 Task: Look for space in Santa Maria da Vitória, Brazil from 9th June, 2023 to 17th June, 2023 for 2 adults in price range Rs.7000 to Rs.12000. Place can be private room with 1  bedroom having 2 beds and 1 bathroom. Property type can be flat. Booking option can be shelf check-in. Required host language is Spanish.
Action: Mouse moved to (485, 211)
Screenshot: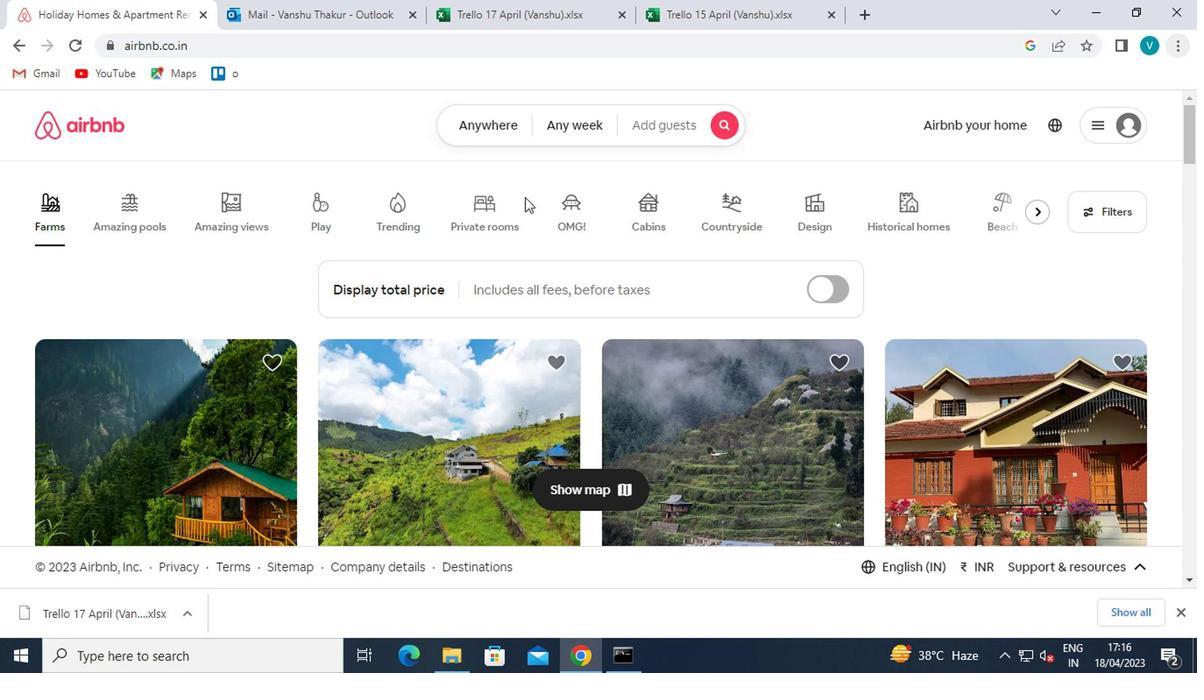 
Action: Mouse pressed left at (485, 211)
Screenshot: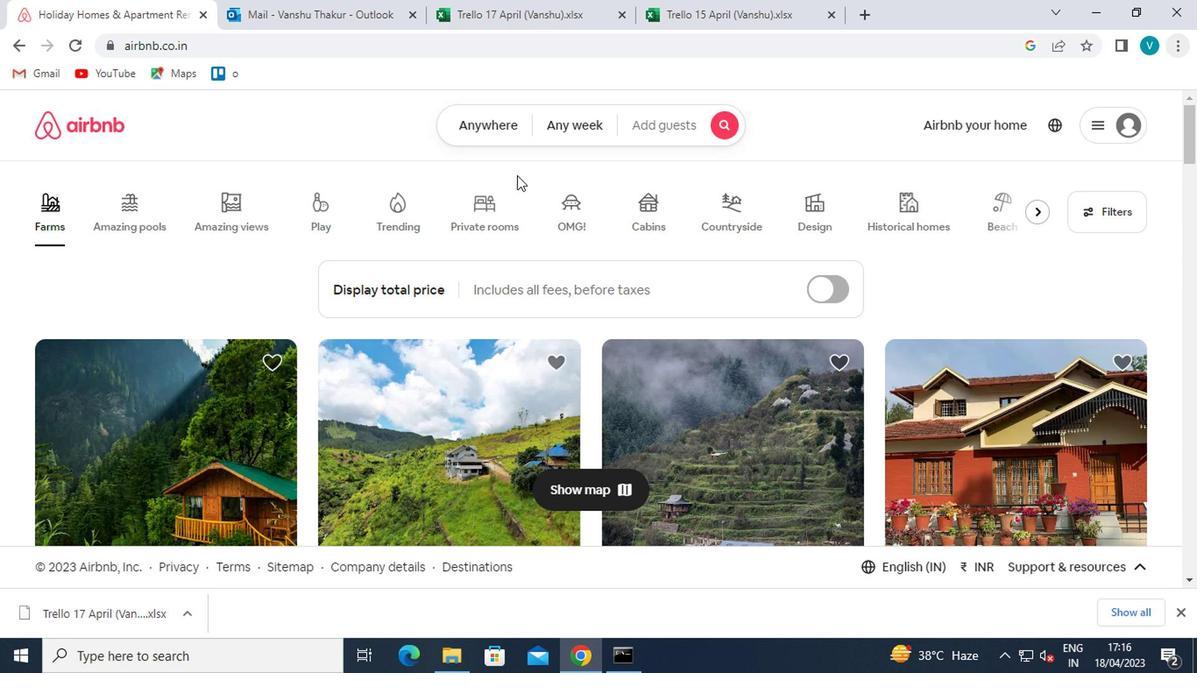 
Action: Mouse moved to (455, 267)
Screenshot: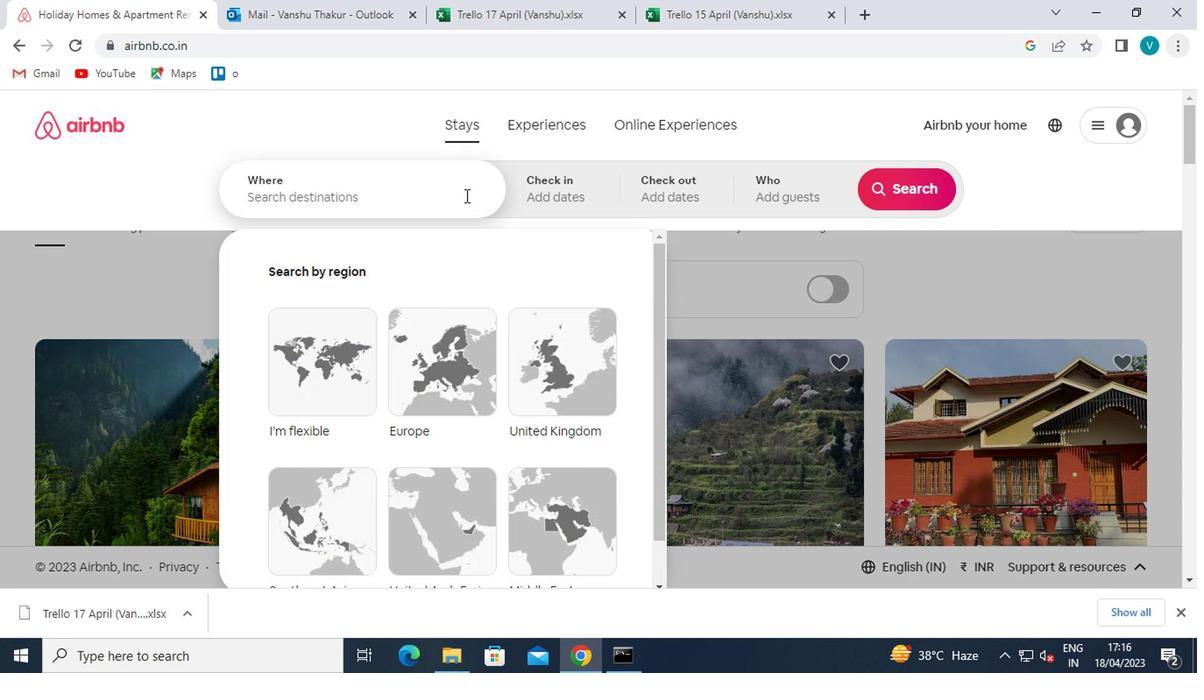
Action: Mouse pressed left at (455, 267)
Screenshot: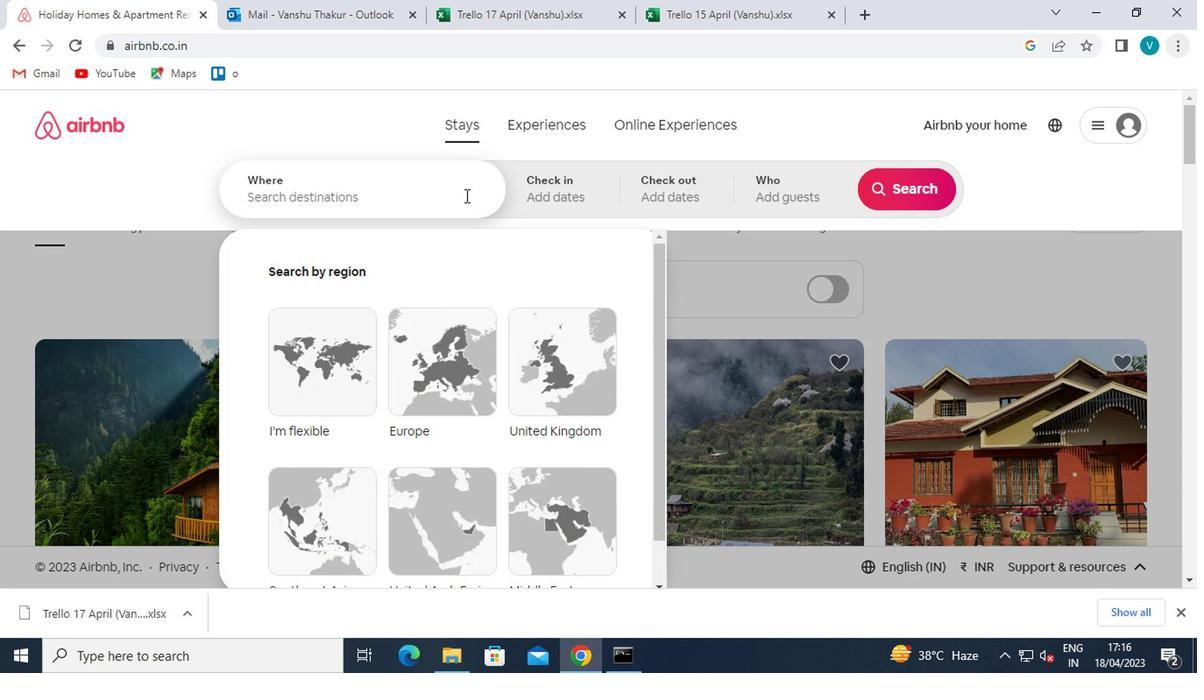 
Action: Mouse moved to (455, 267)
Screenshot: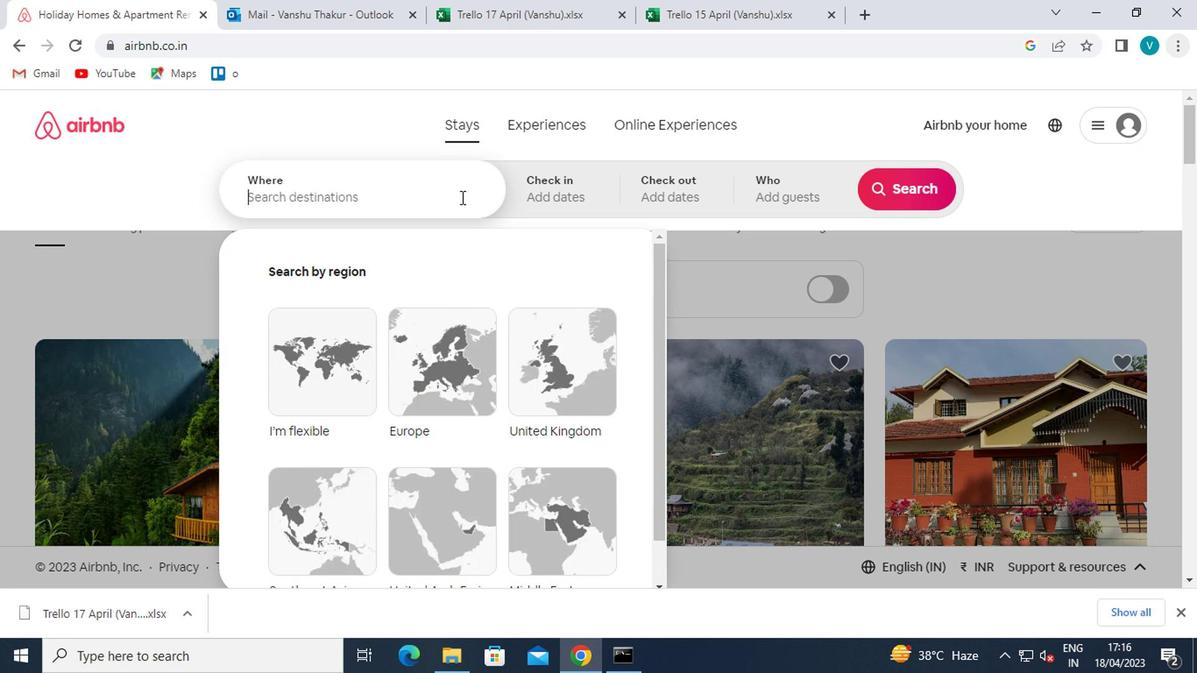 
Action: Key pressed <Key.shift>SA
Screenshot: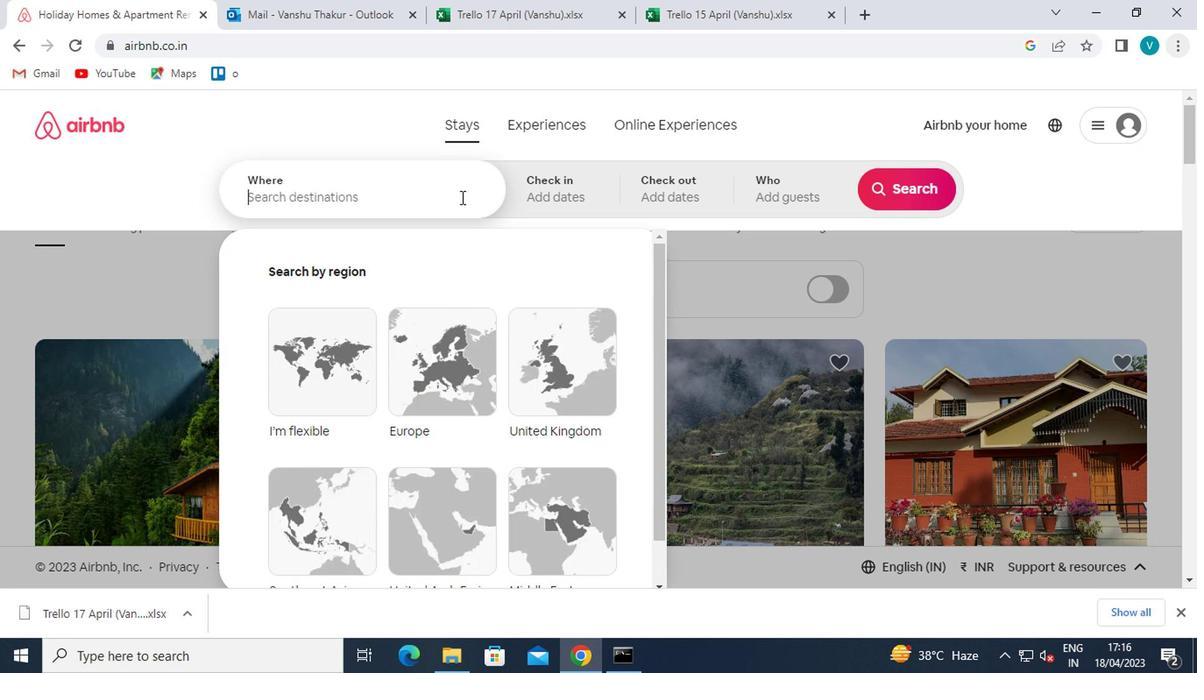 
Action: Mouse moved to (455, 267)
Screenshot: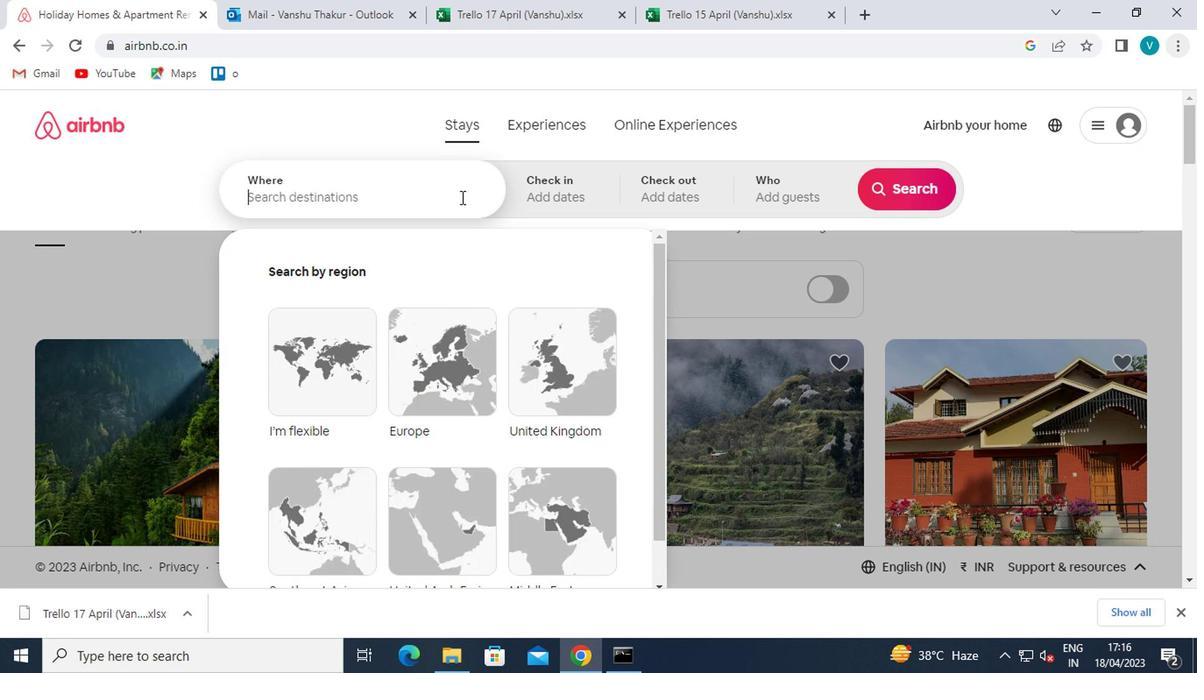 
Action: Key pressed NT
Screenshot: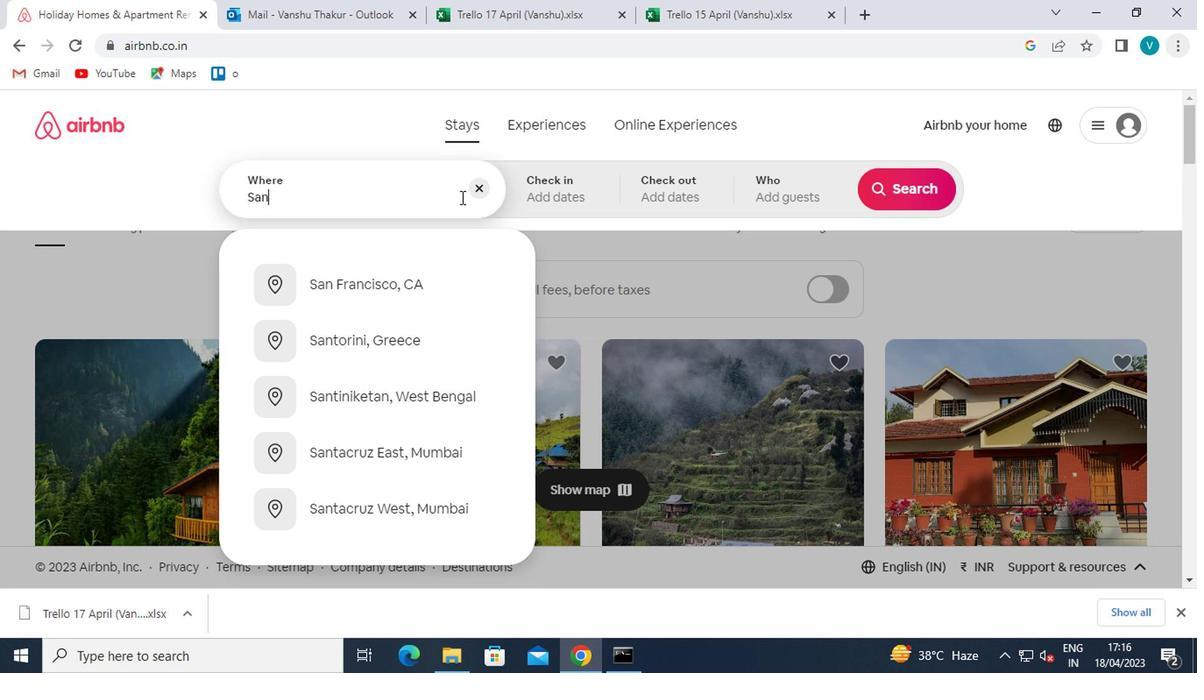 
Action: Mouse moved to (455, 267)
Screenshot: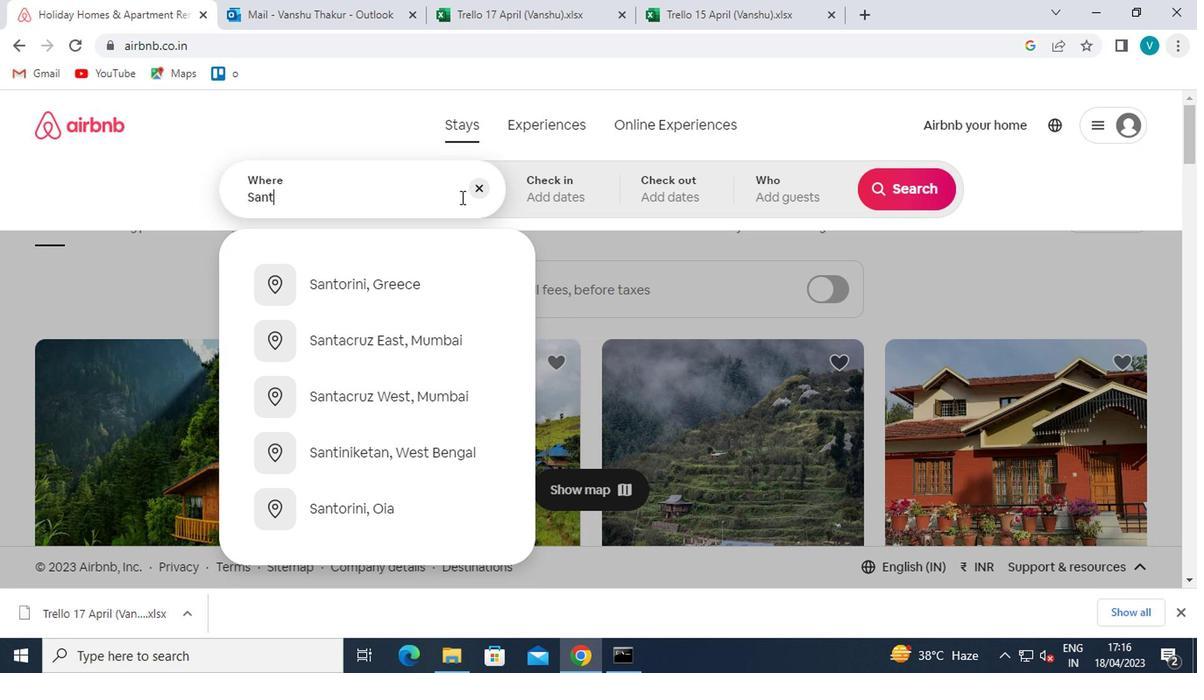 
Action: Key pressed A<Key.space>
Screenshot: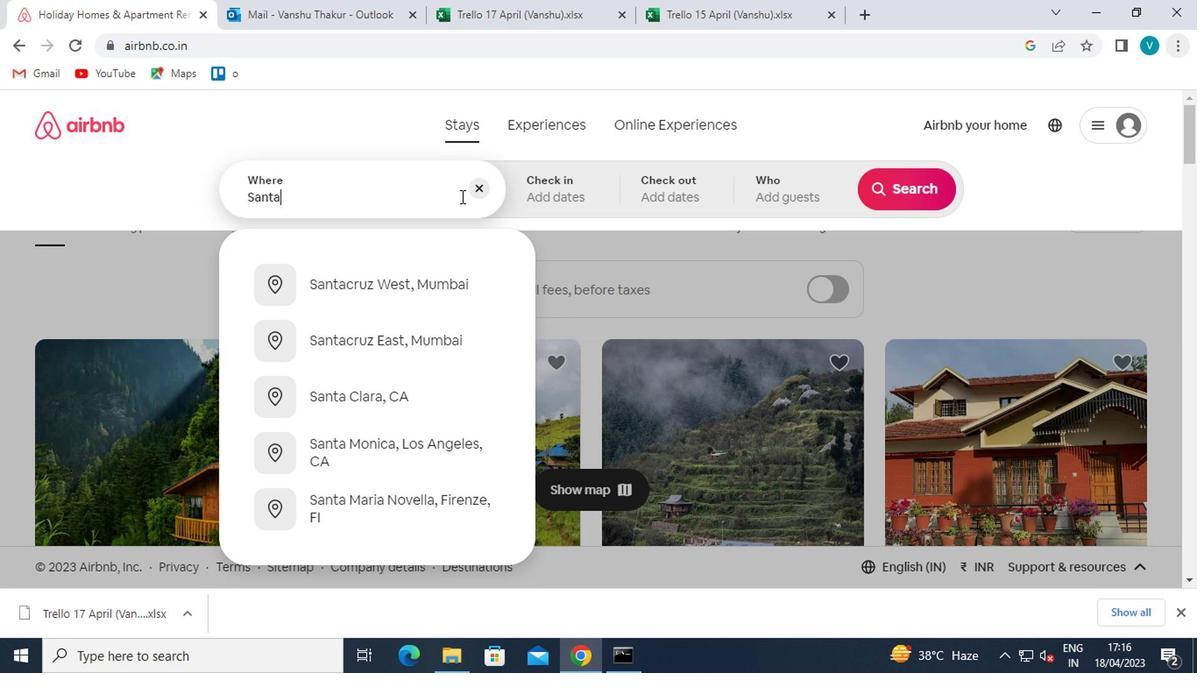 
Action: Mouse moved to (456, 266)
Screenshot: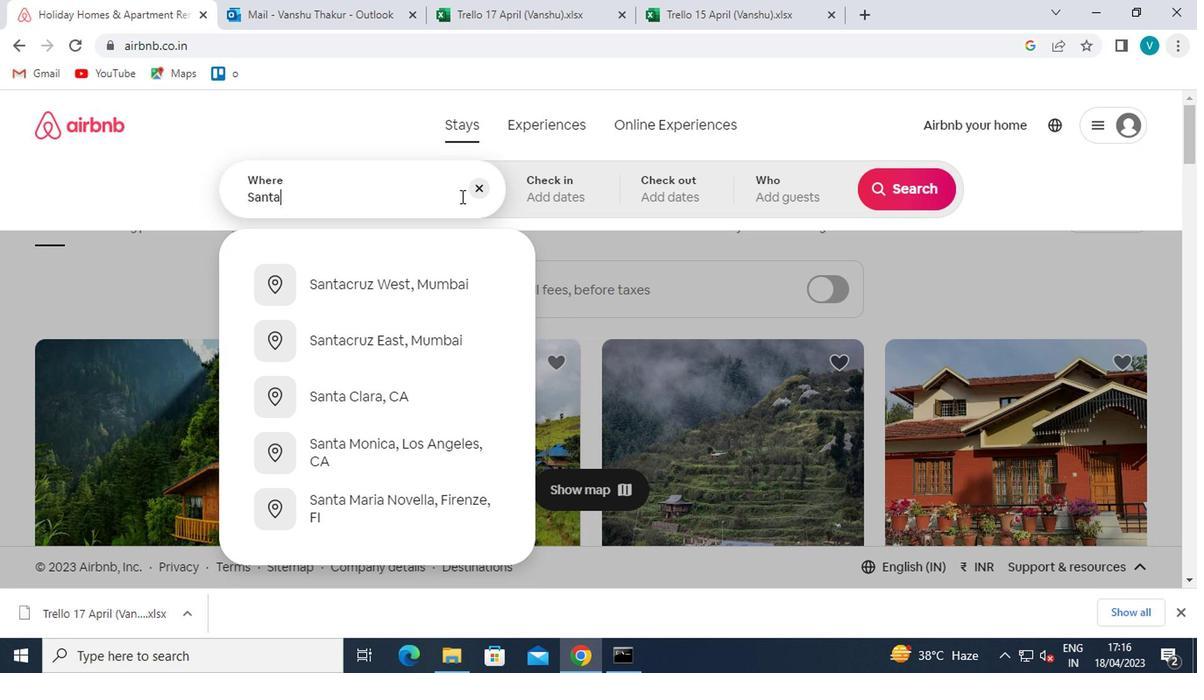 
Action: Key pressed <Key.shift>MARIA<Key.space>DA<Key.space>
Screenshot: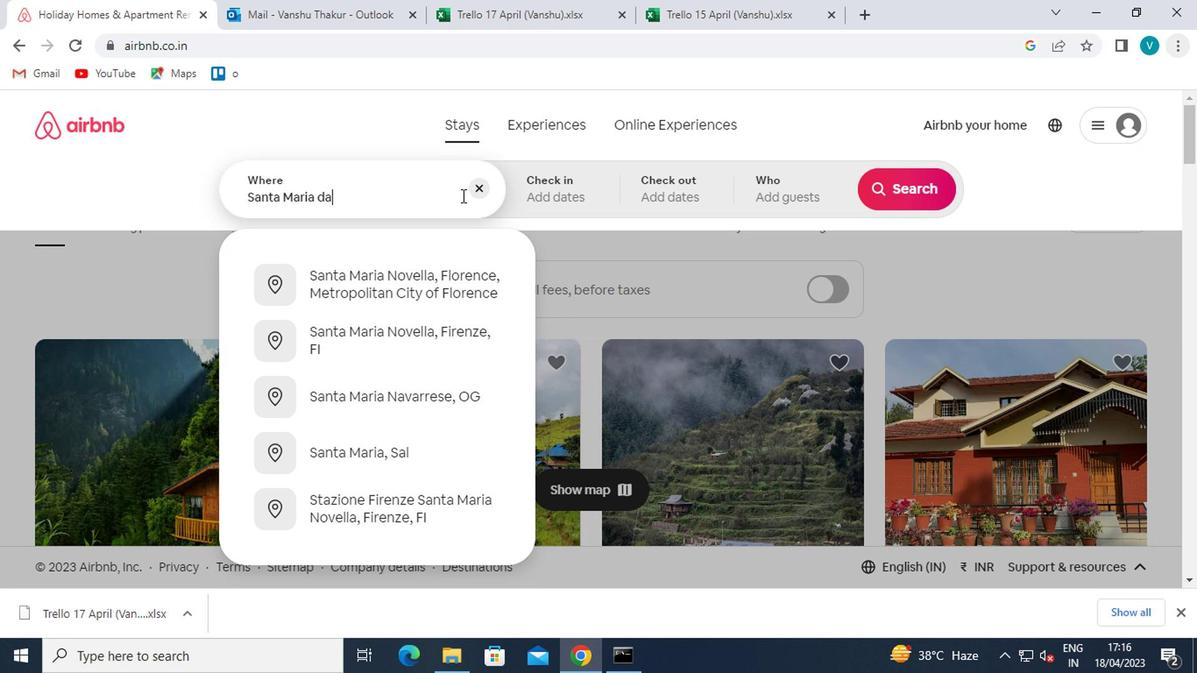 
Action: Mouse moved to (456, 266)
Screenshot: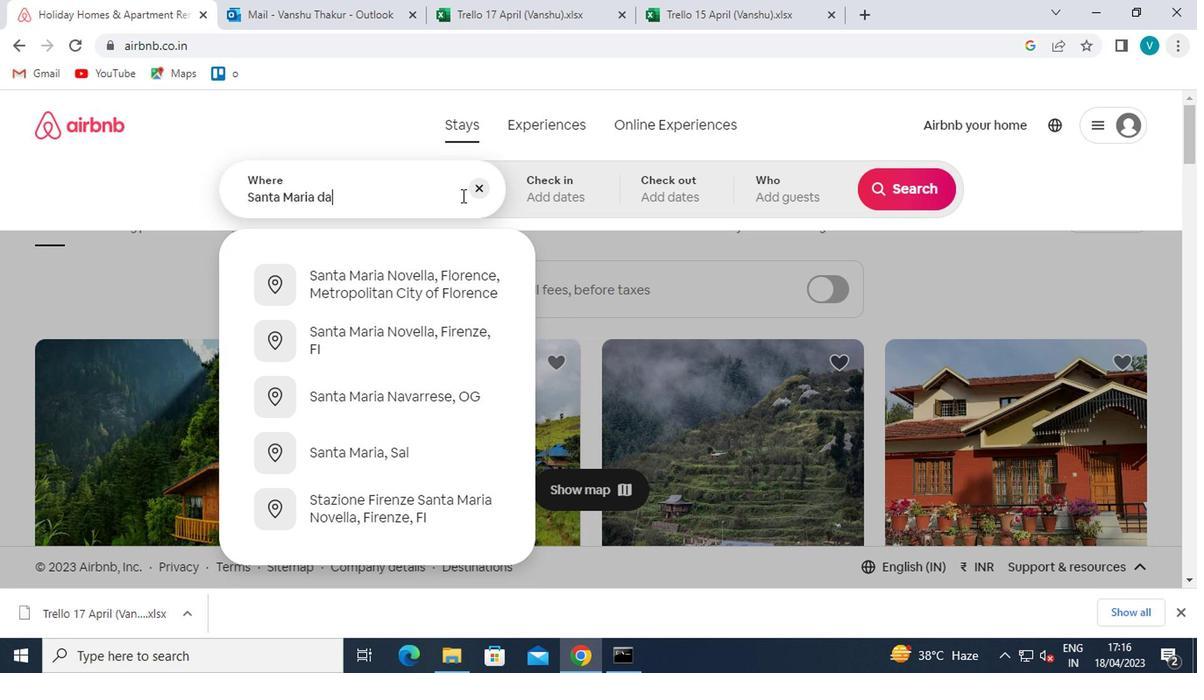 
Action: Key pressed <Key.shift>VITOR
Screenshot: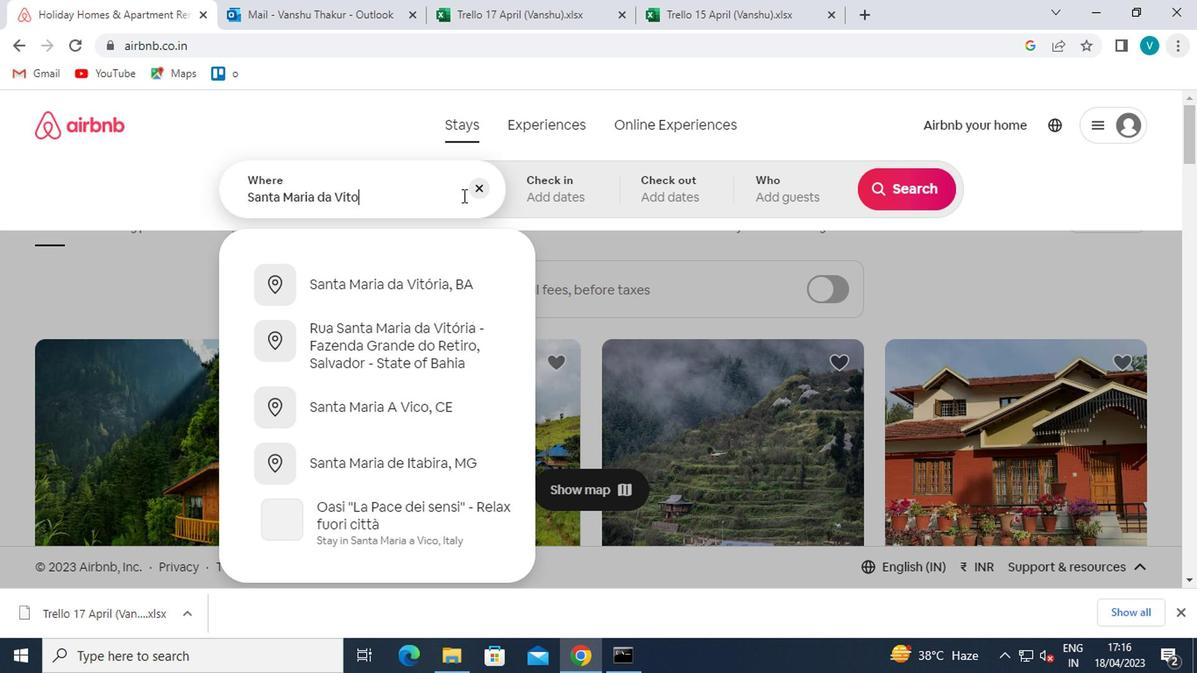 
Action: Mouse moved to (456, 265)
Screenshot: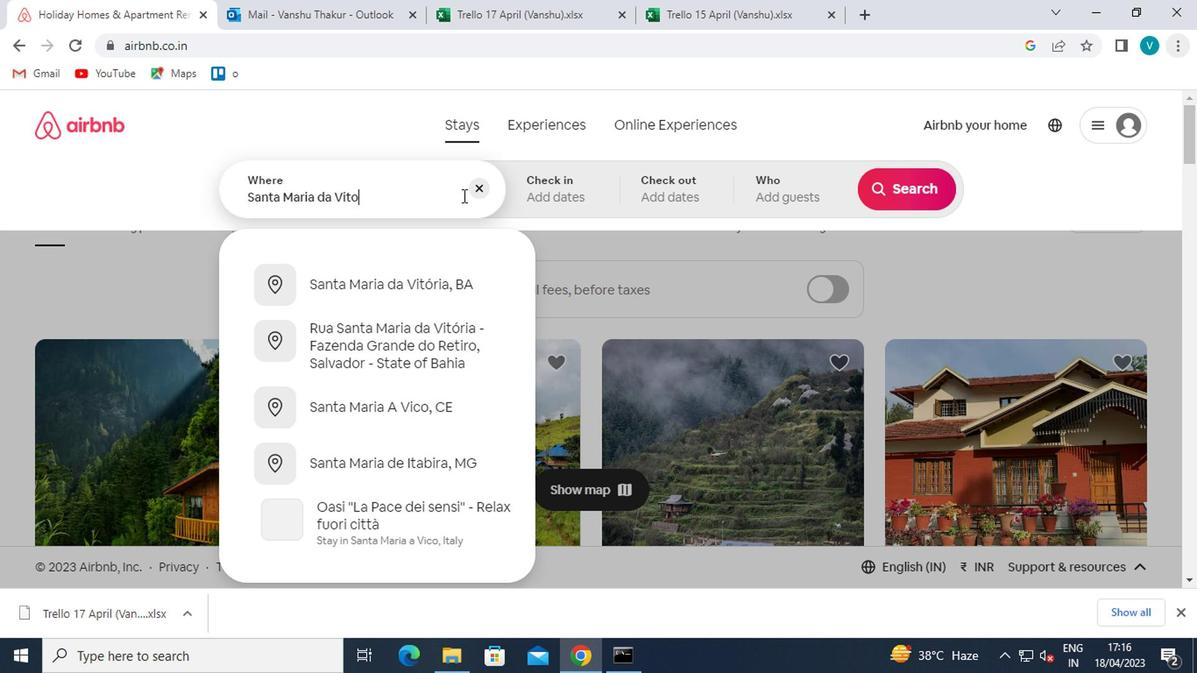 
Action: Key pressed IA
Screenshot: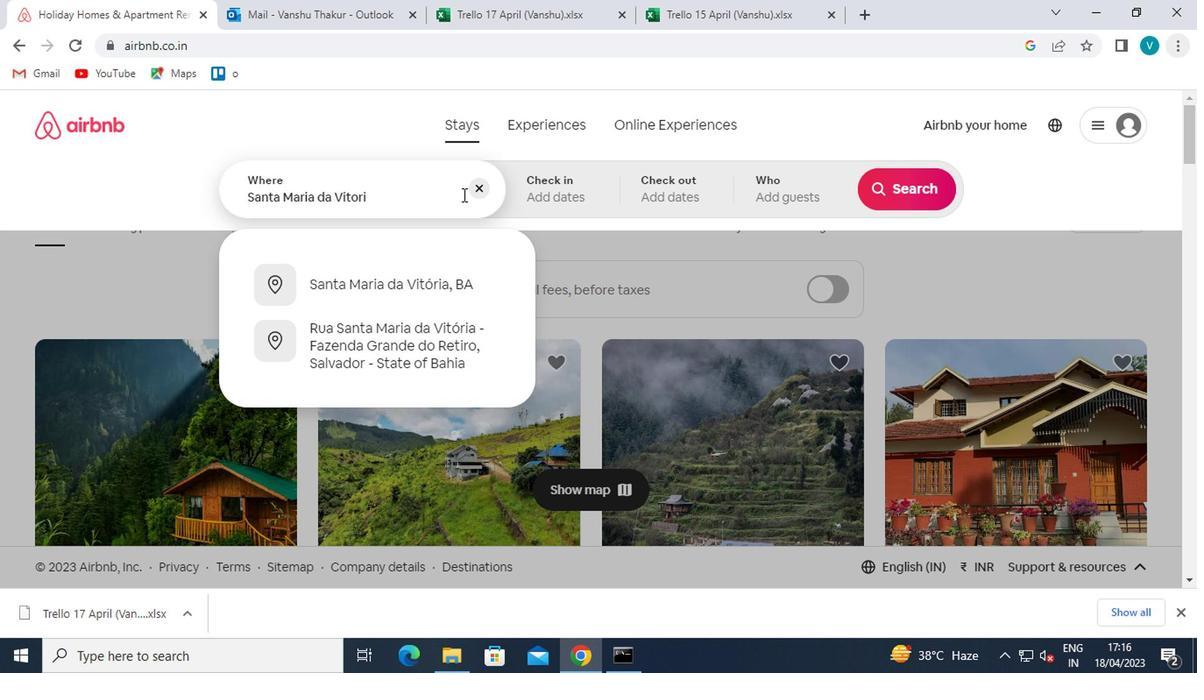 
Action: Mouse moved to (442, 324)
Screenshot: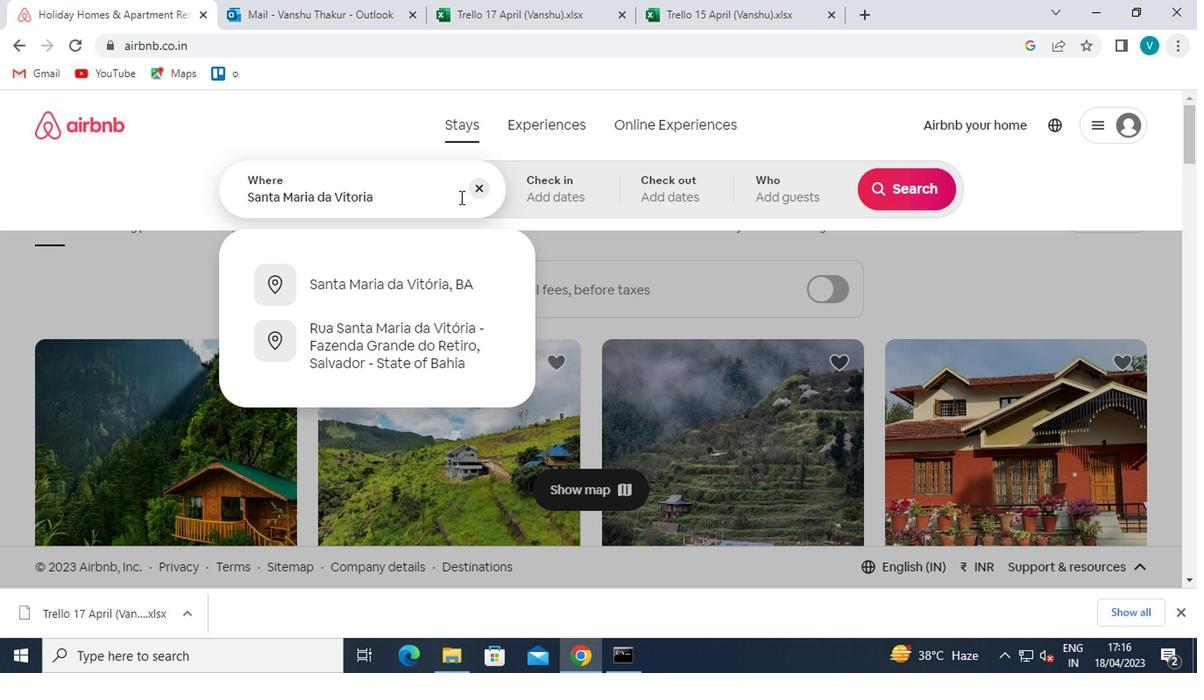 
Action: Mouse pressed left at (442, 324)
Screenshot: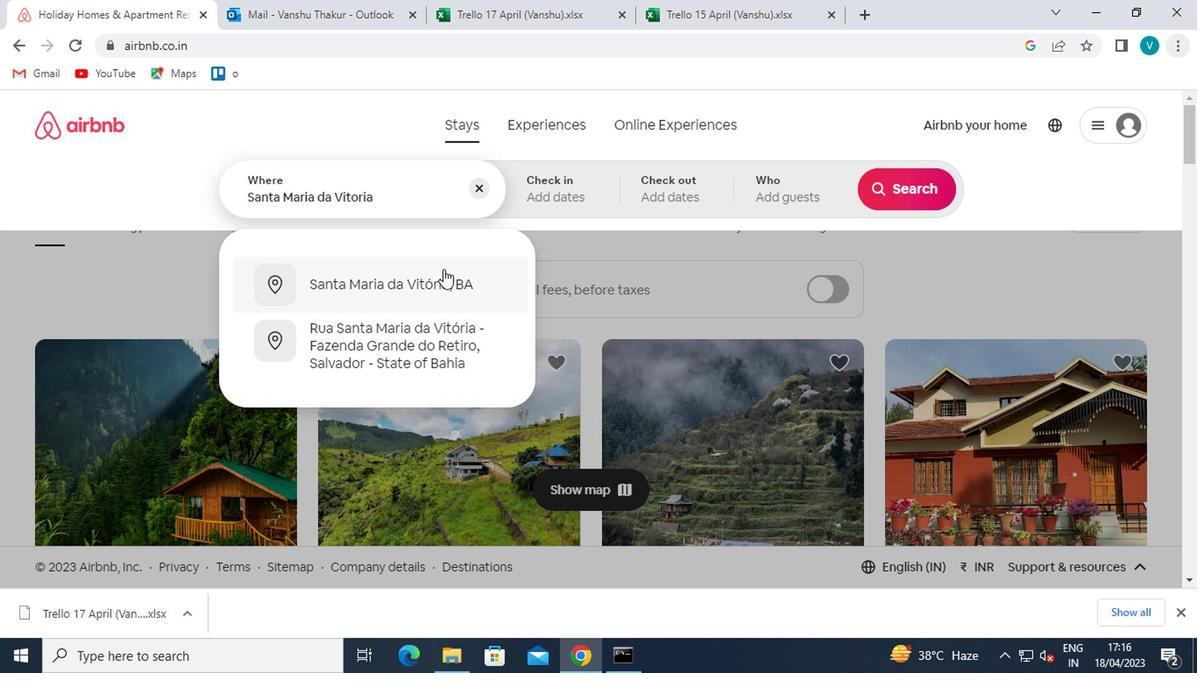 
Action: Mouse moved to (768, 360)
Screenshot: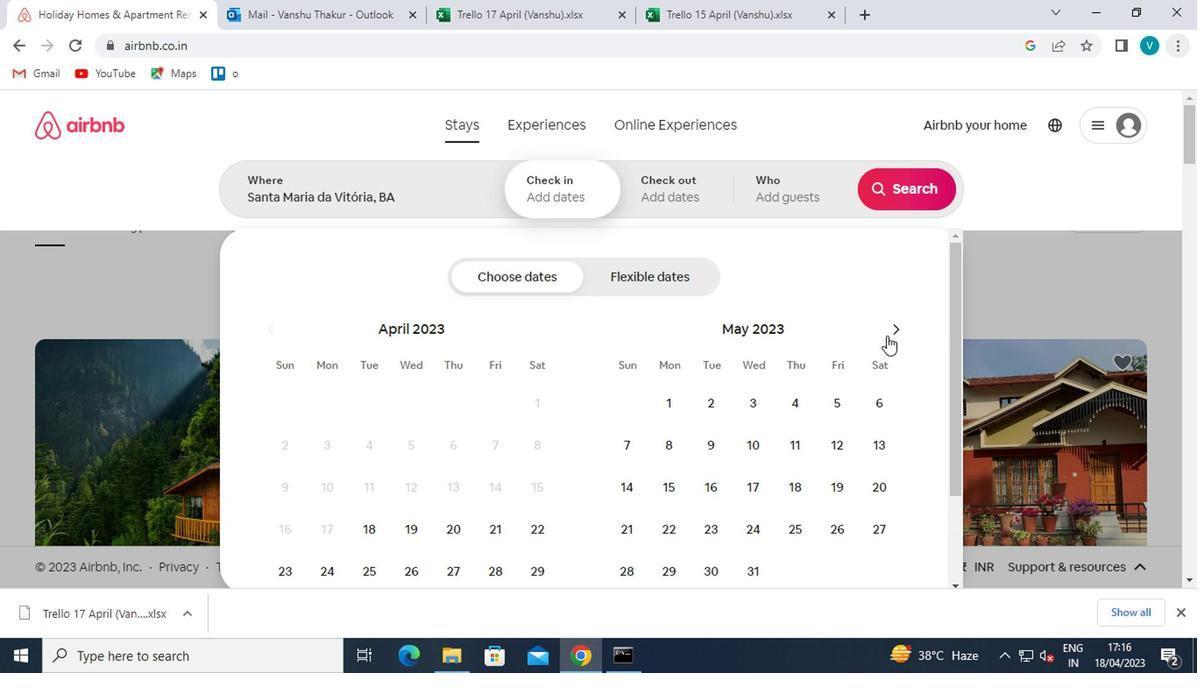 
Action: Mouse pressed left at (768, 360)
Screenshot: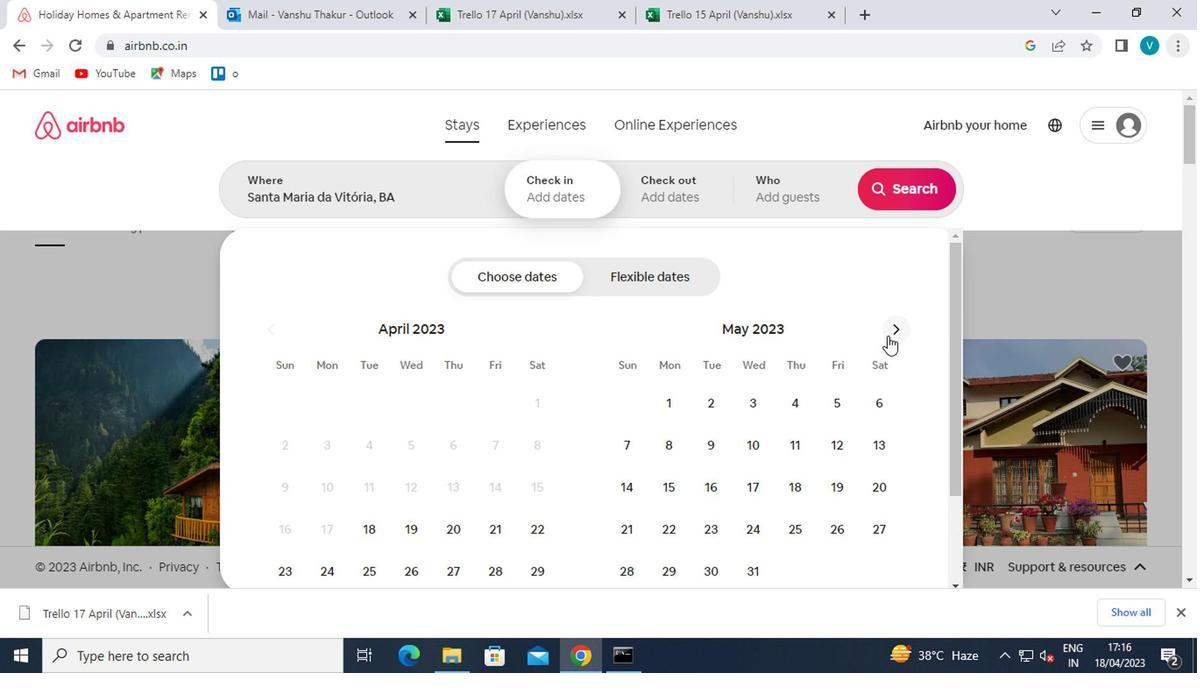 
Action: Mouse moved to (726, 444)
Screenshot: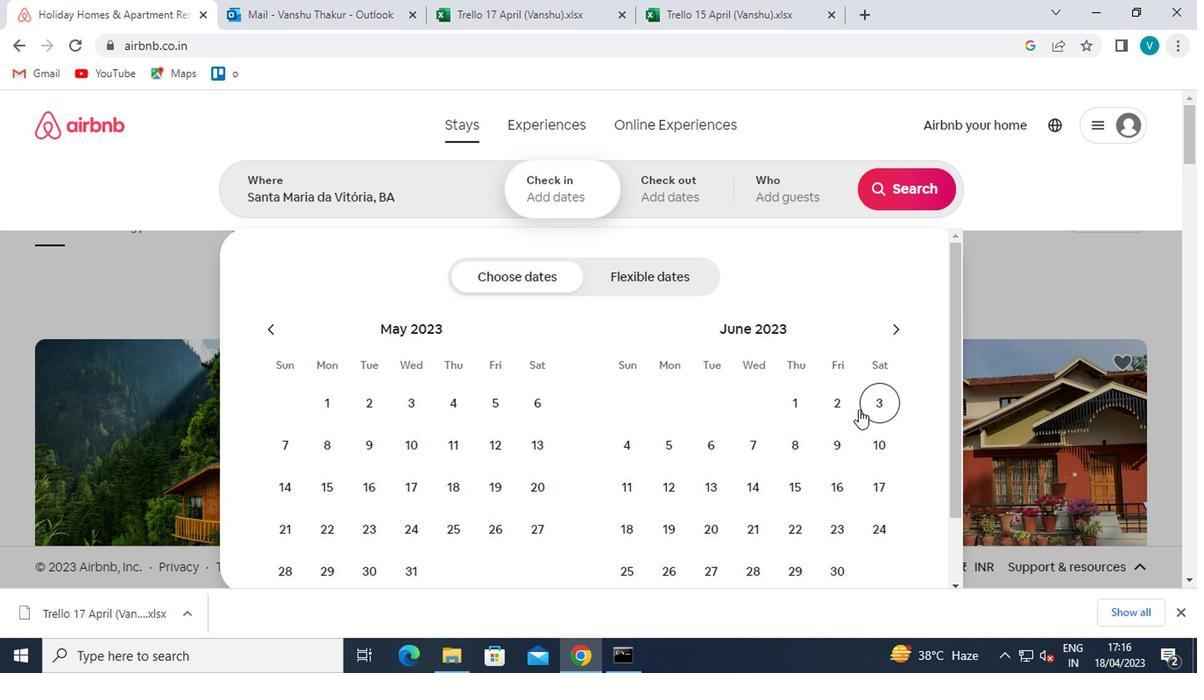 
Action: Mouse pressed left at (726, 444)
Screenshot: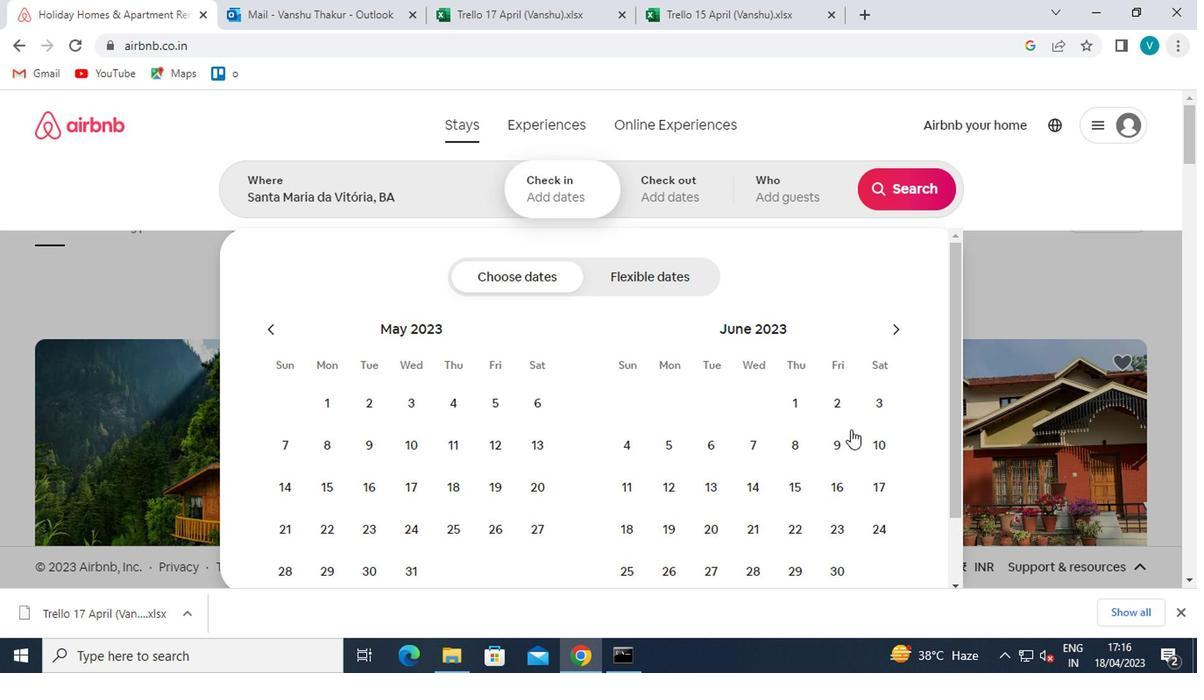 
Action: Mouse moved to (751, 469)
Screenshot: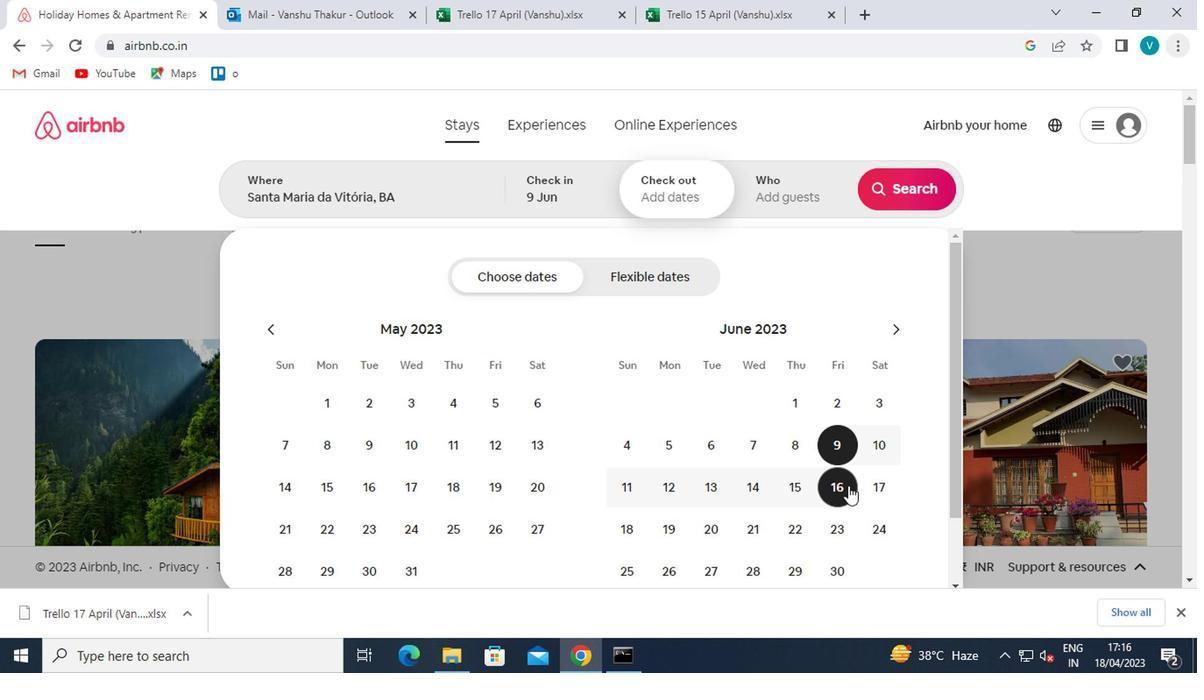 
Action: Mouse pressed left at (751, 469)
Screenshot: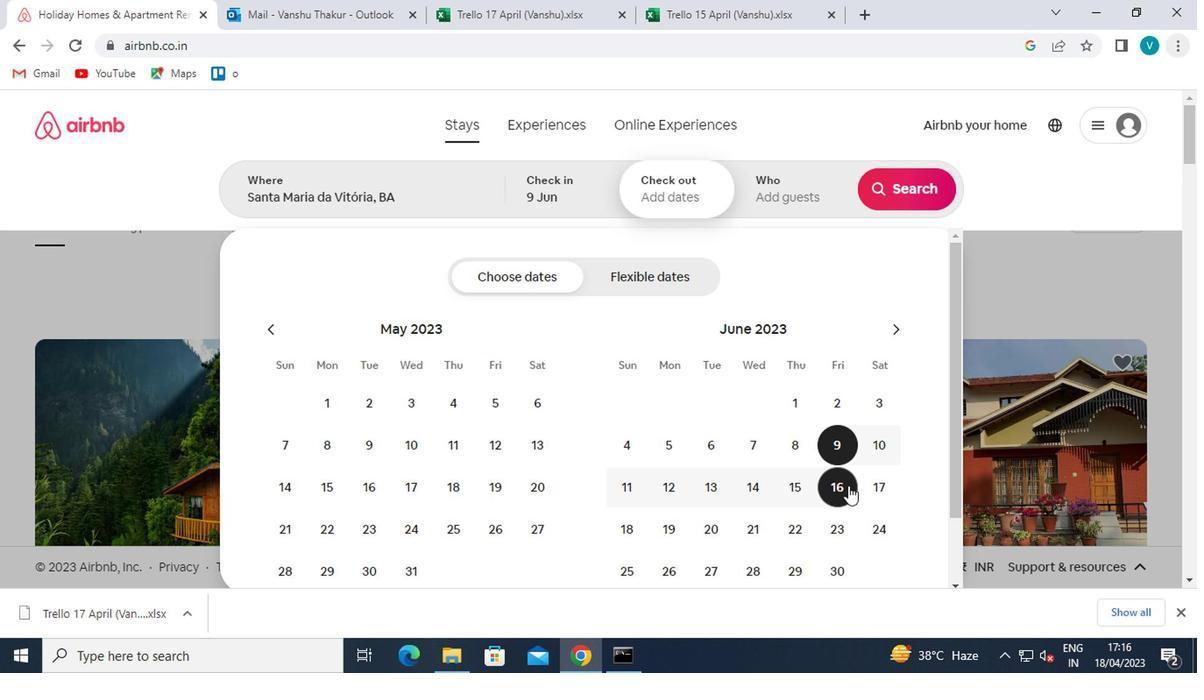 
Action: Mouse moved to (705, 242)
Screenshot: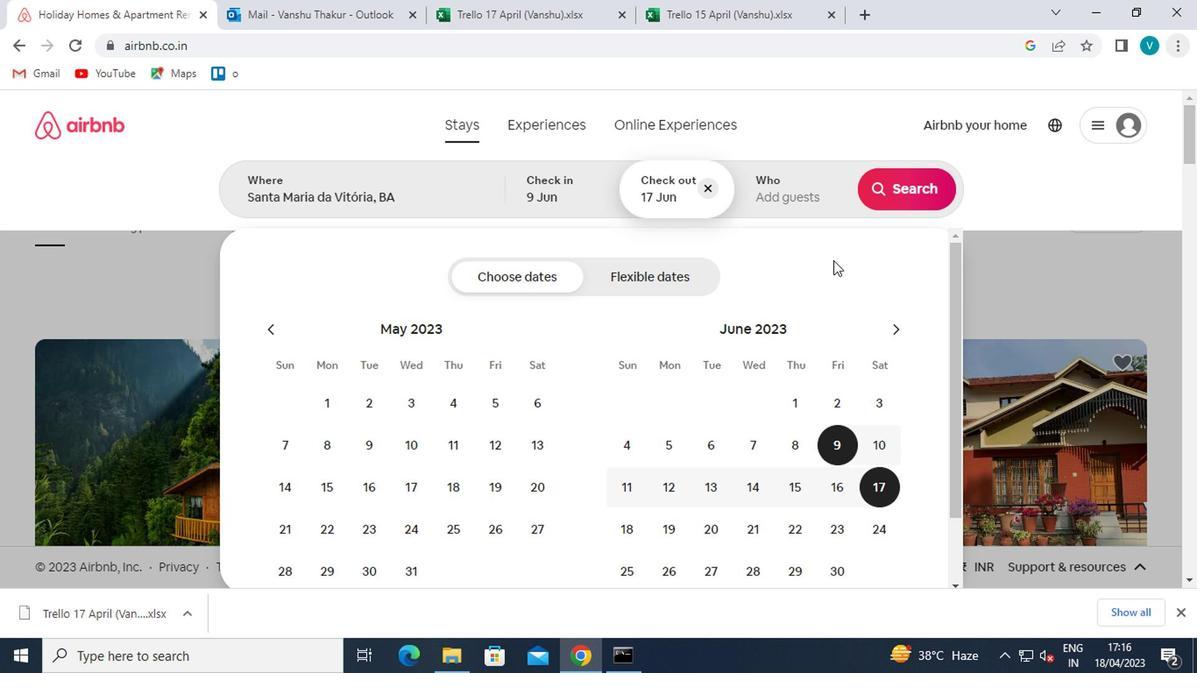 
Action: Mouse pressed left at (705, 242)
Screenshot: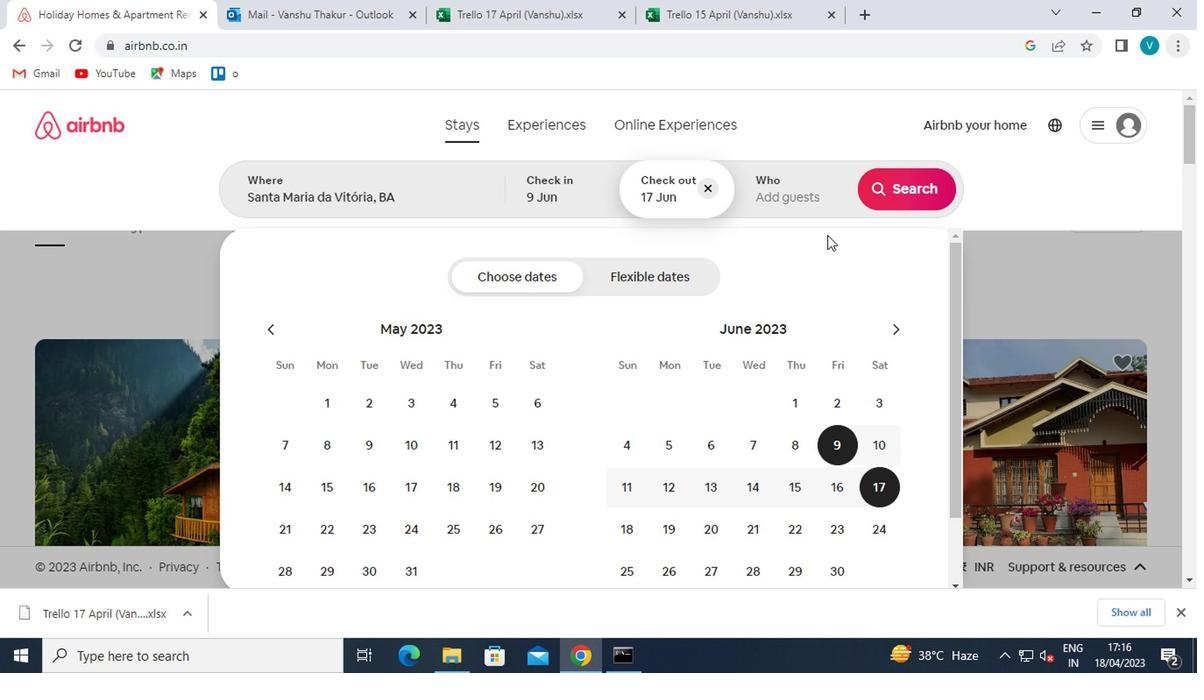 
Action: Mouse moved to (765, 324)
Screenshot: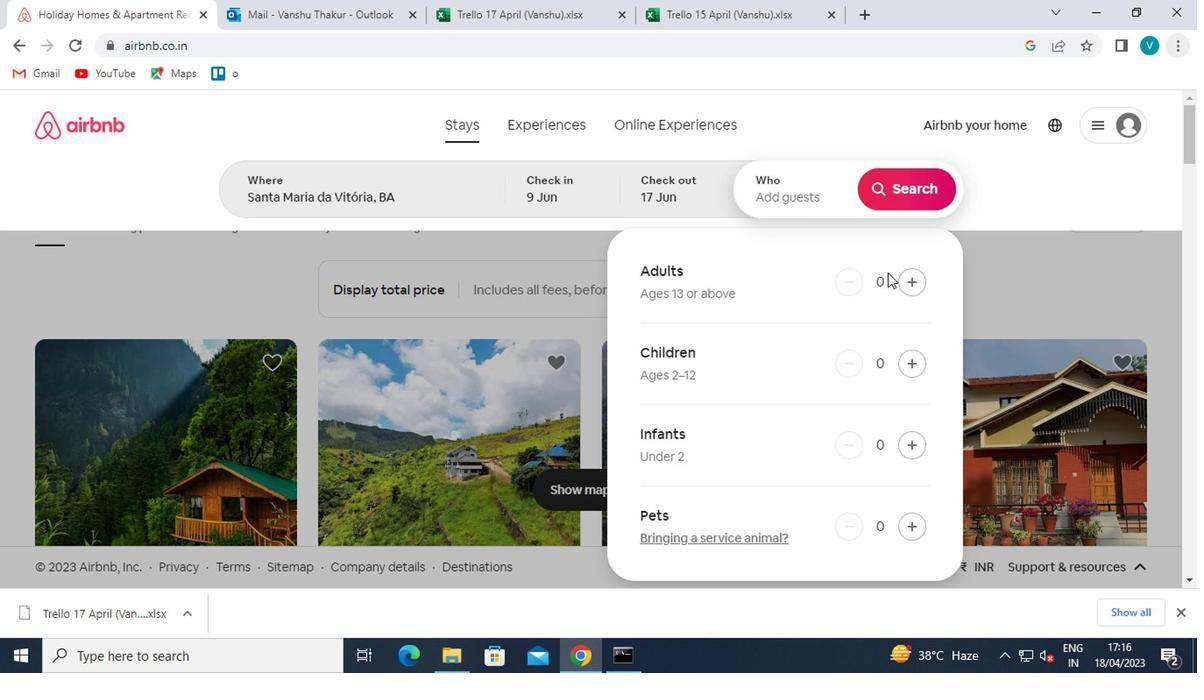 
Action: Mouse pressed left at (765, 324)
Screenshot: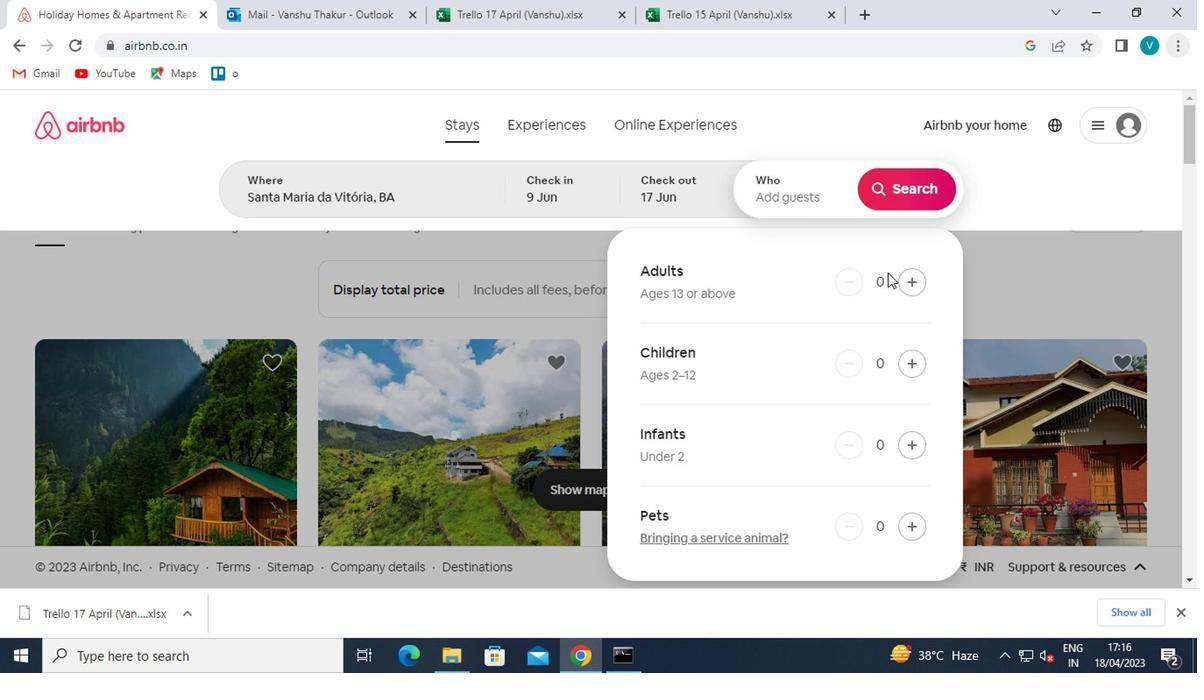 
Action: Mouse pressed left at (765, 324)
Screenshot: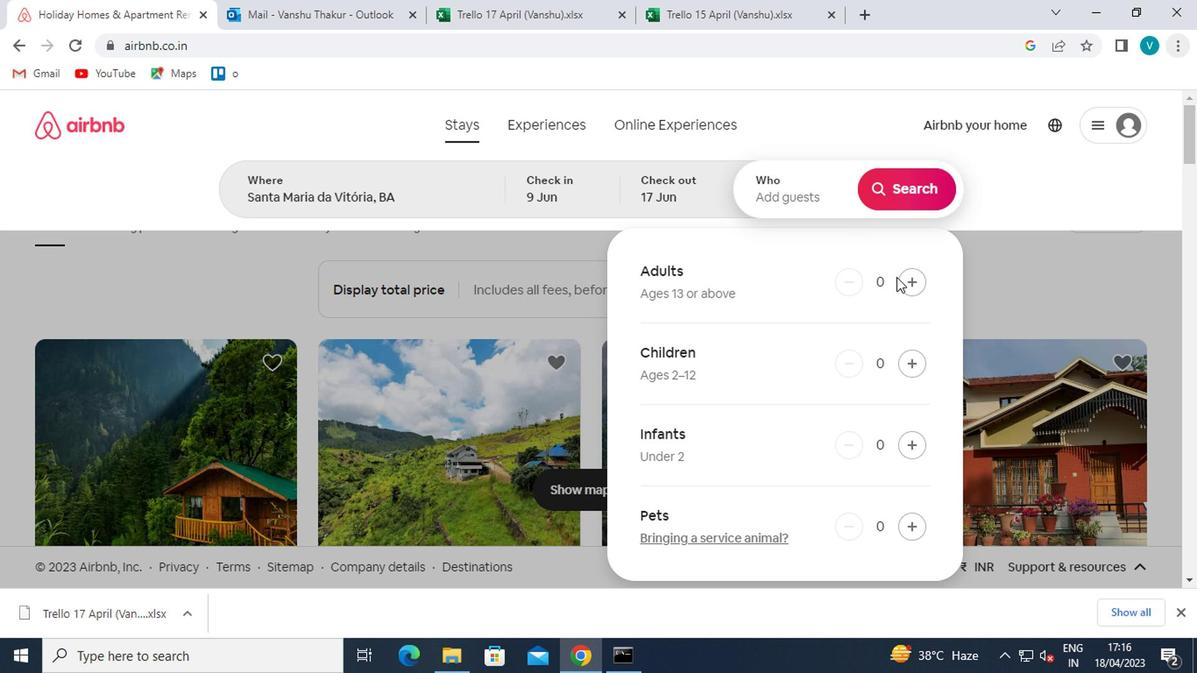 
Action: Mouse moved to (768, 326)
Screenshot: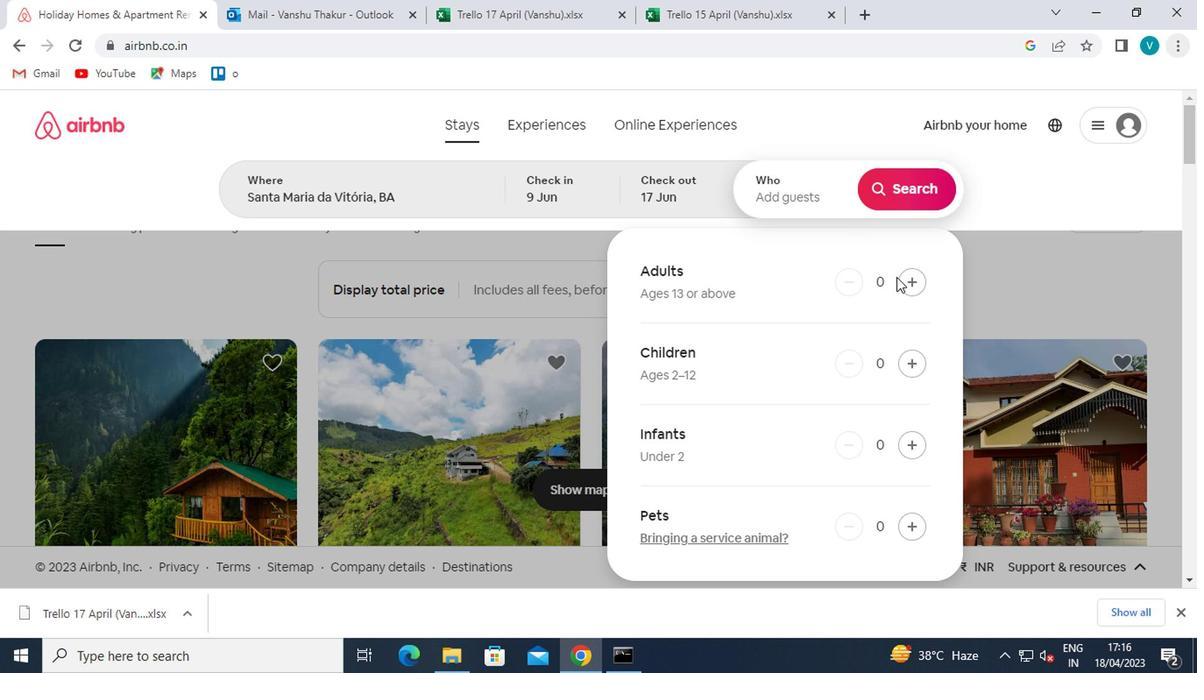 
Action: Mouse pressed left at (768, 326)
Screenshot: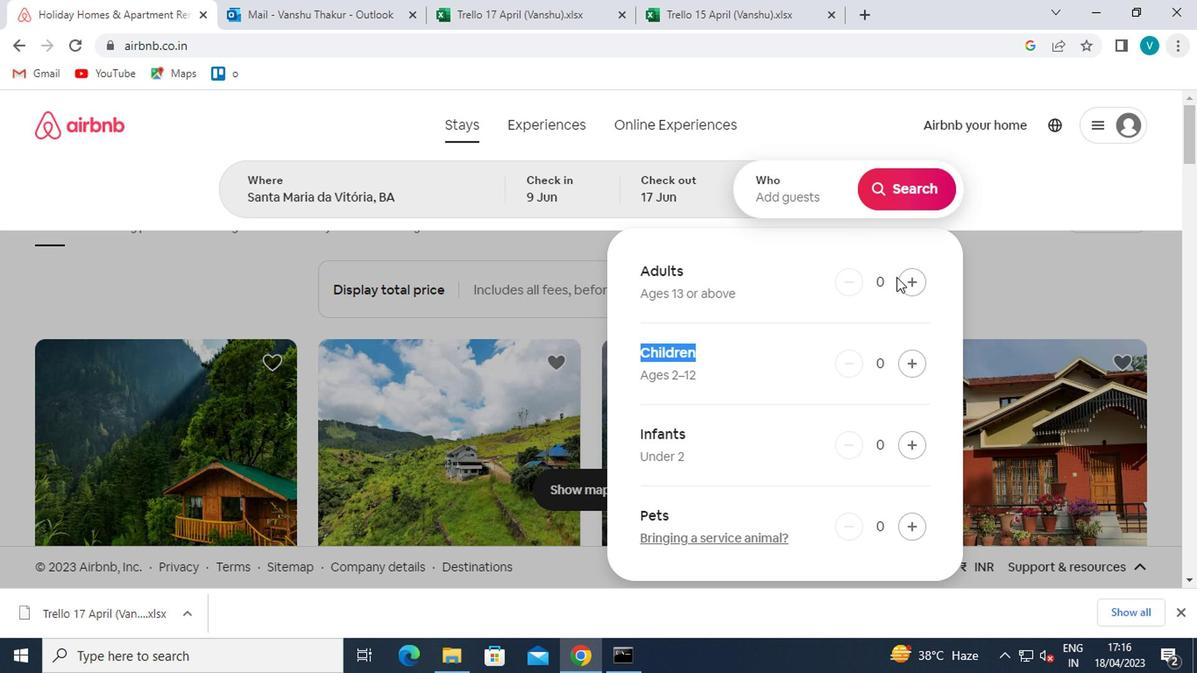 
Action: Mouse moved to (769, 327)
Screenshot: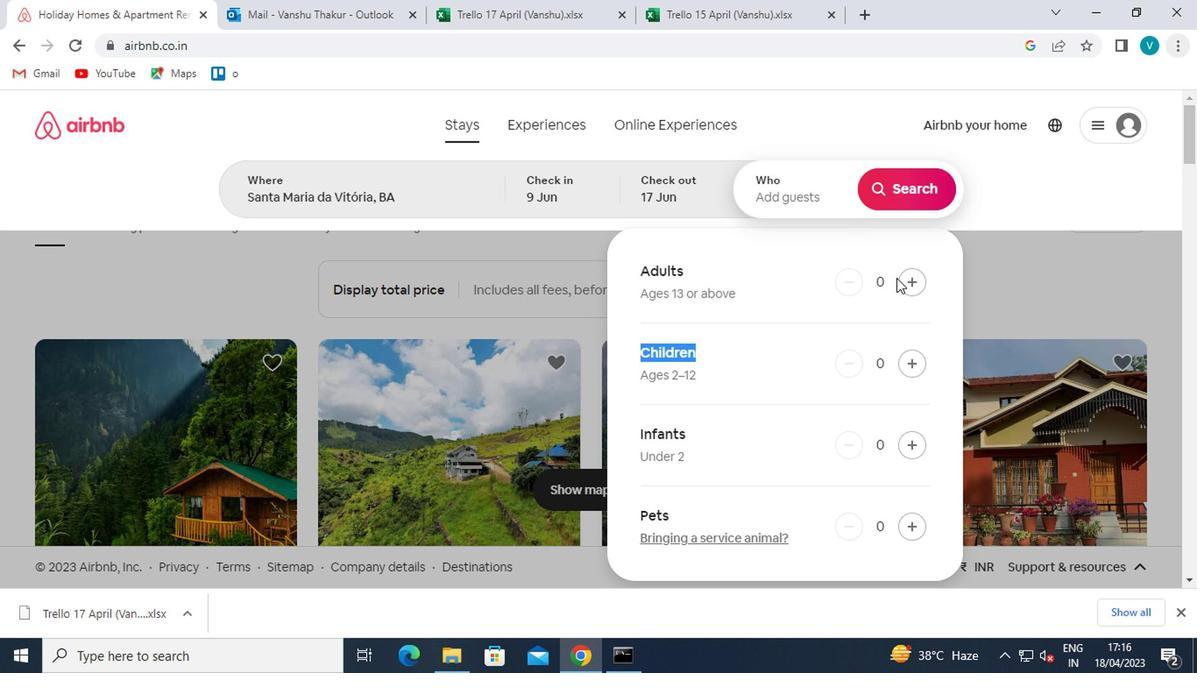
Action: Mouse pressed left at (769, 327)
Screenshot: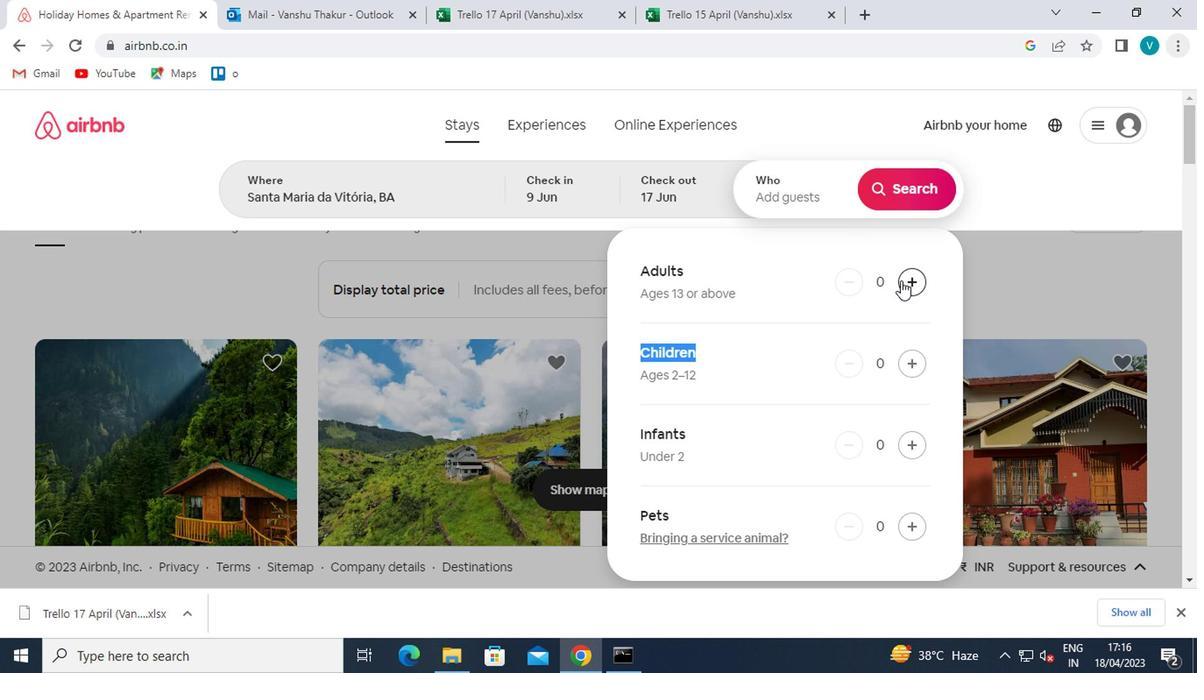 
Action: Mouse moved to (770, 253)
Screenshot: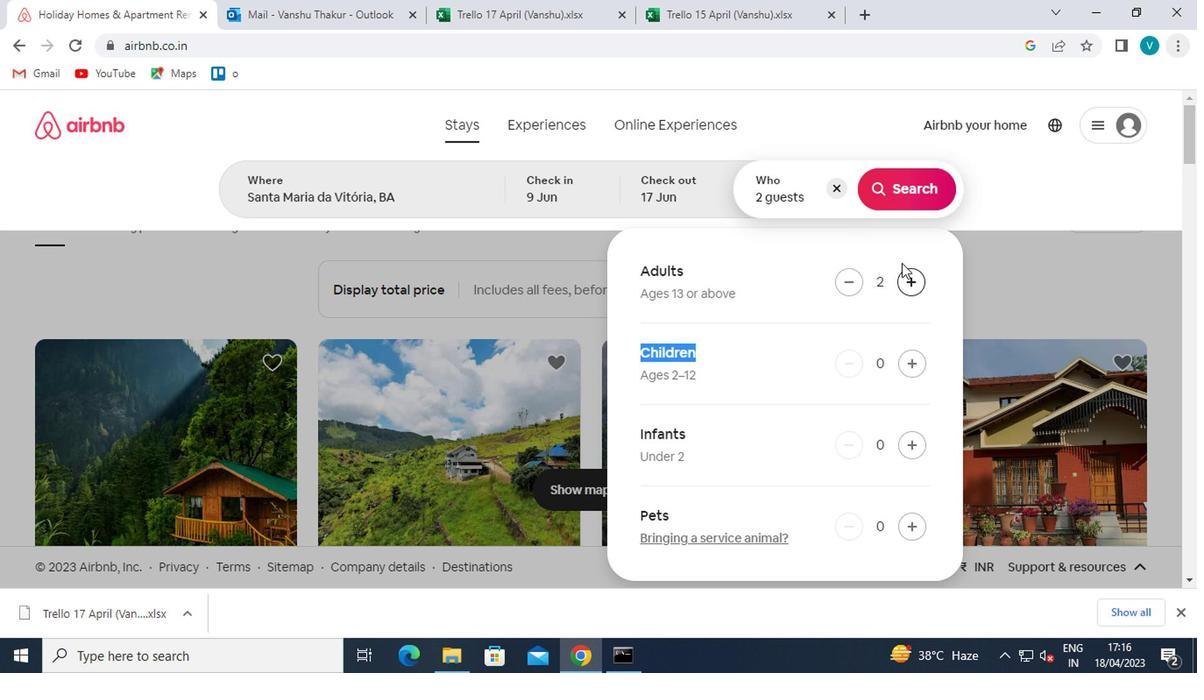 
Action: Mouse pressed left at (770, 253)
Screenshot: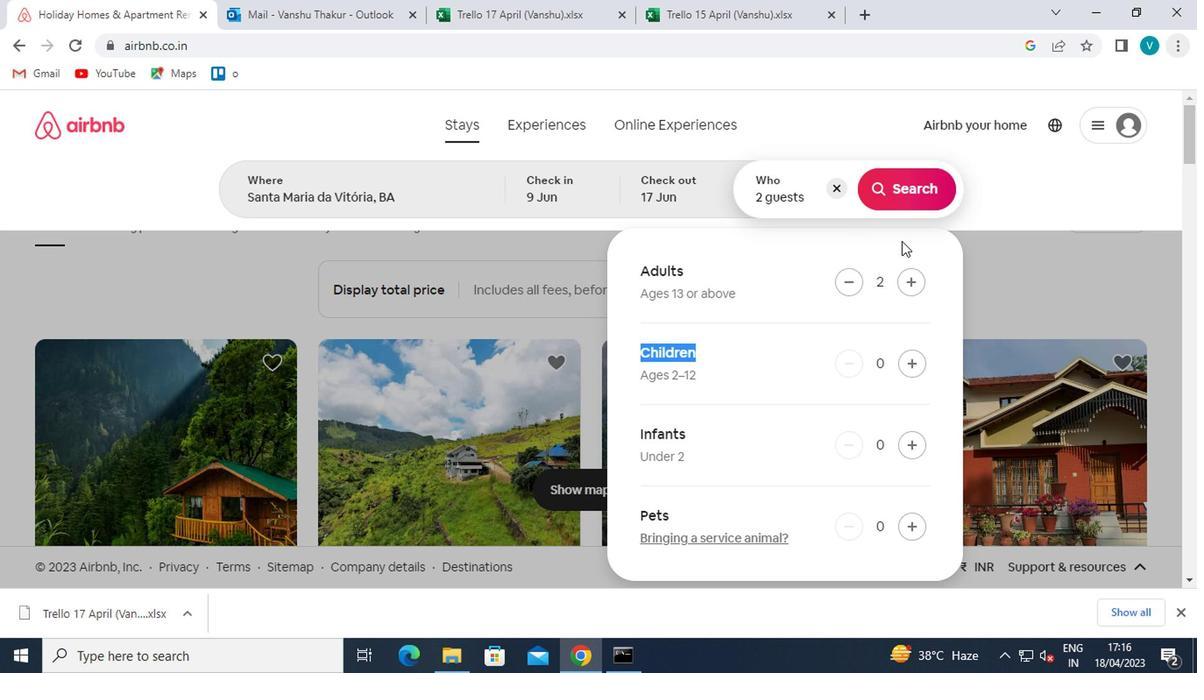 
Action: Mouse moved to (927, 269)
Screenshot: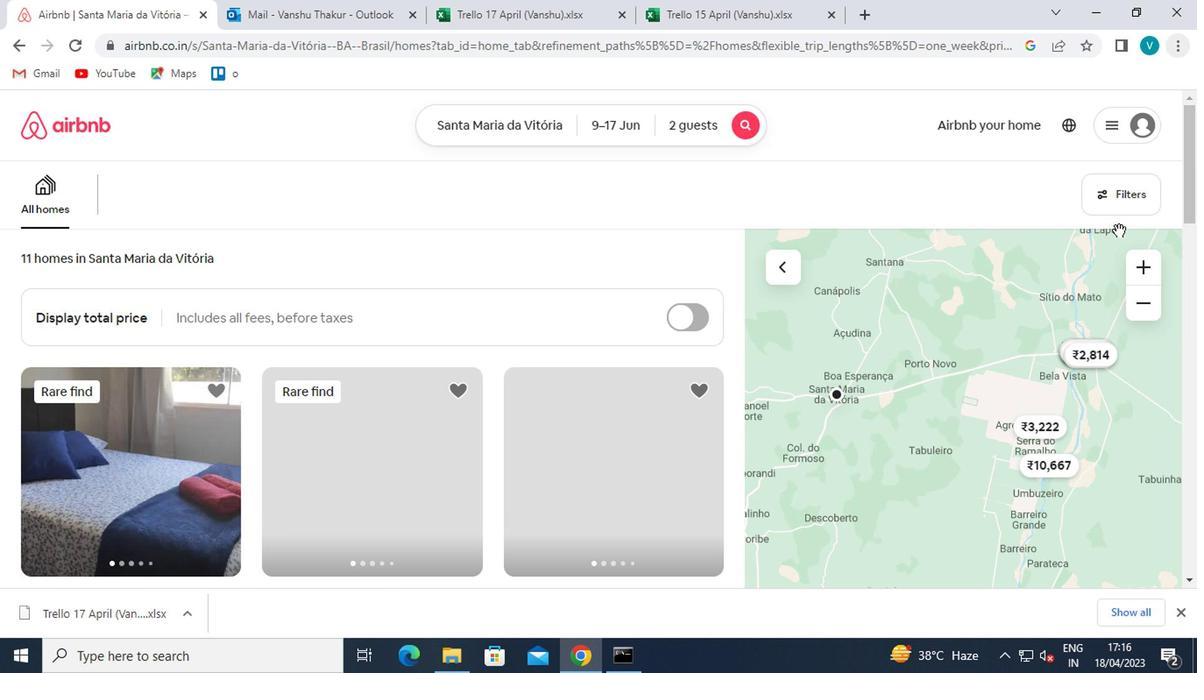 
Action: Mouse pressed left at (927, 269)
Screenshot: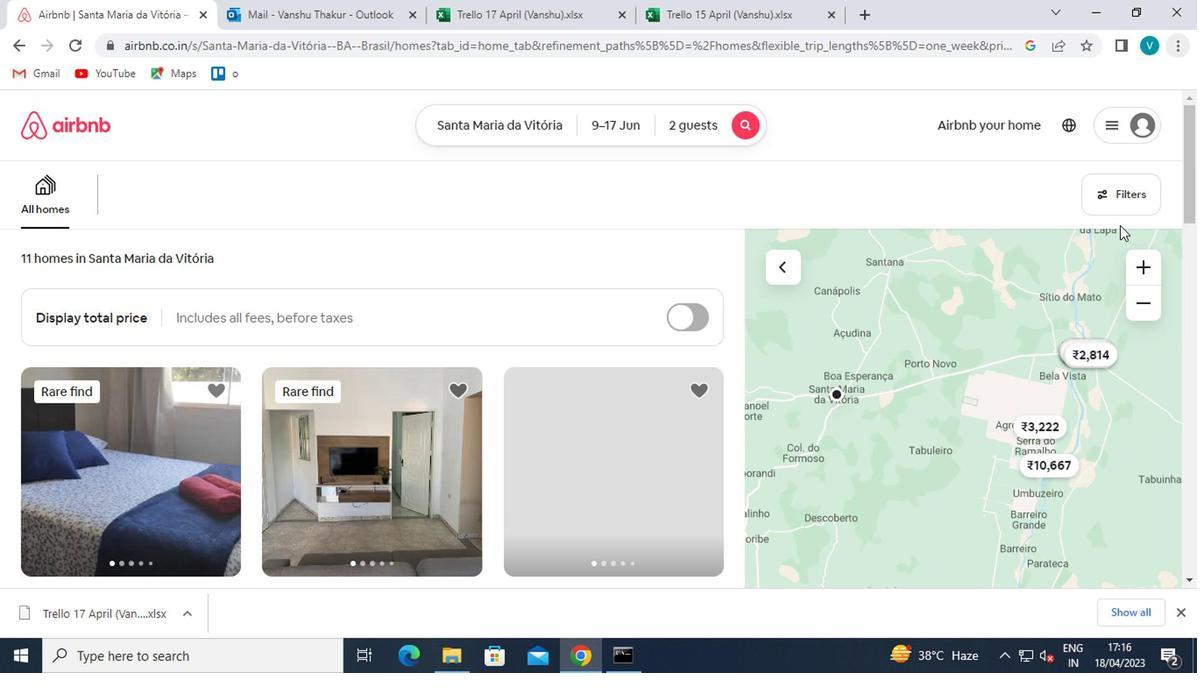 
Action: Mouse moved to (454, 420)
Screenshot: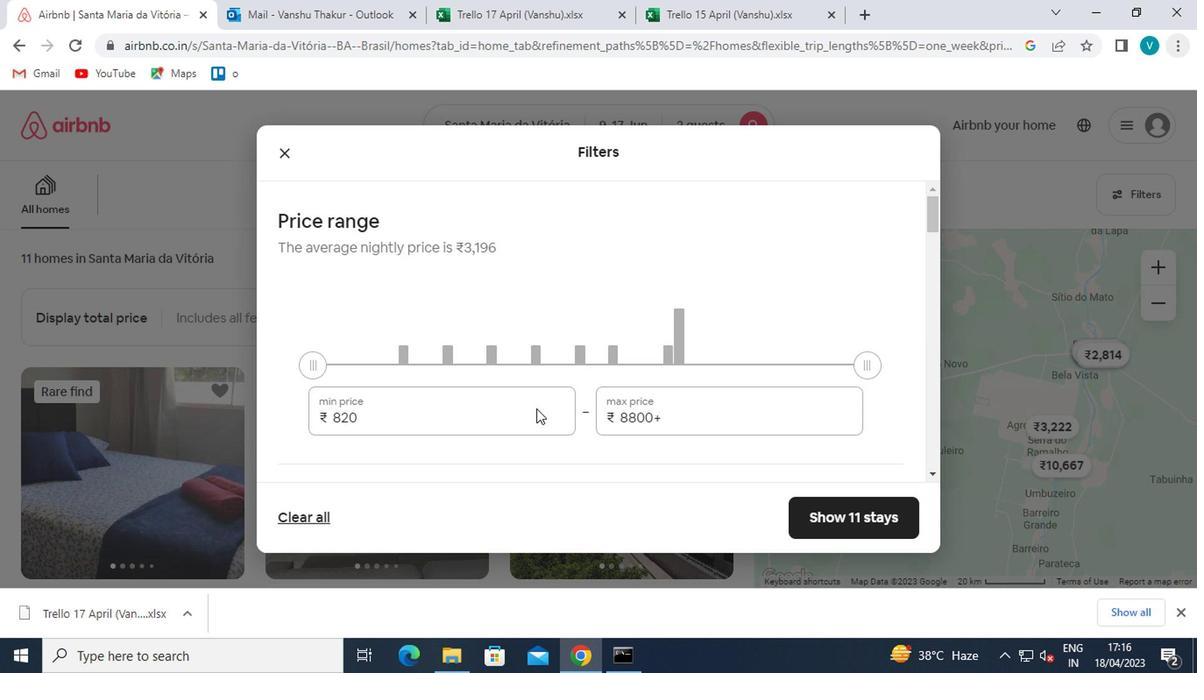 
Action: Mouse pressed left at (454, 420)
Screenshot: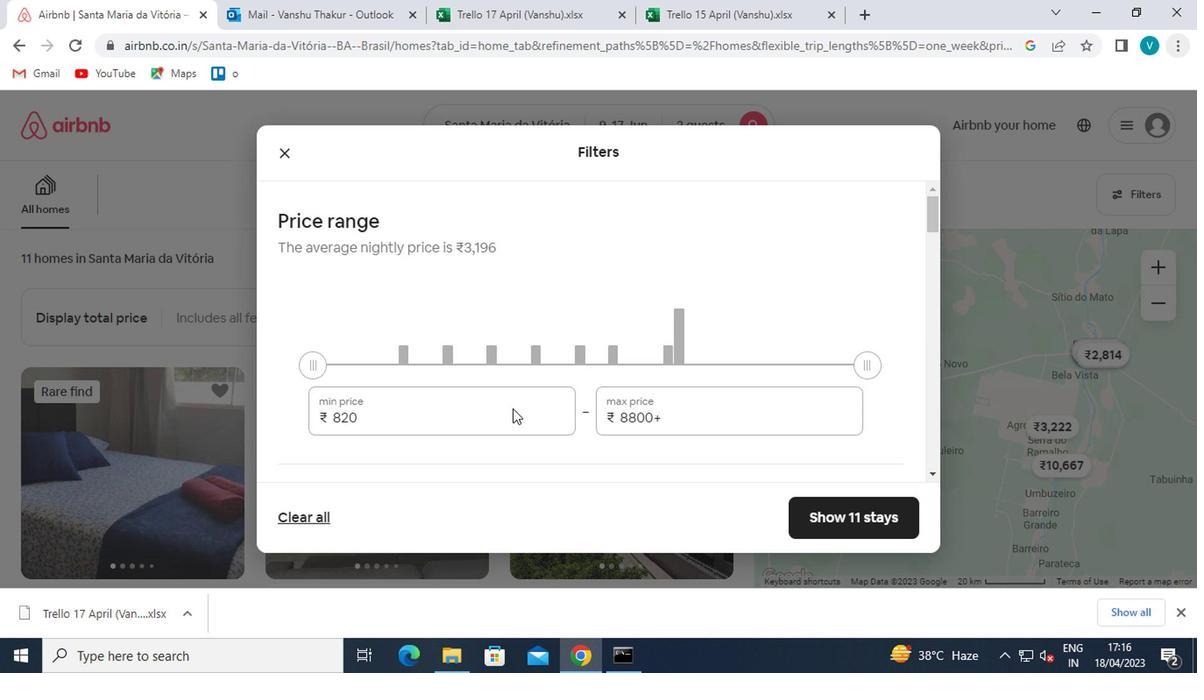 
Action: Mouse moved to (447, 421)
Screenshot: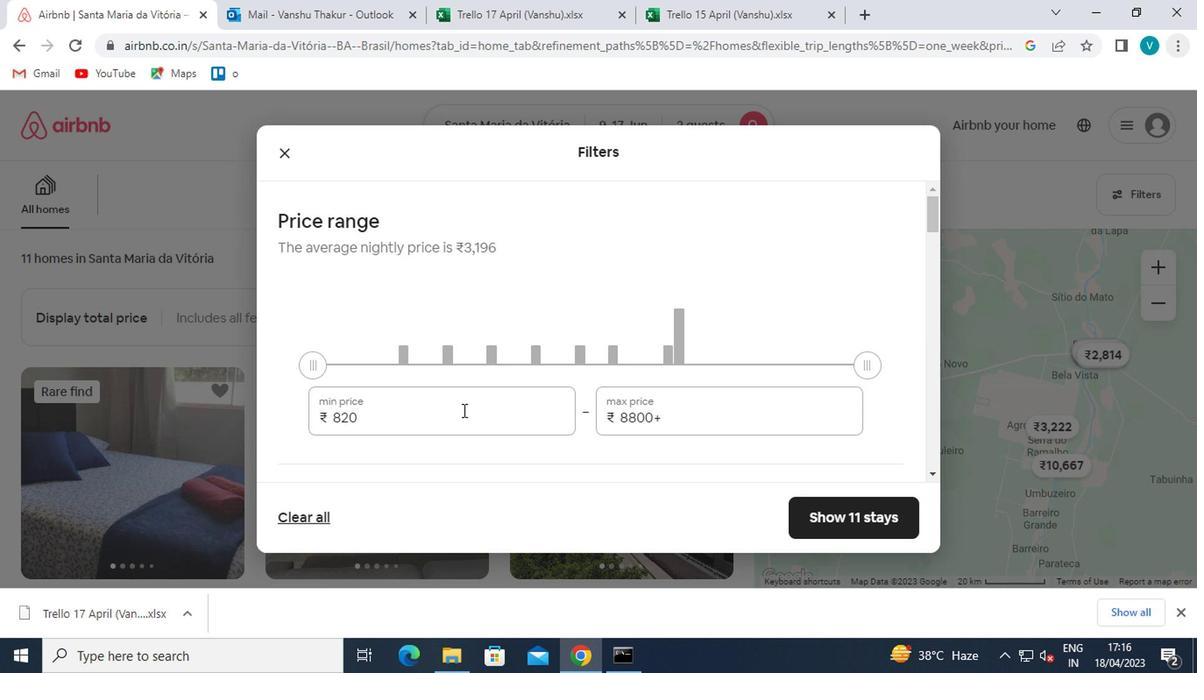 
Action: Key pressed <Key.backspace><Key.backspace><Key.backspace>7000
Screenshot: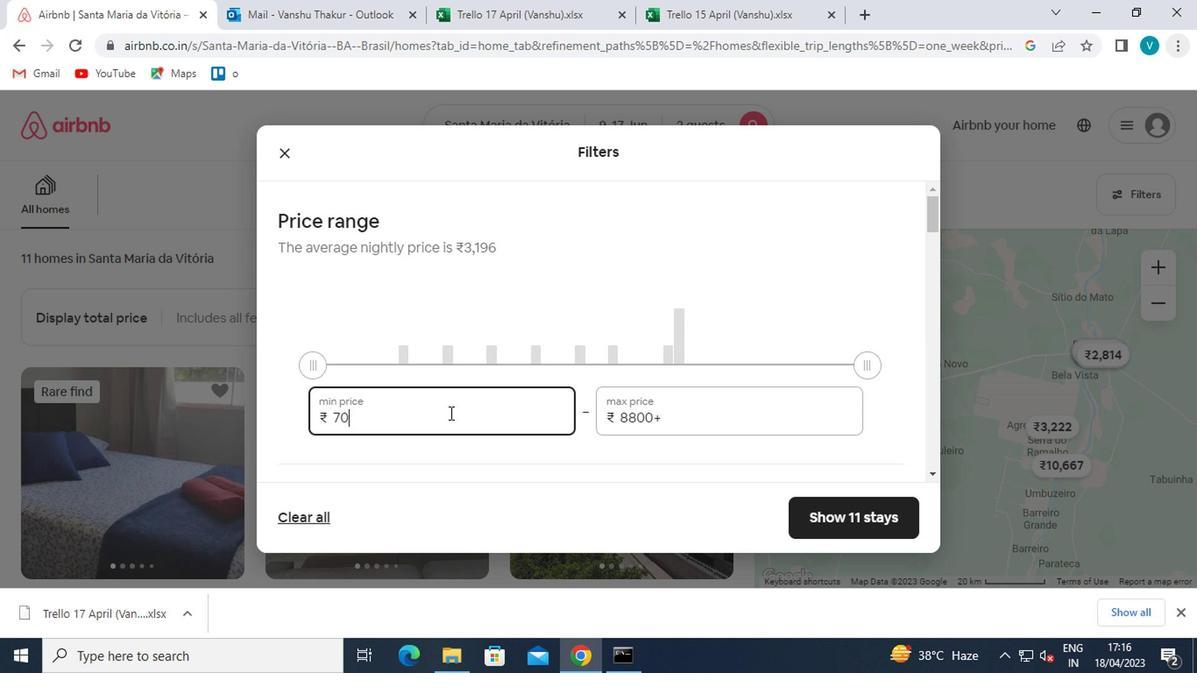 
Action: Mouse moved to (606, 426)
Screenshot: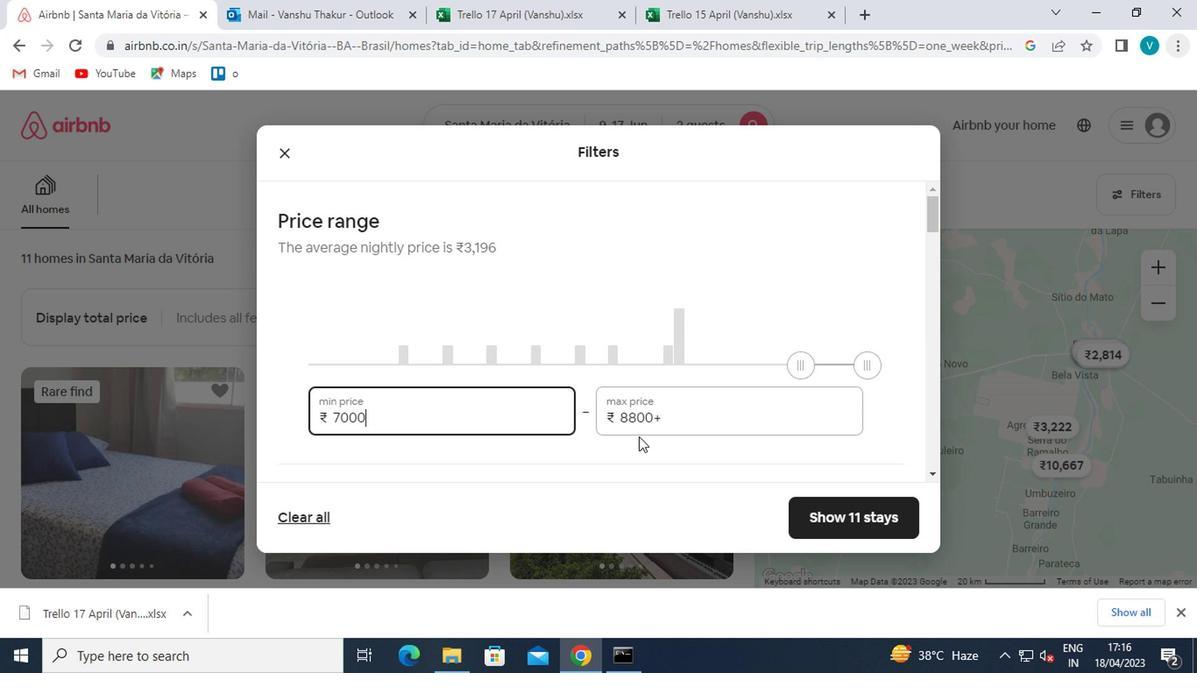 
Action: Mouse pressed left at (606, 426)
Screenshot: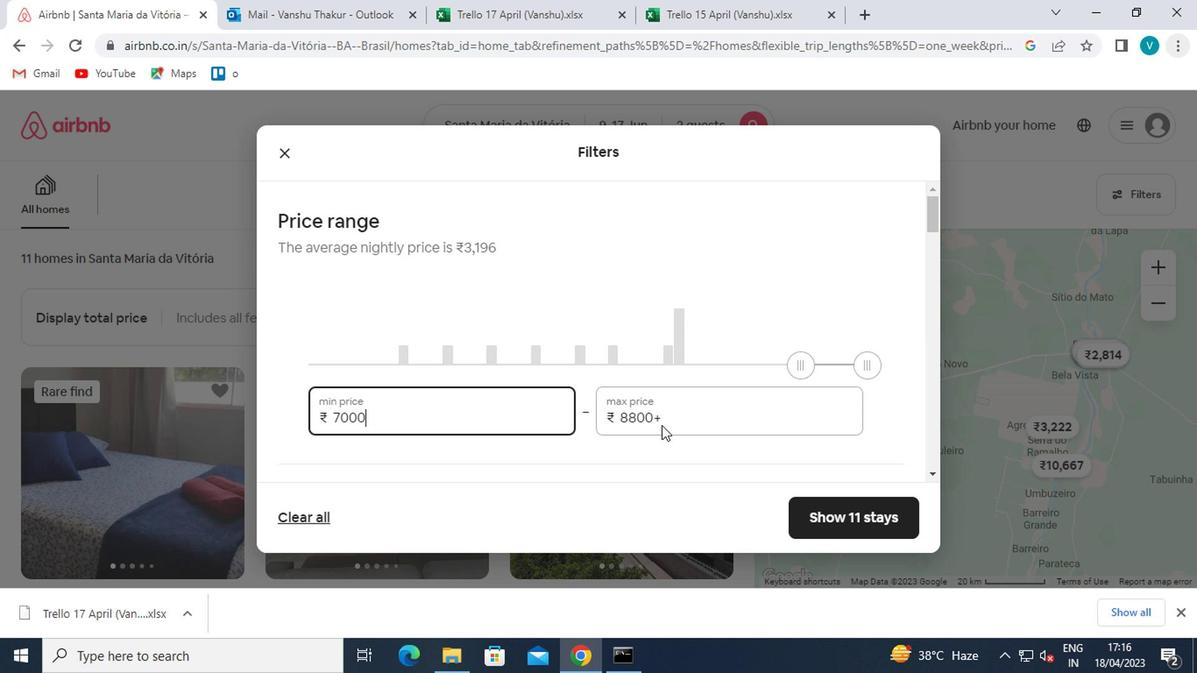 
Action: Key pressed <Key.backspace><Key.backspace><Key.backspace><Key.backspace><Key.backspace><Key.backspace>120000<Key.backspace>
Screenshot: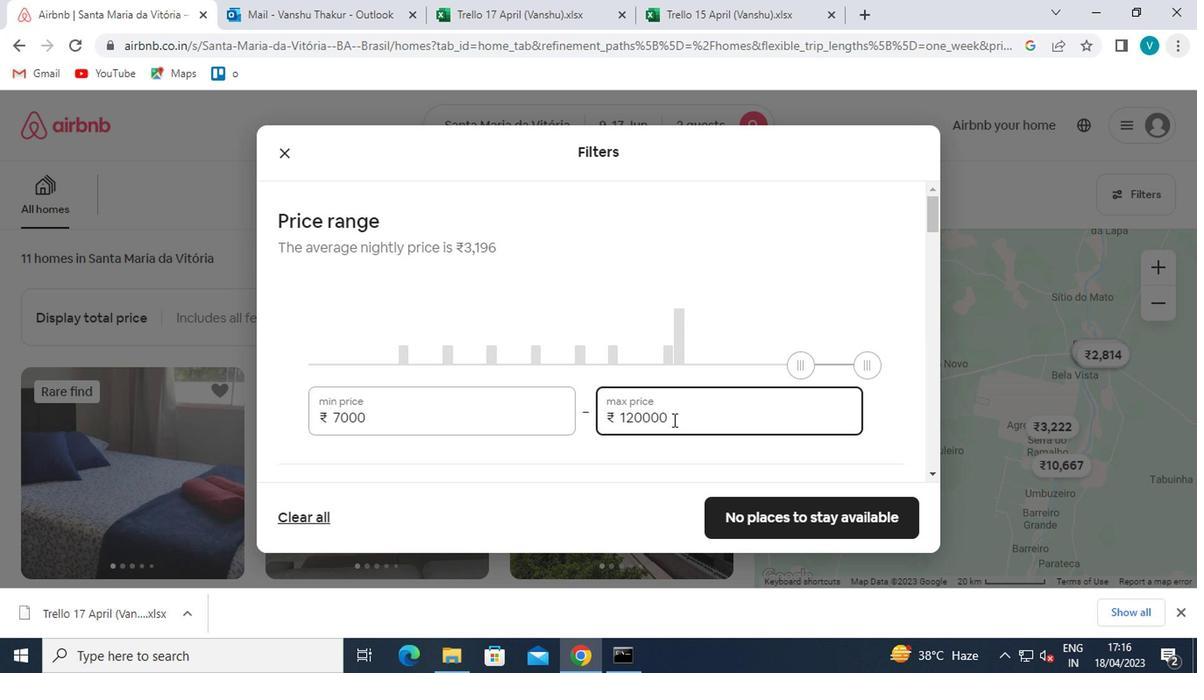 
Action: Mouse moved to (560, 420)
Screenshot: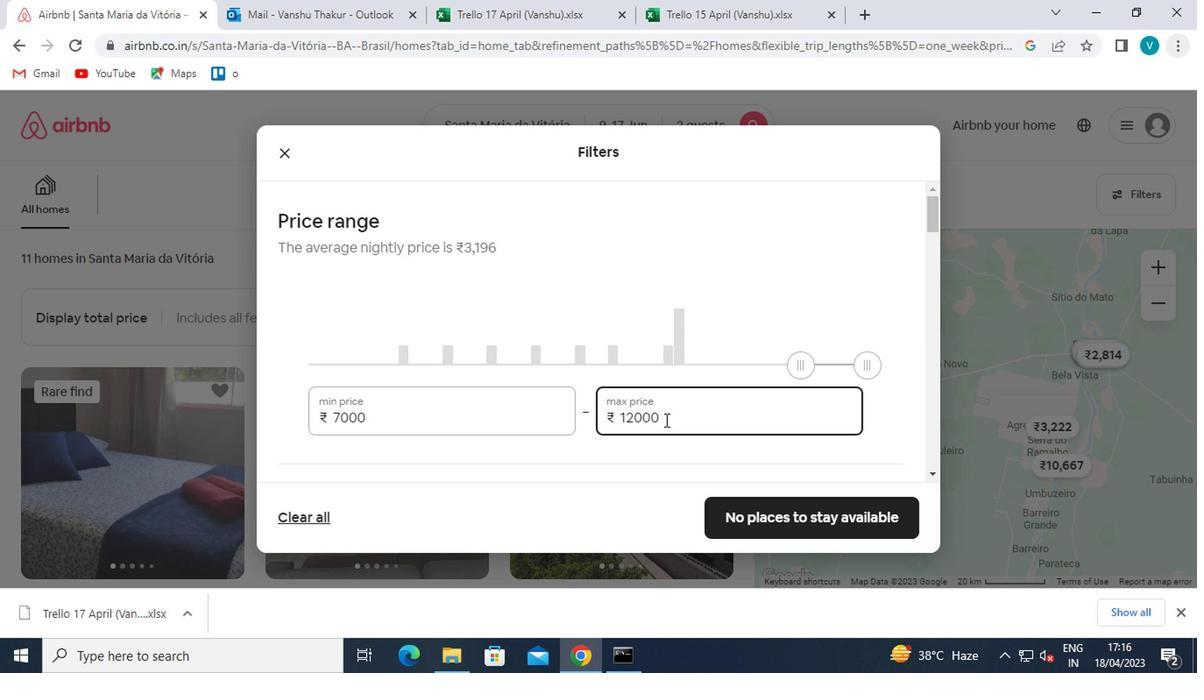 
Action: Mouse scrolled (560, 419) with delta (0, 0)
Screenshot: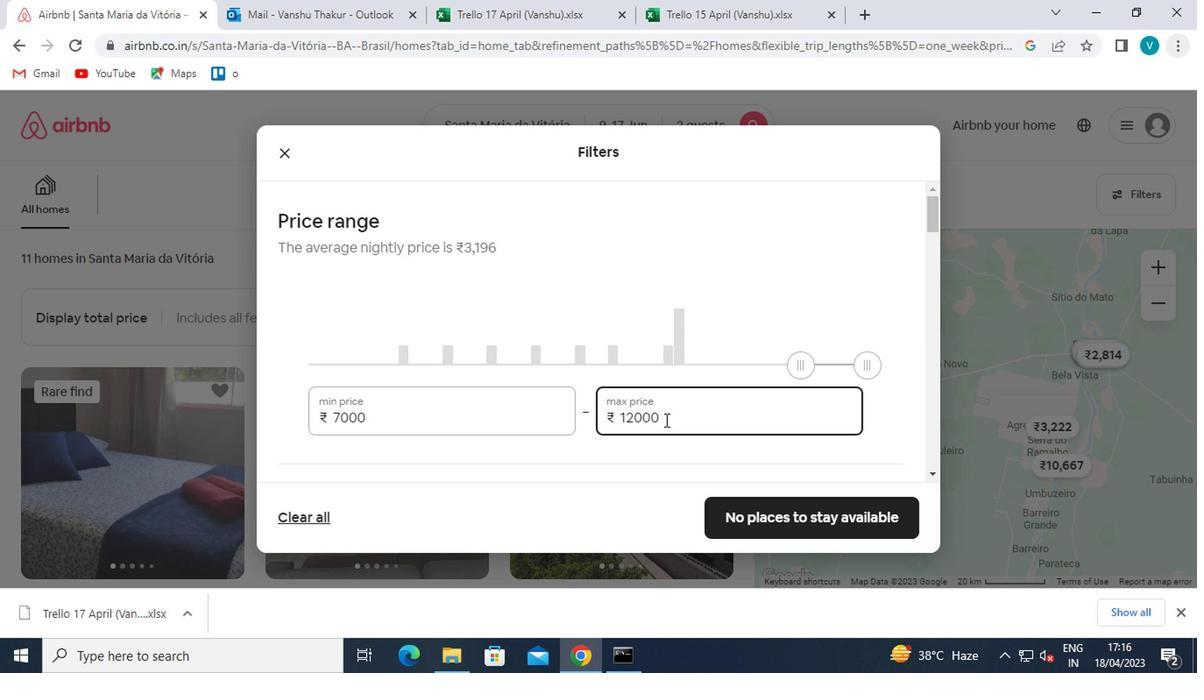 
Action: Mouse moved to (547, 415)
Screenshot: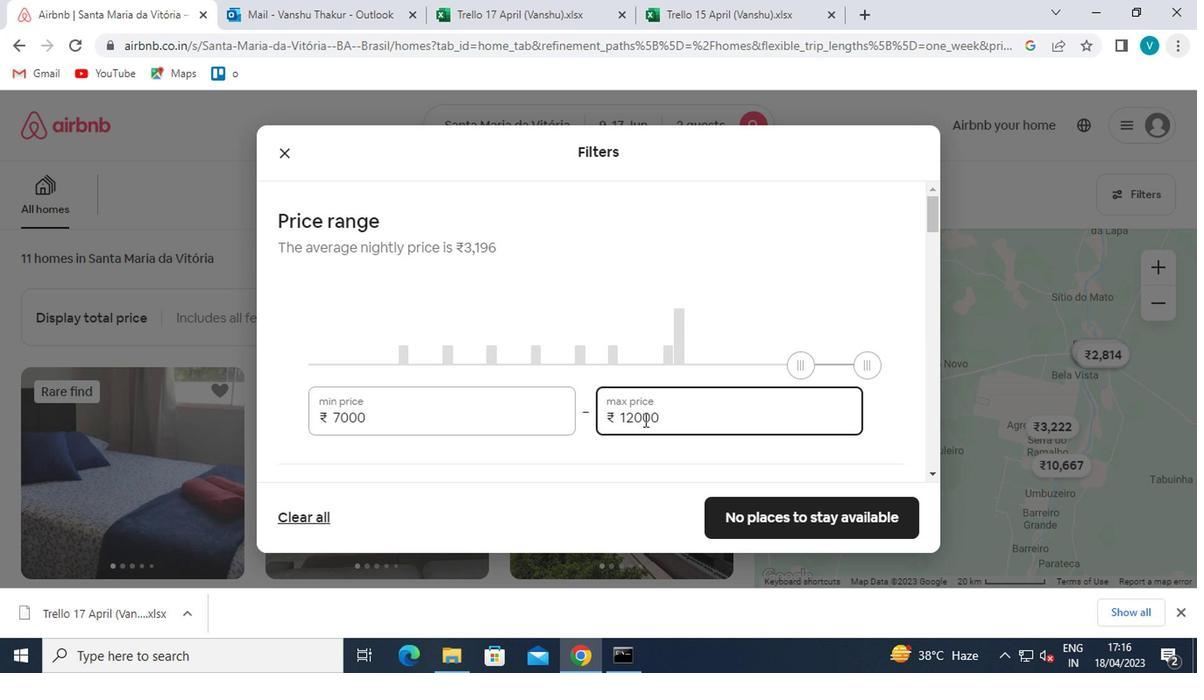 
Action: Mouse scrolled (547, 414) with delta (0, 0)
Screenshot: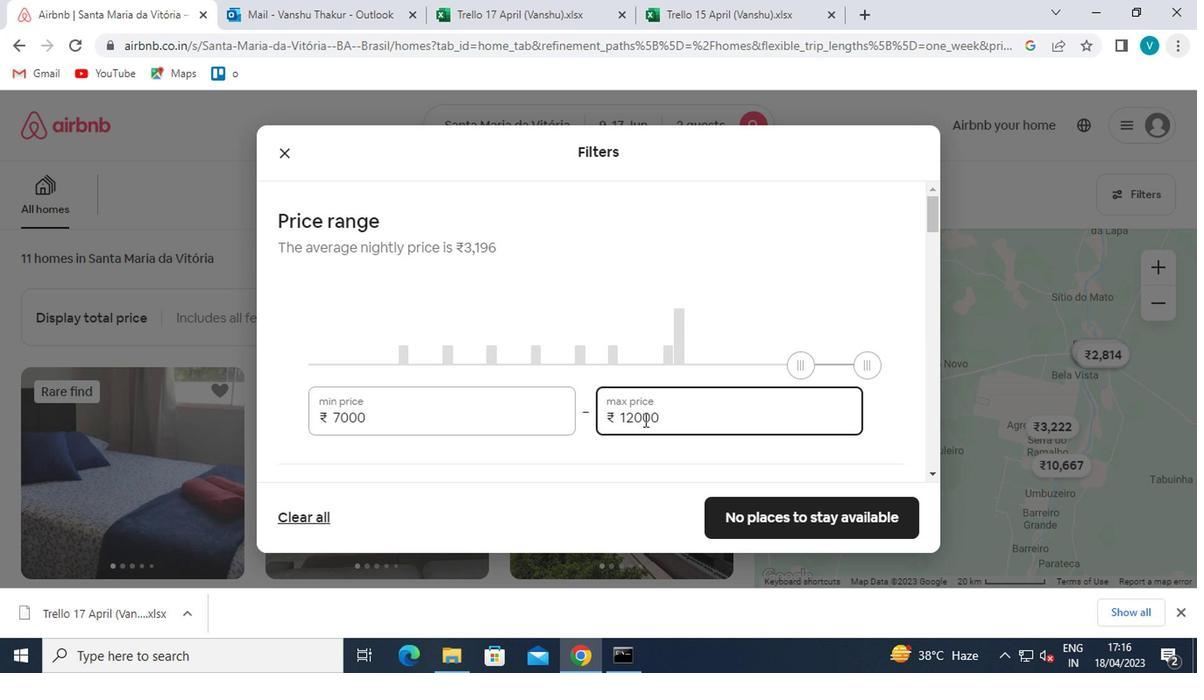 
Action: Mouse moved to (539, 414)
Screenshot: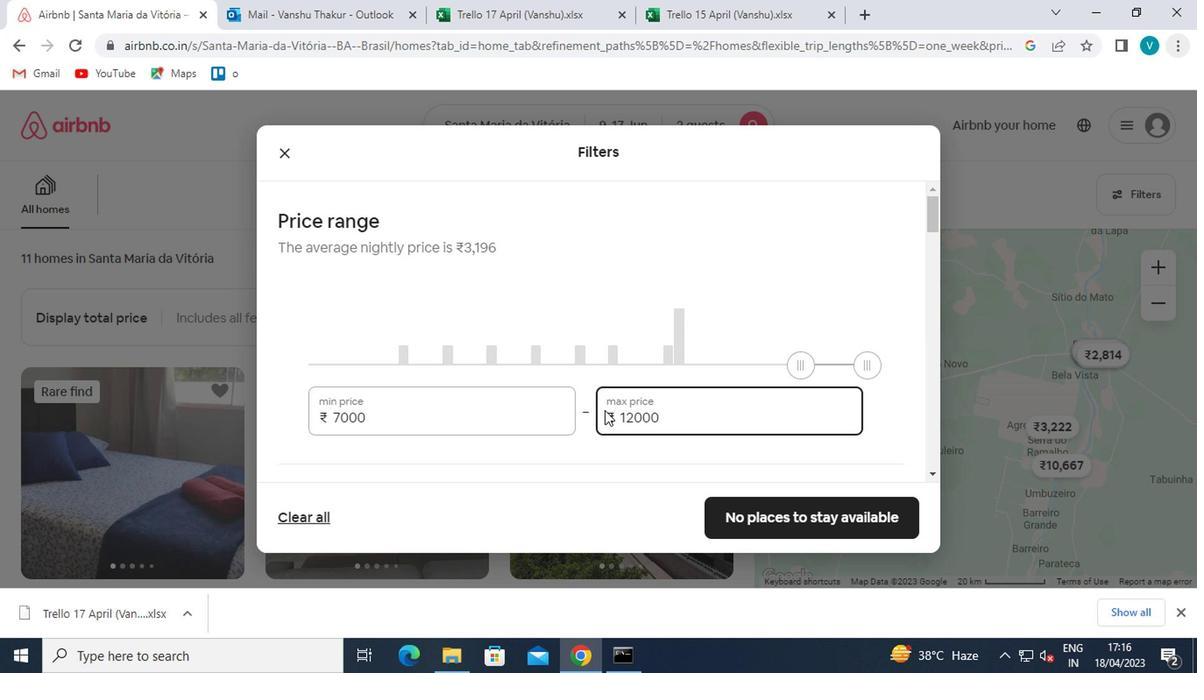 
Action: Mouse scrolled (539, 413) with delta (0, 0)
Screenshot: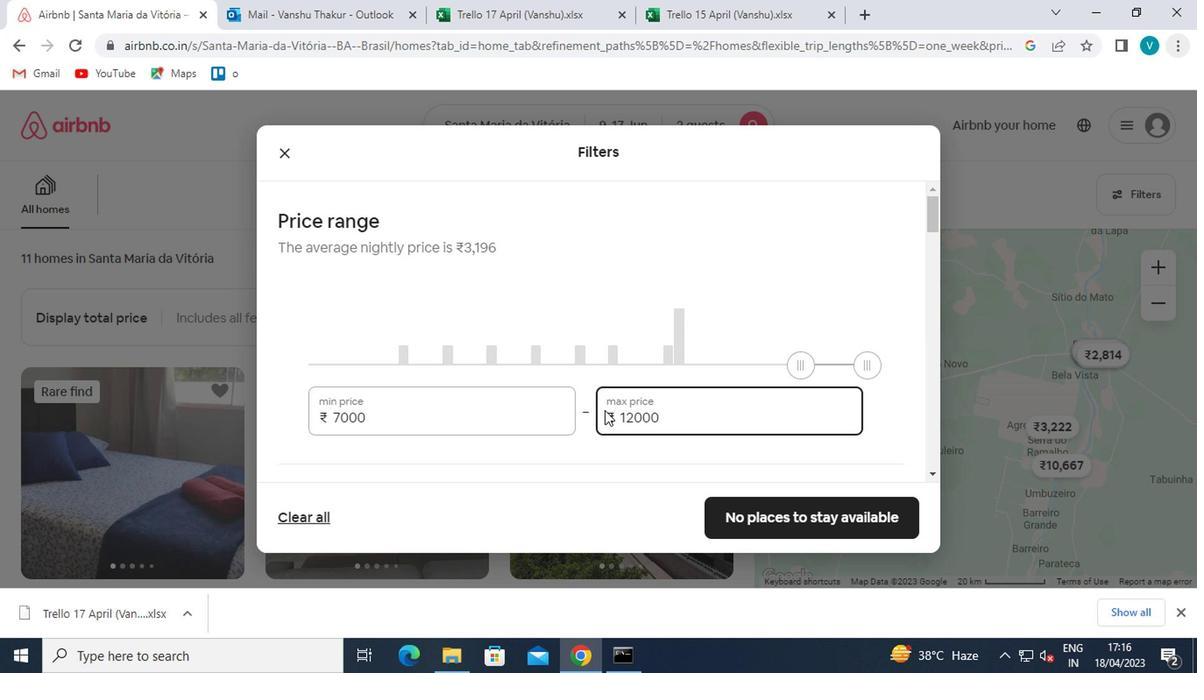 
Action: Mouse moved to (546, 329)
Screenshot: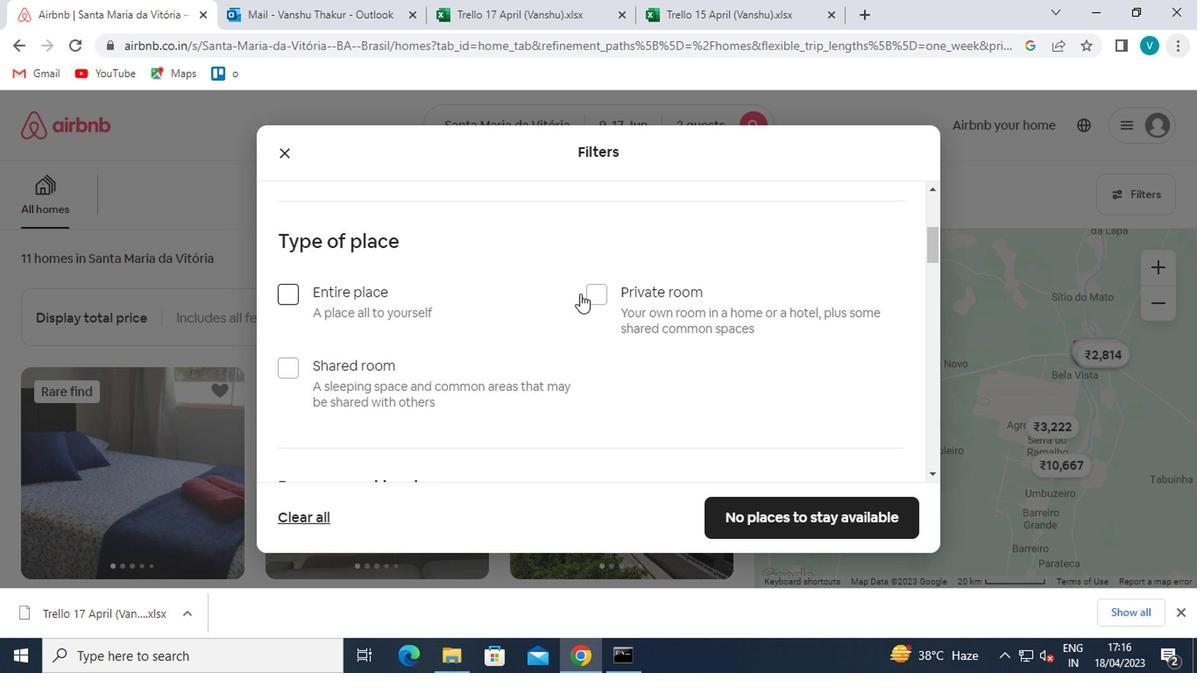 
Action: Mouse pressed left at (546, 329)
Screenshot: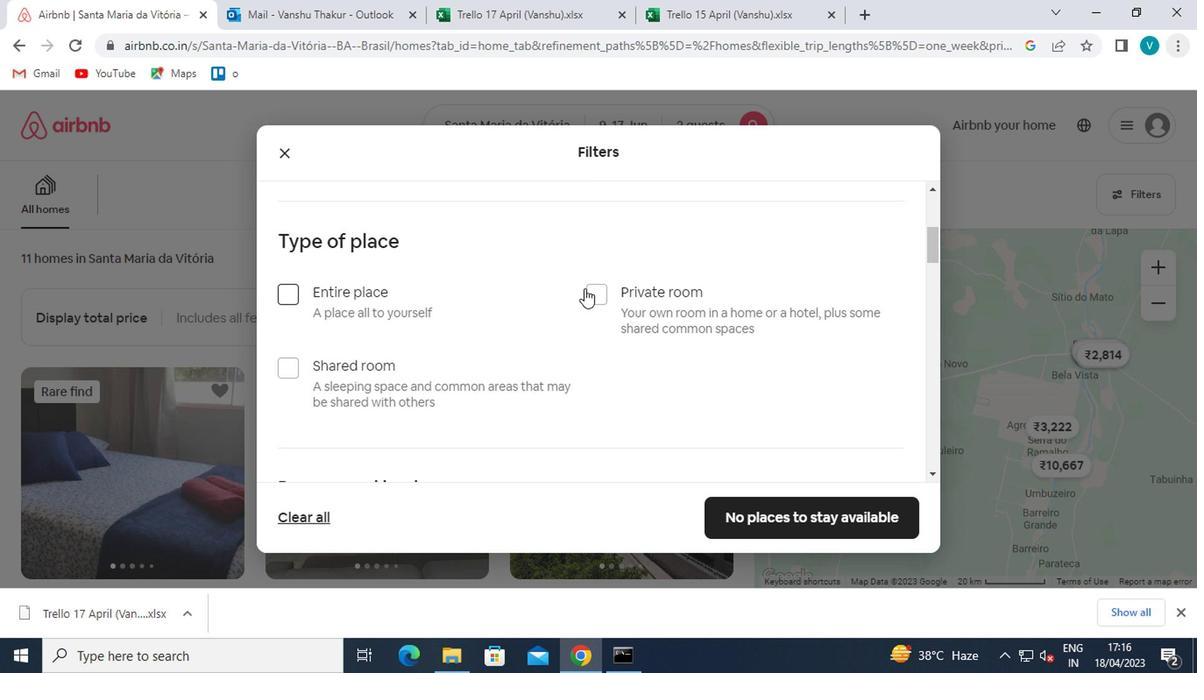 
Action: Mouse moved to (542, 344)
Screenshot: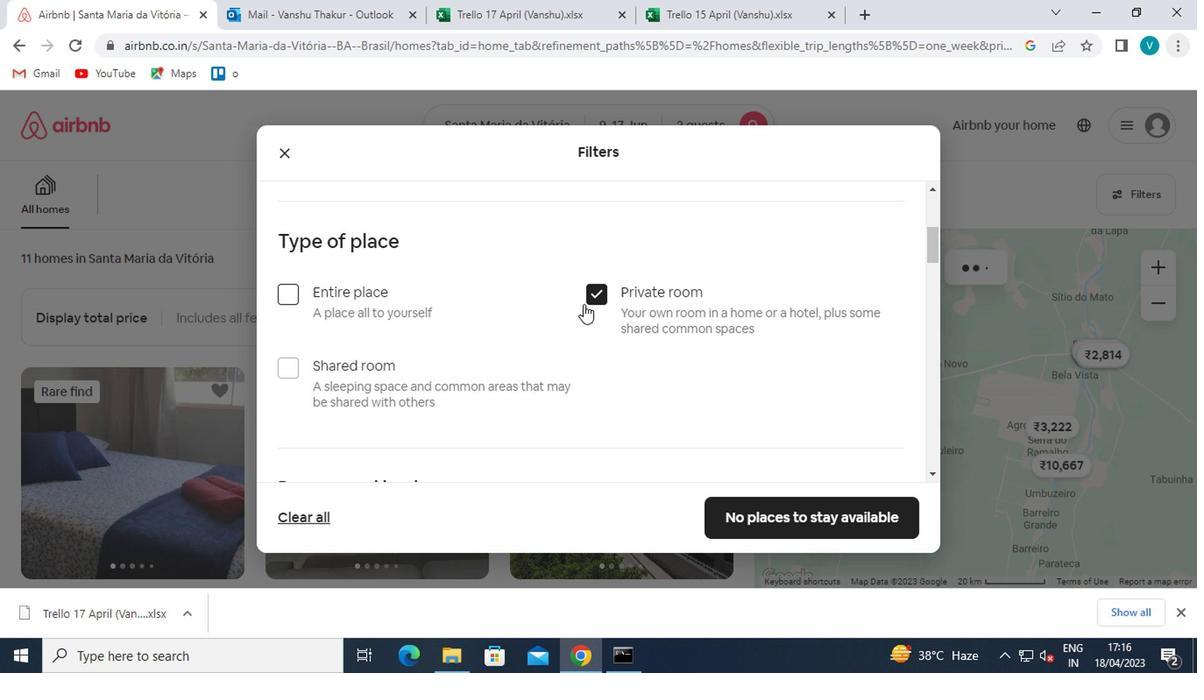 
Action: Mouse scrolled (542, 343) with delta (0, 0)
Screenshot: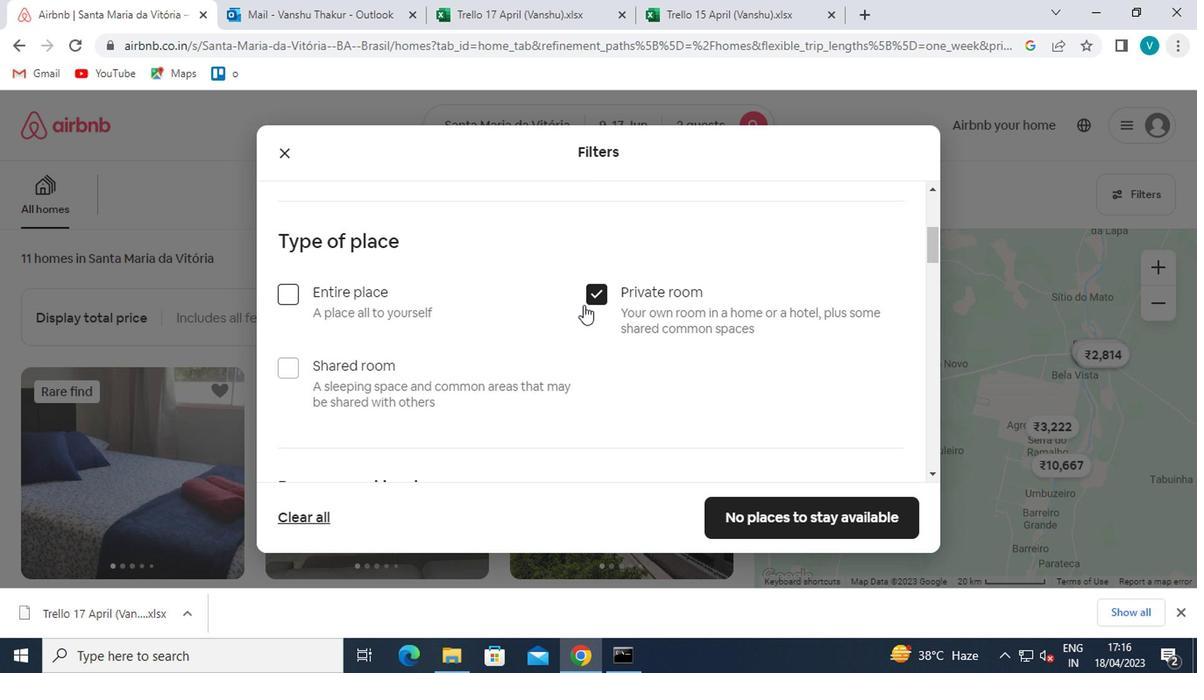 
Action: Mouse scrolled (542, 343) with delta (0, 0)
Screenshot: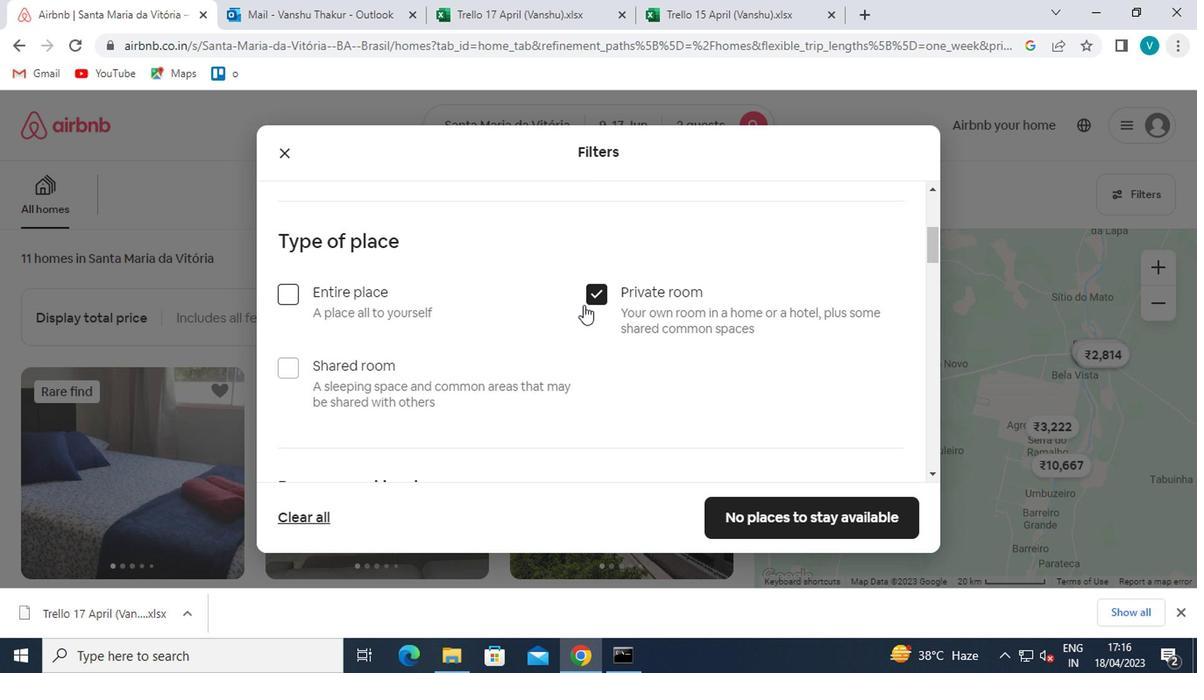 
Action: Mouse moved to (398, 416)
Screenshot: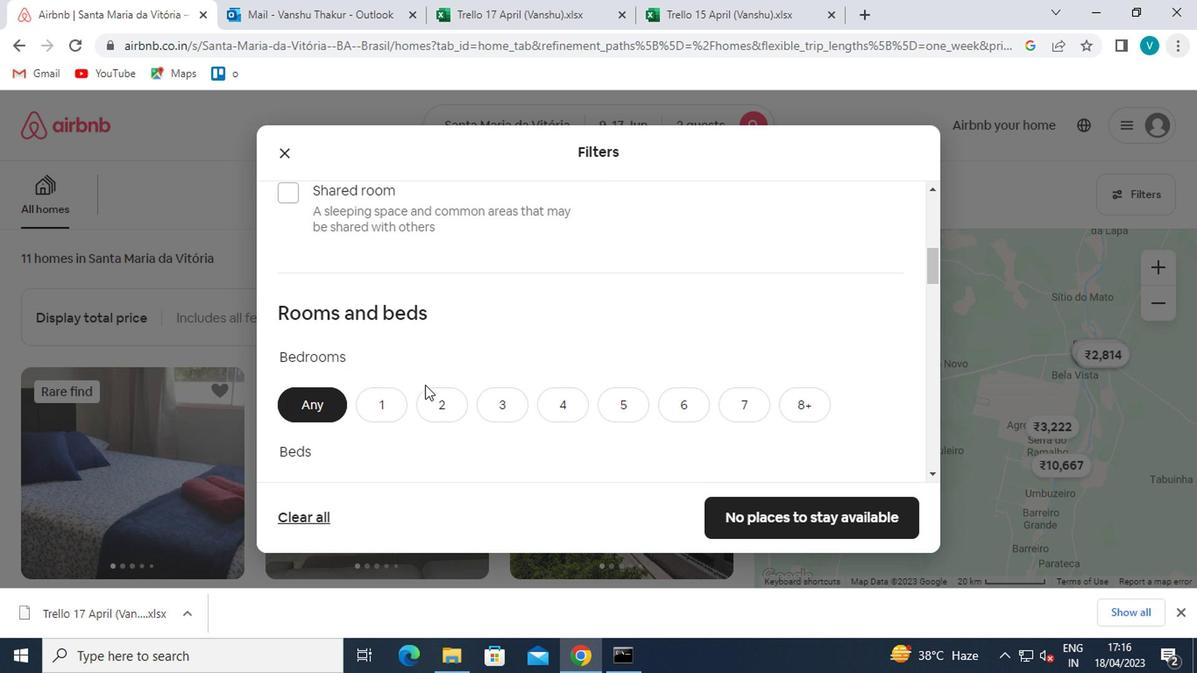 
Action: Mouse pressed left at (398, 416)
Screenshot: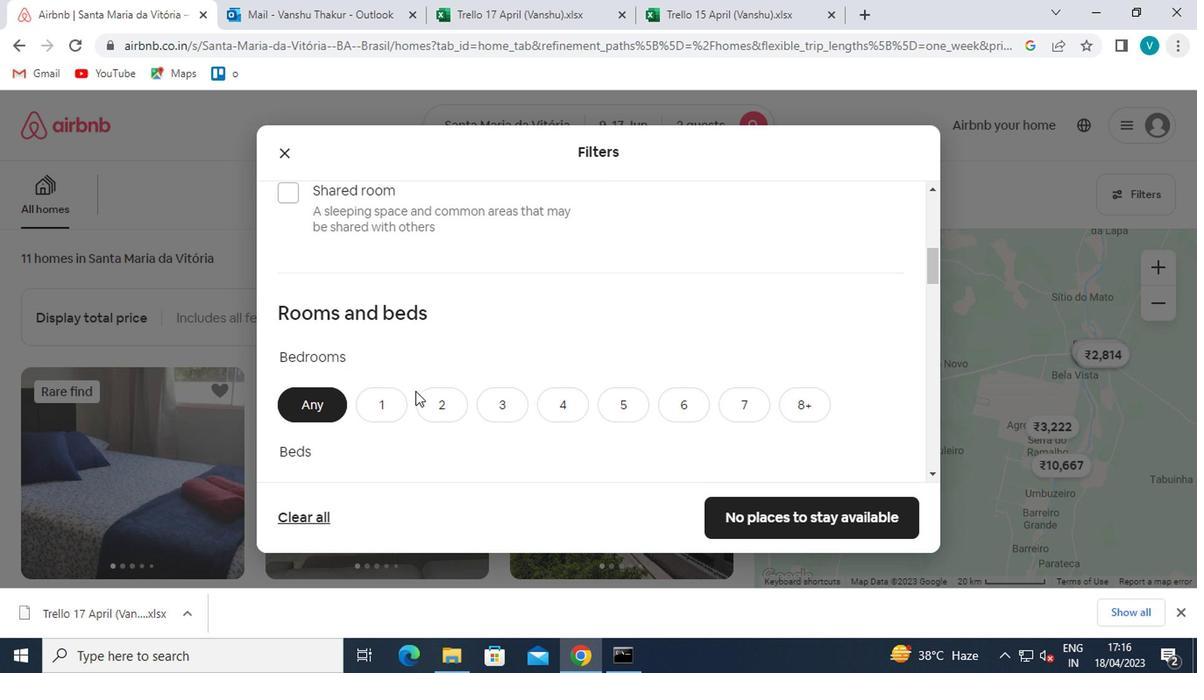 
Action: Mouse moved to (398, 416)
Screenshot: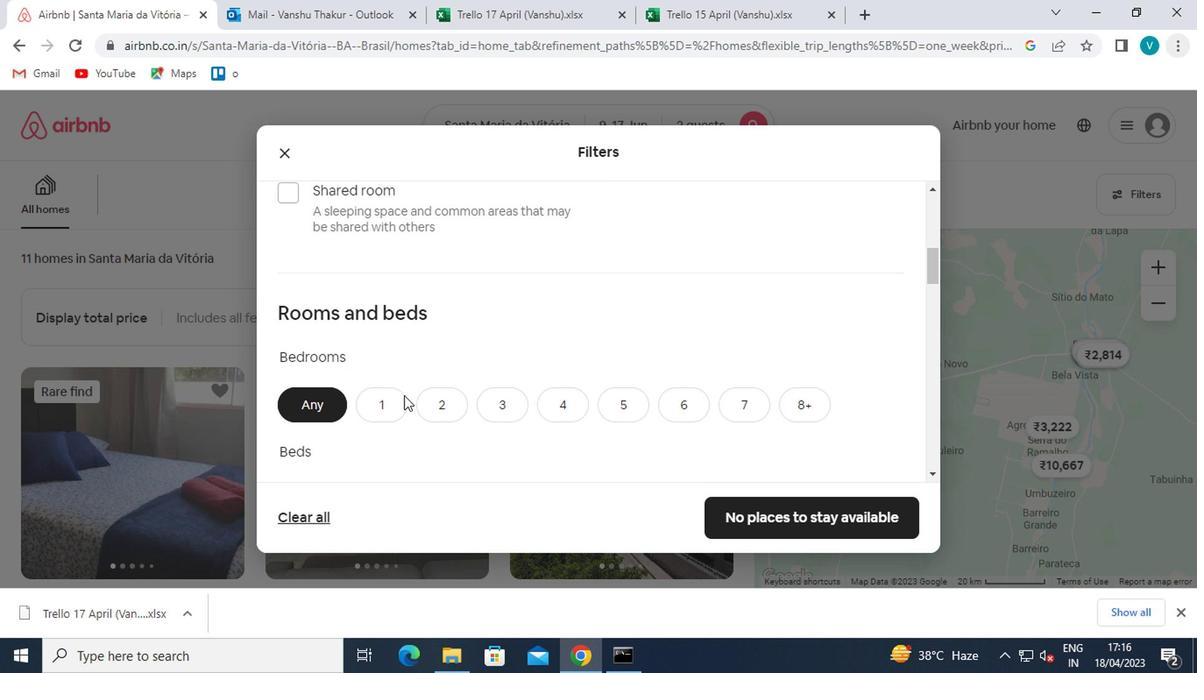 
Action: Mouse scrolled (398, 416) with delta (0, 0)
Screenshot: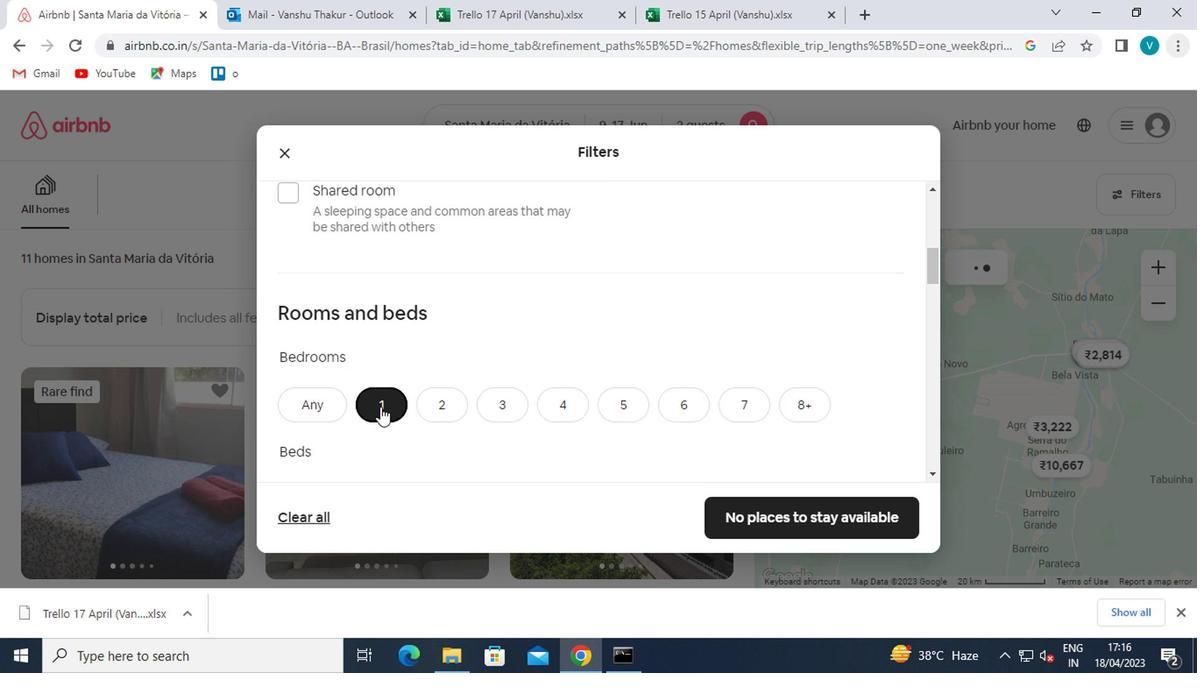 
Action: Mouse scrolled (398, 416) with delta (0, 0)
Screenshot: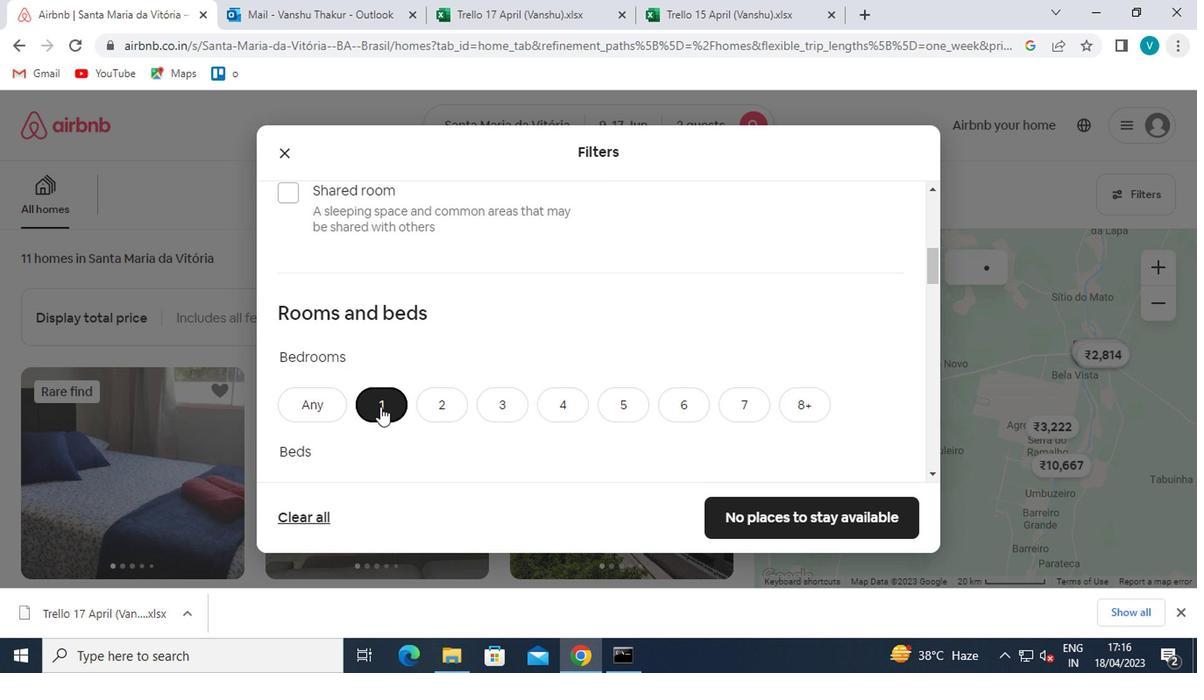 
Action: Mouse moved to (398, 416)
Screenshot: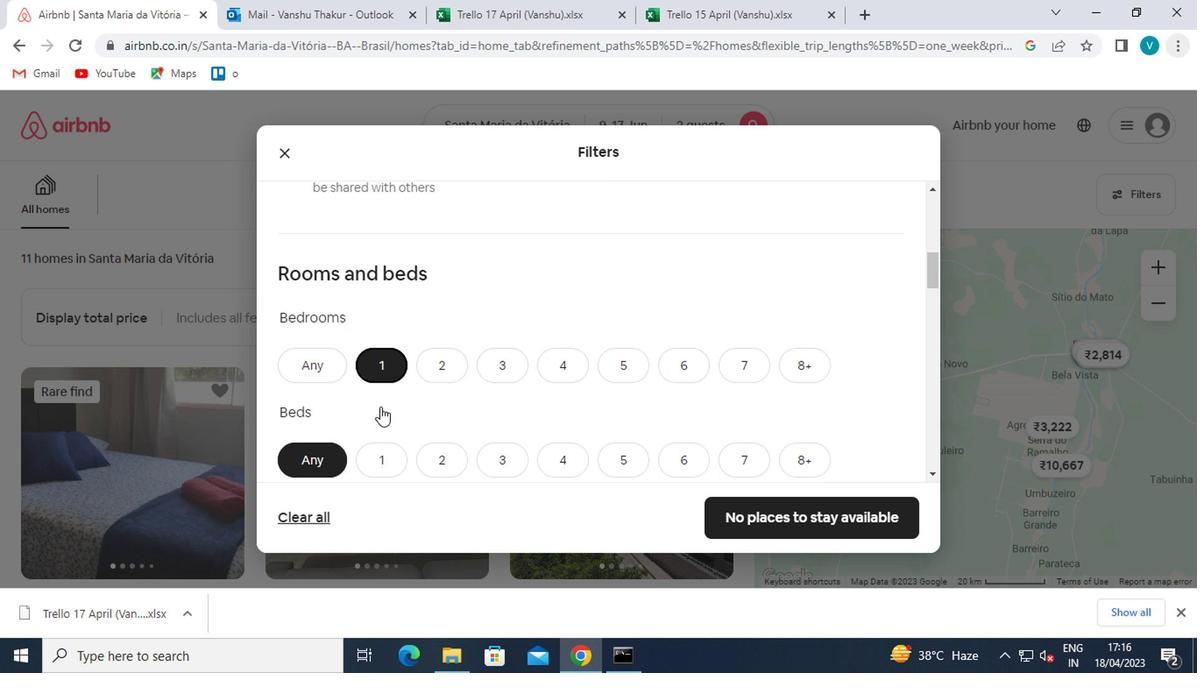 
Action: Mouse scrolled (398, 416) with delta (0, 0)
Screenshot: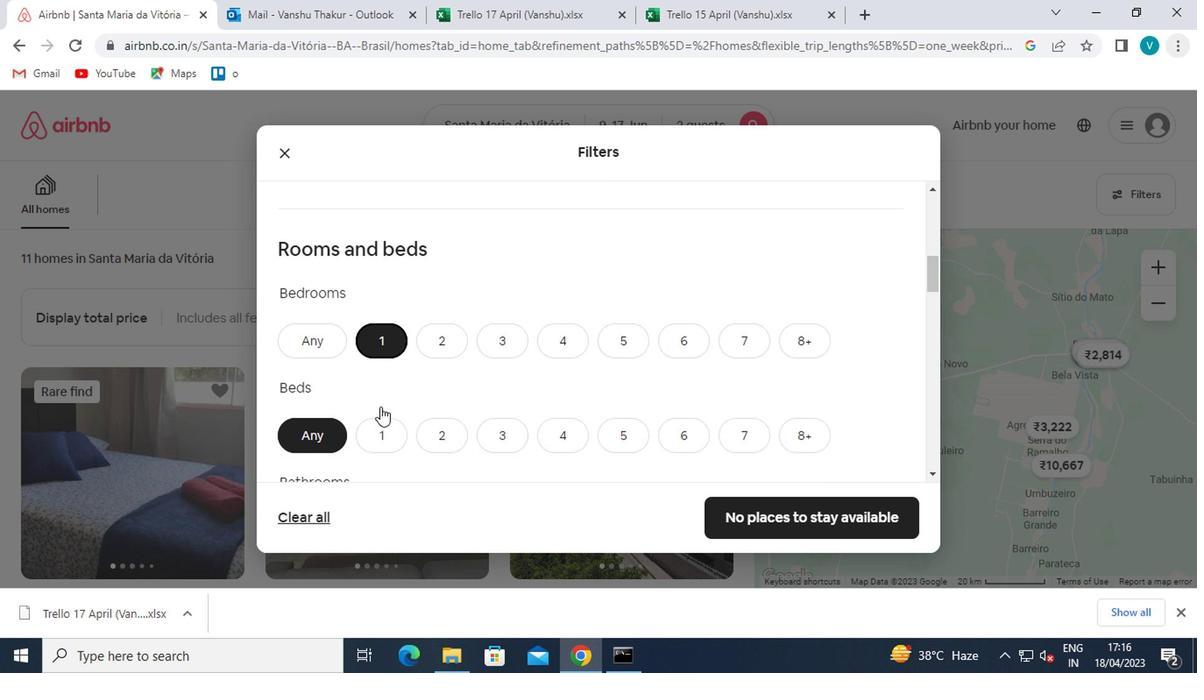 
Action: Mouse moved to (449, 307)
Screenshot: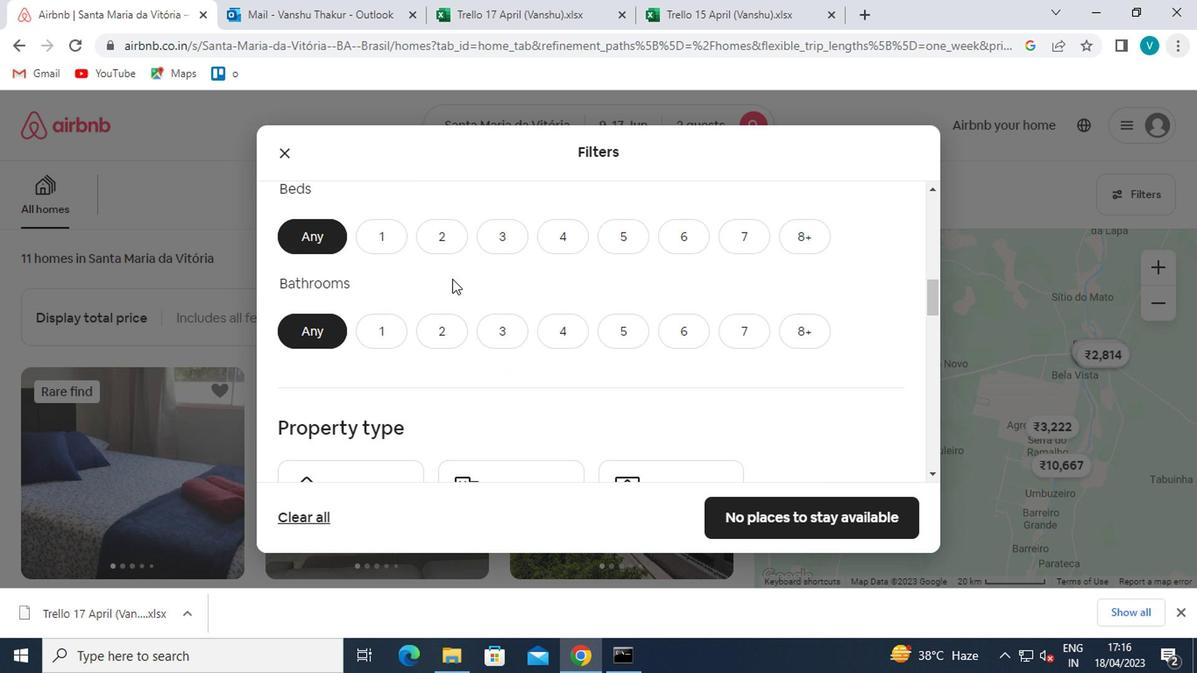 
Action: Mouse pressed left at (449, 307)
Screenshot: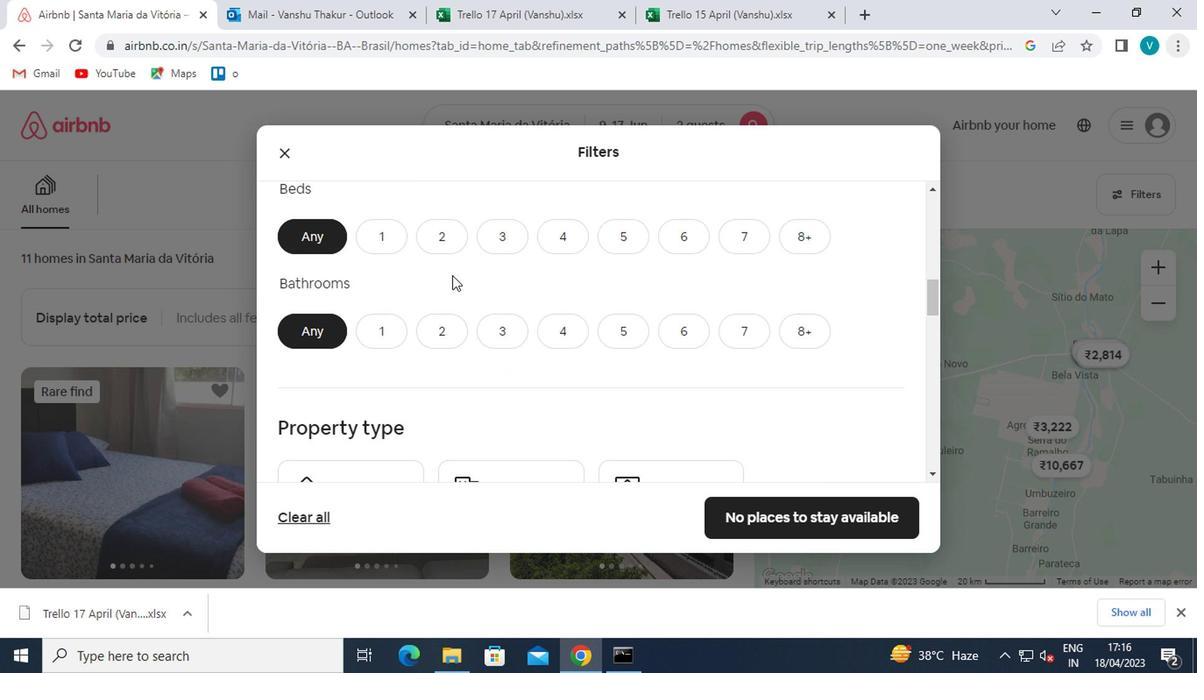 
Action: Mouse moved to (411, 365)
Screenshot: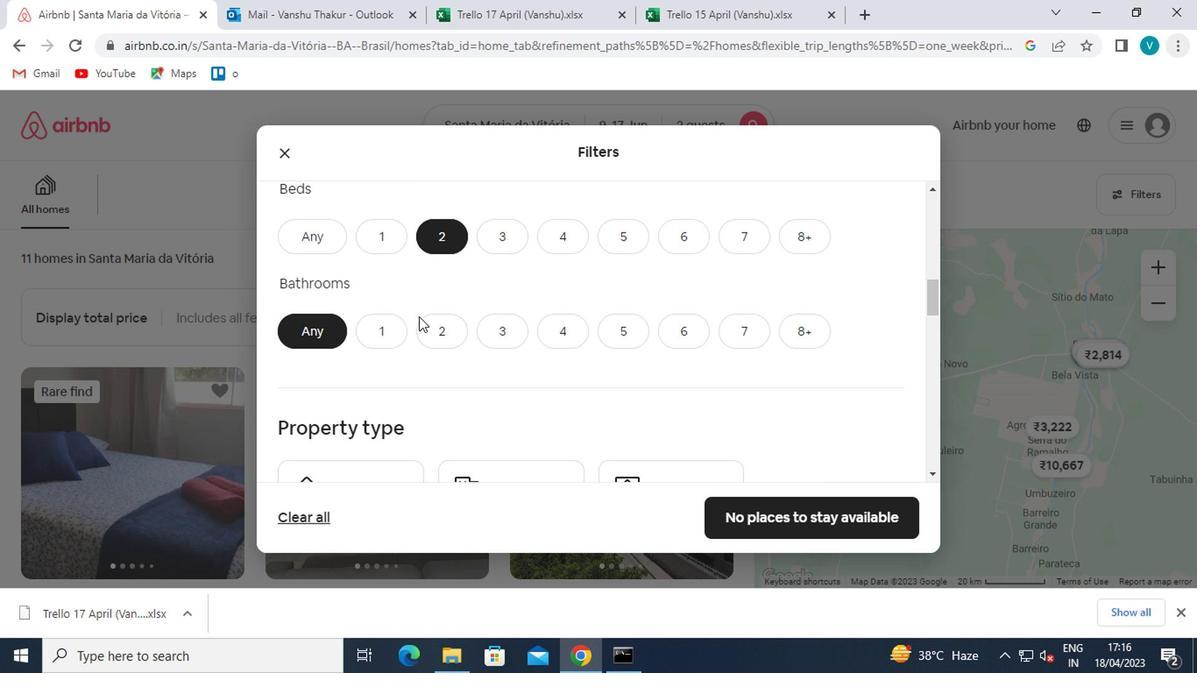 
Action: Mouse pressed left at (411, 365)
Screenshot: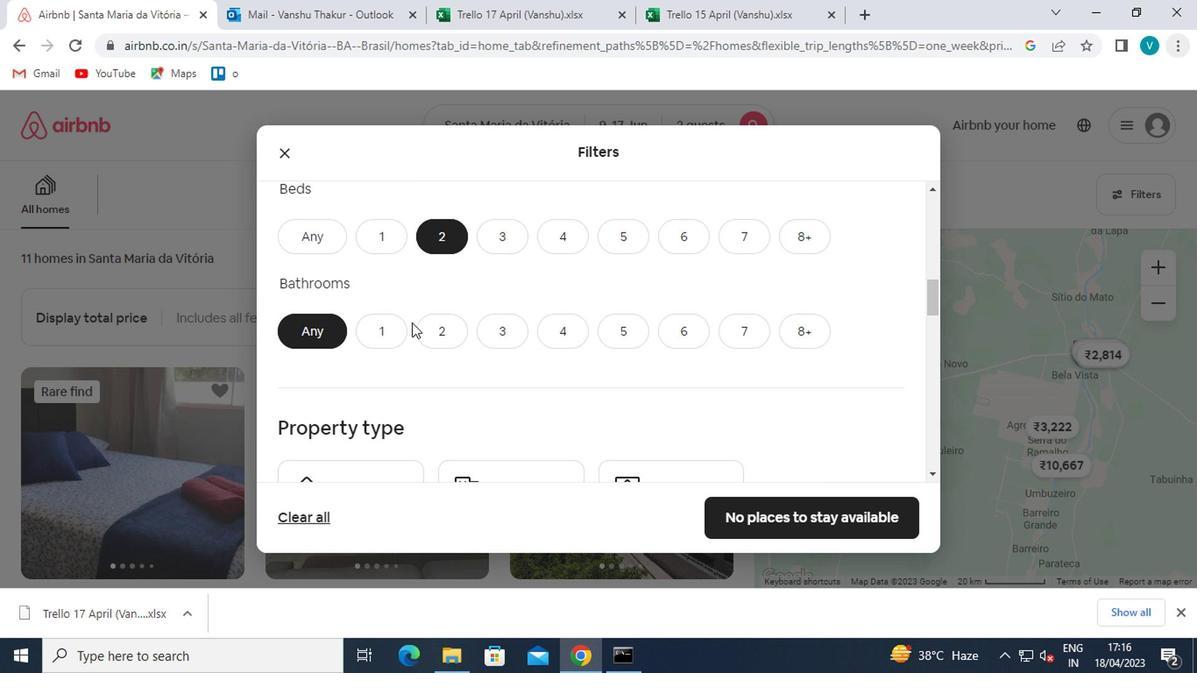 
Action: Mouse moved to (424, 367)
Screenshot: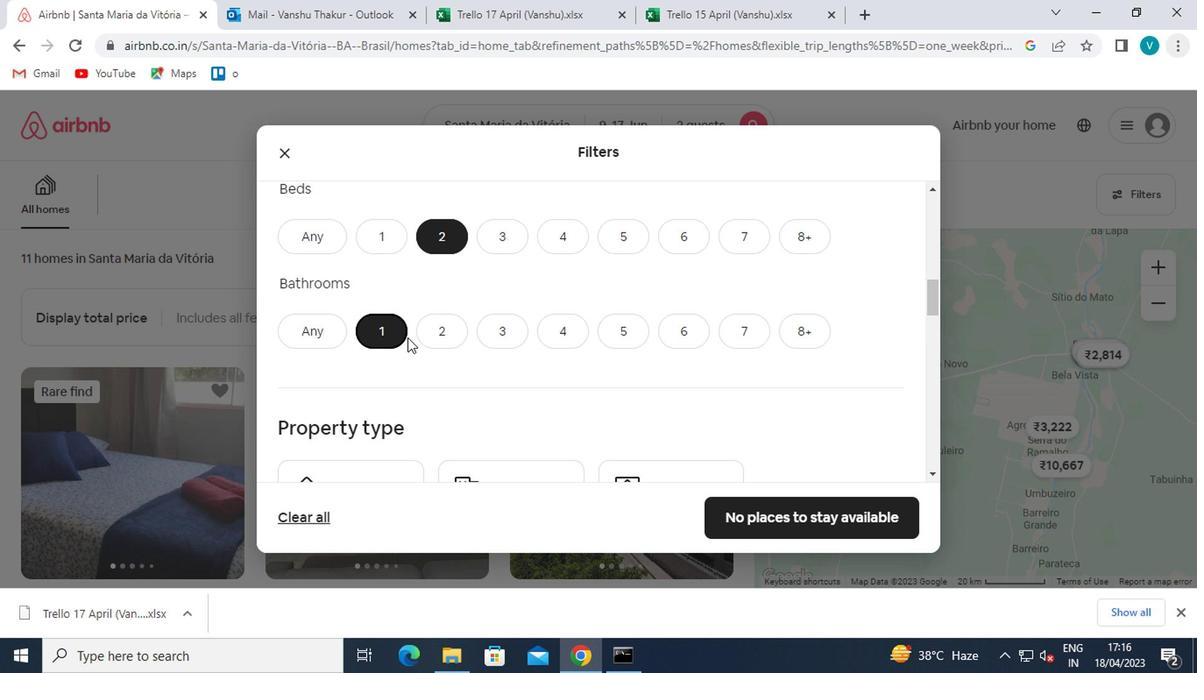 
Action: Mouse scrolled (424, 366) with delta (0, 0)
Screenshot: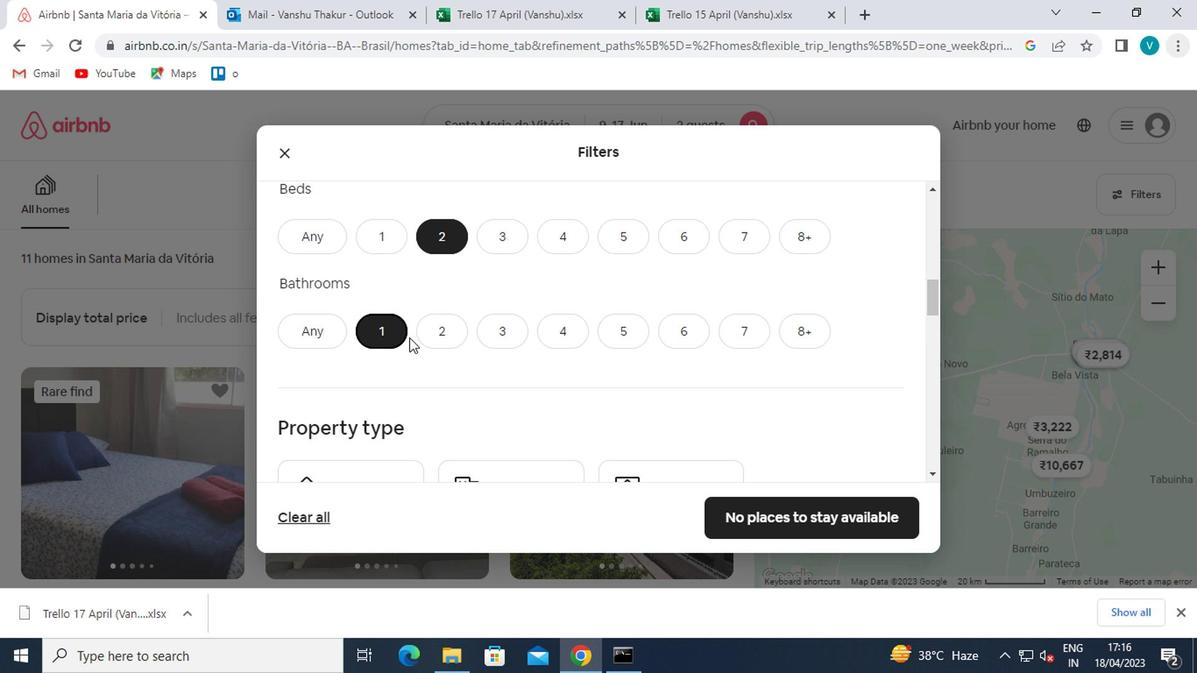 
Action: Mouse moved to (425, 367)
Screenshot: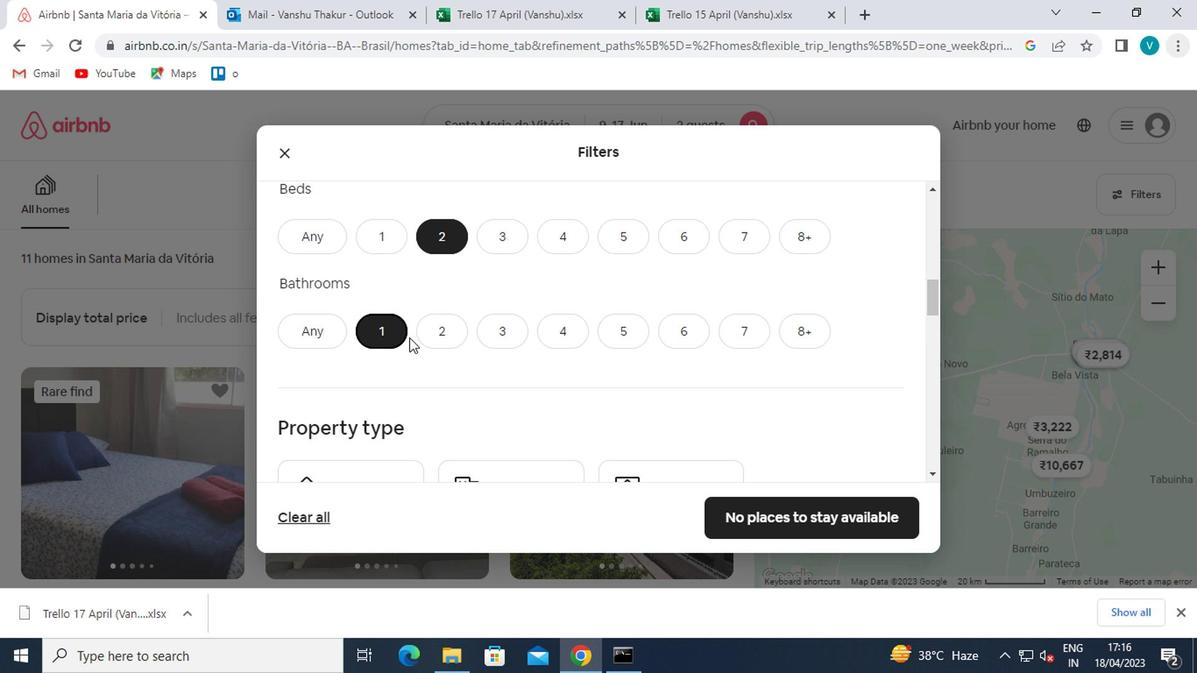 
Action: Mouse scrolled (425, 366) with delta (0, 0)
Screenshot: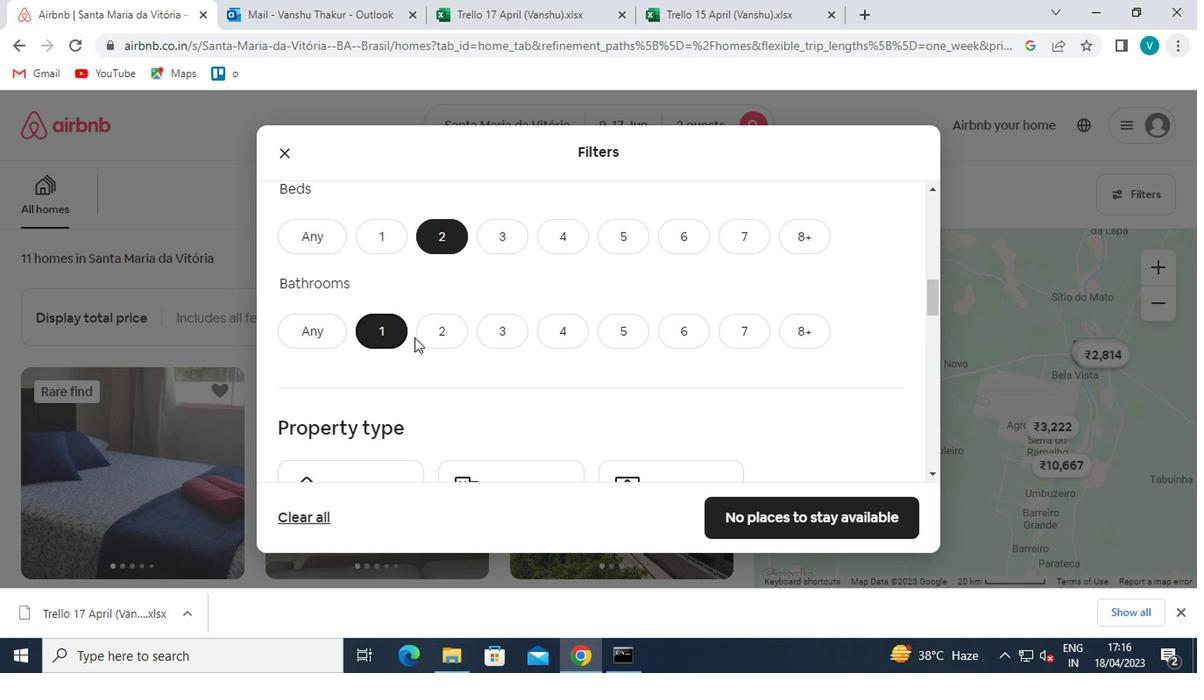 
Action: Mouse moved to (467, 360)
Screenshot: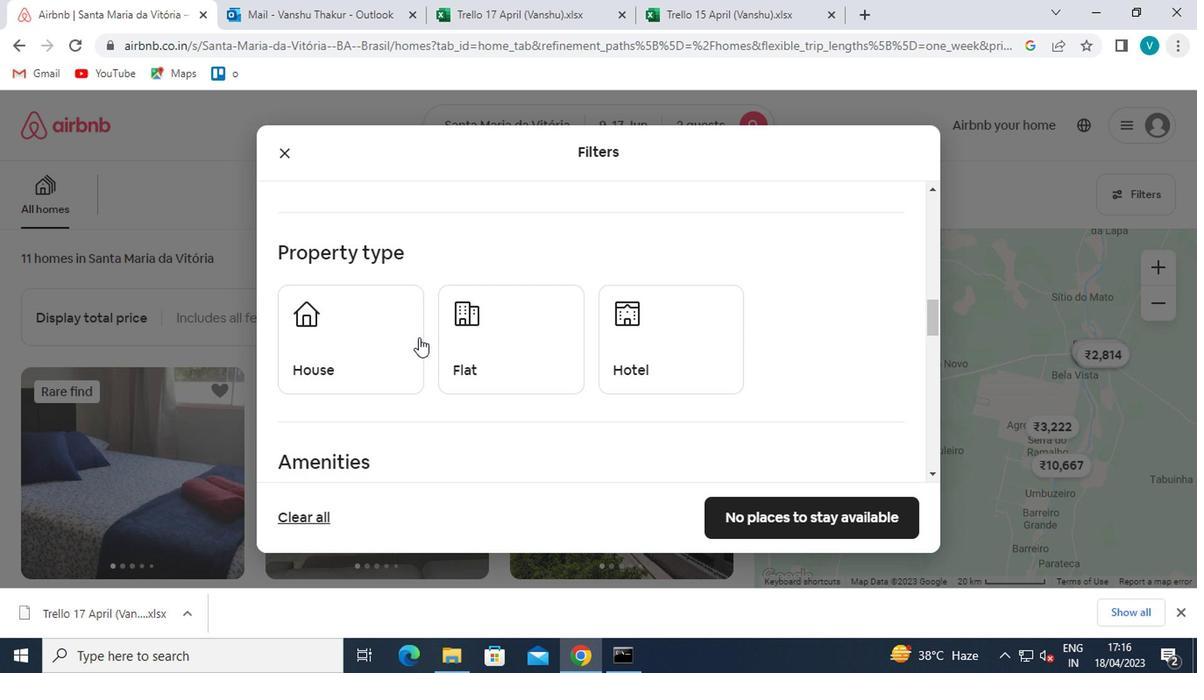 
Action: Mouse pressed left at (467, 360)
Screenshot: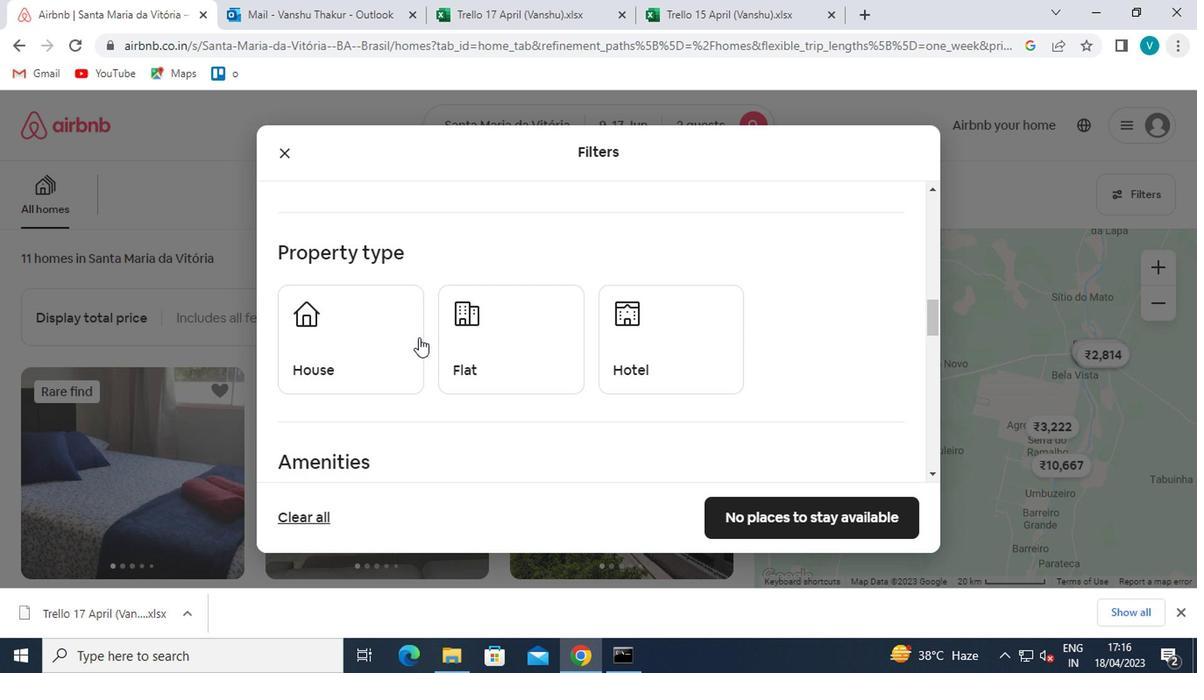 
Action: Mouse scrolled (467, 359) with delta (0, 0)
Screenshot: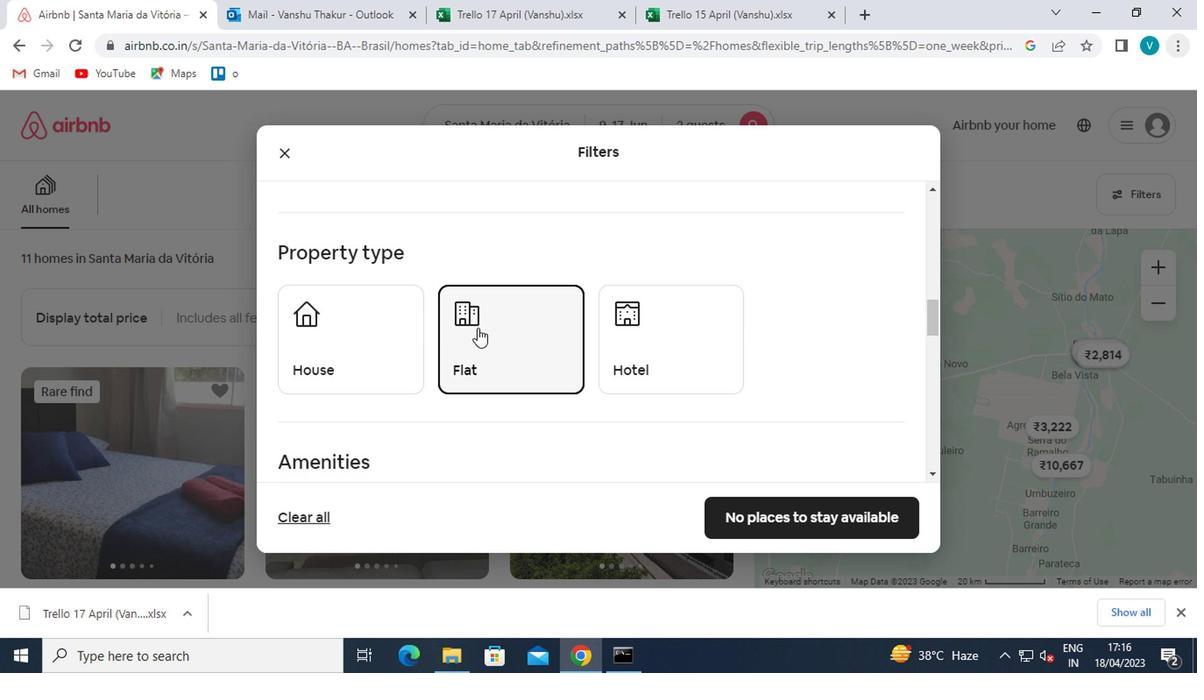 
Action: Mouse scrolled (467, 359) with delta (0, 0)
Screenshot: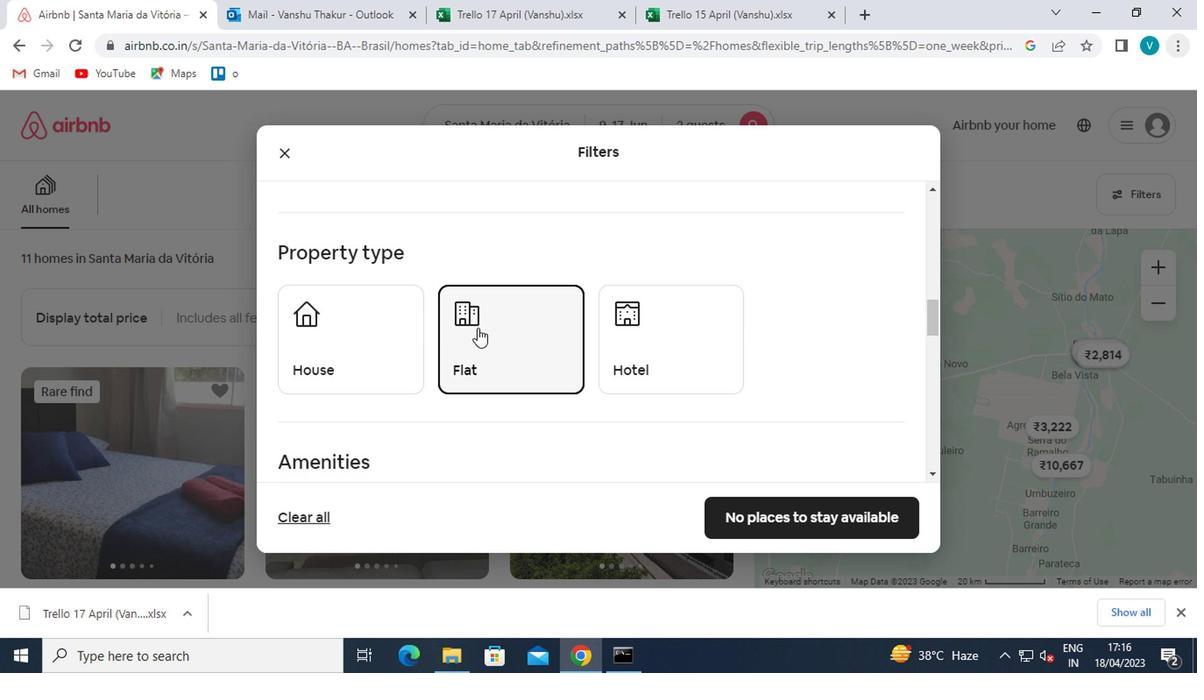 
Action: Mouse scrolled (467, 359) with delta (0, 0)
Screenshot: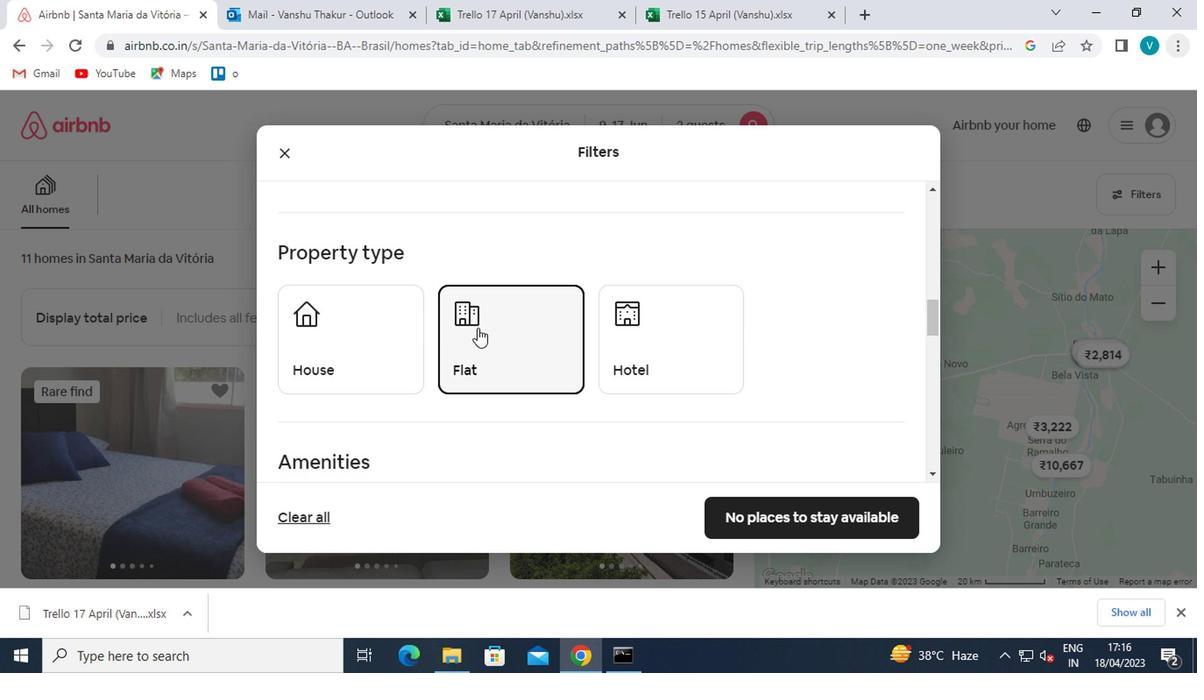
Action: Mouse moved to (611, 381)
Screenshot: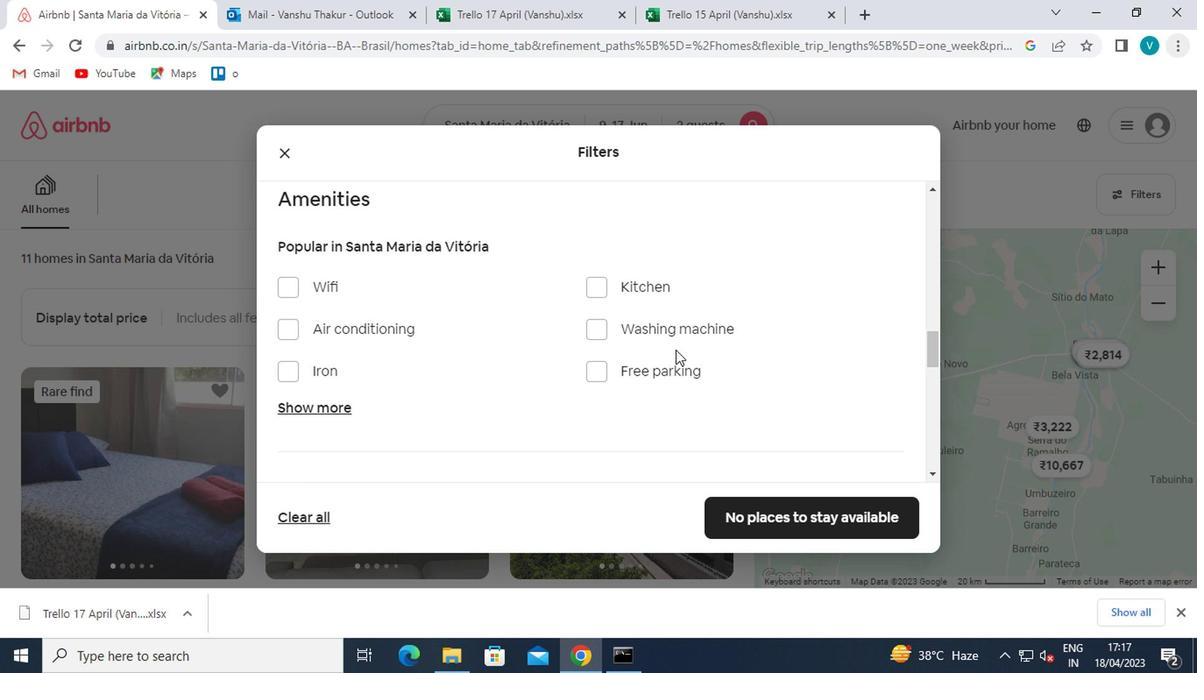
Action: Mouse scrolled (611, 381) with delta (0, 0)
Screenshot: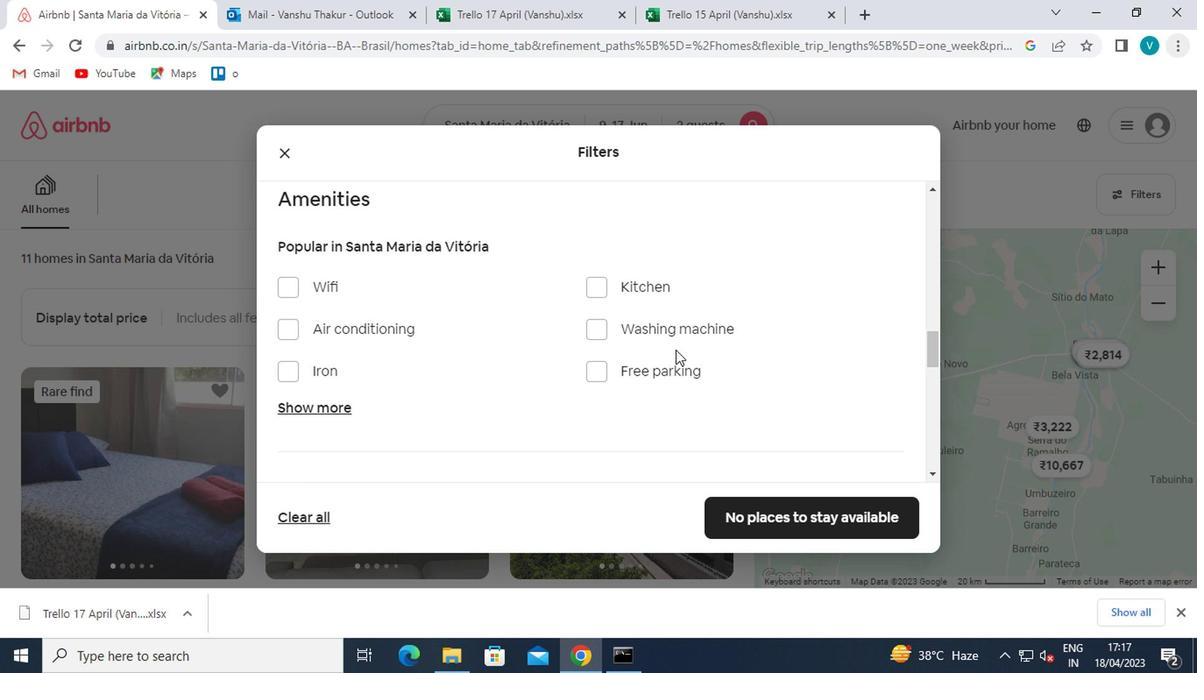
Action: Mouse scrolled (611, 381) with delta (0, 0)
Screenshot: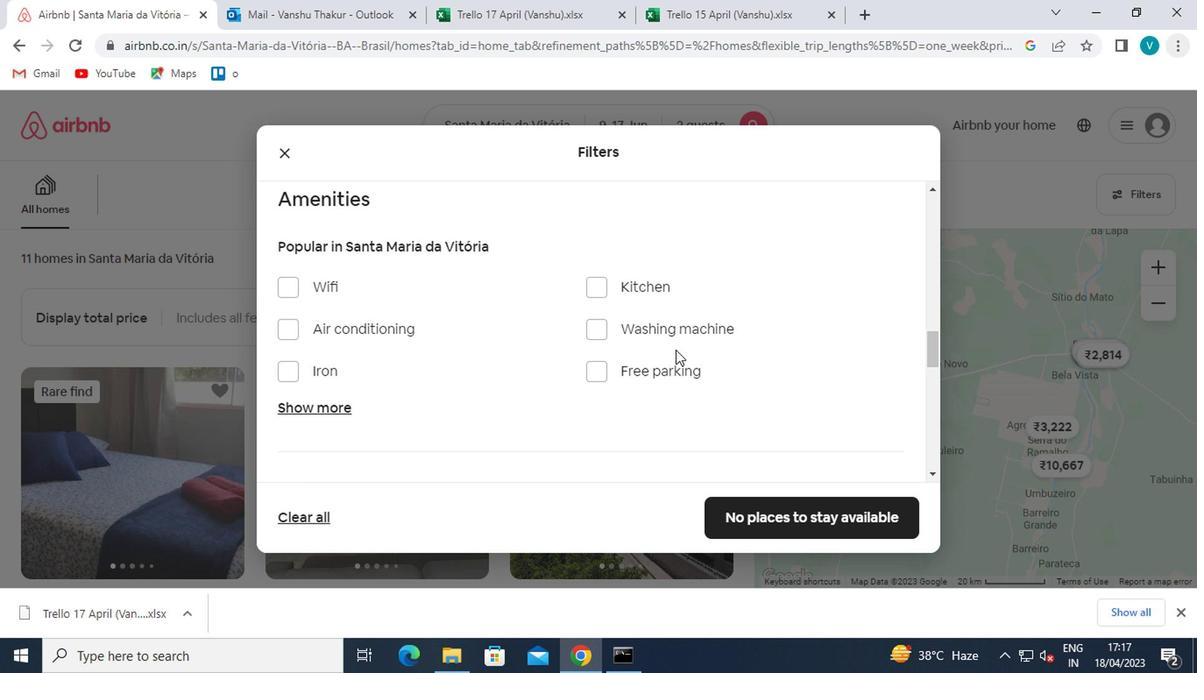 
Action: Mouse moved to (731, 429)
Screenshot: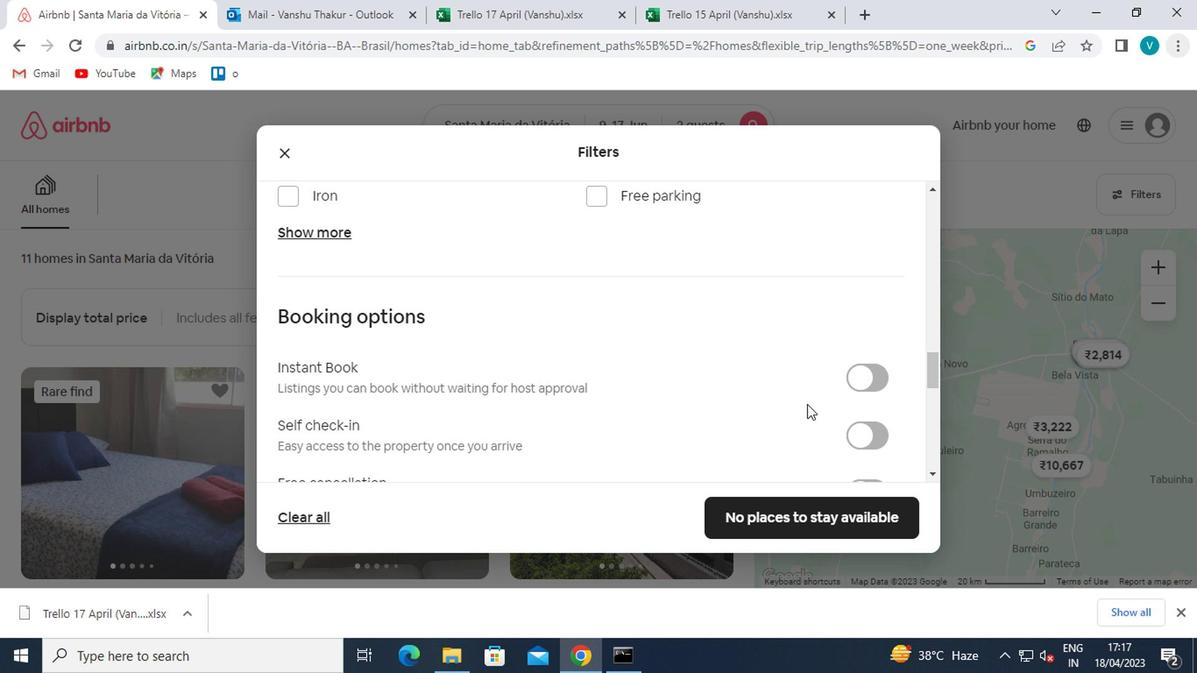
Action: Mouse pressed left at (731, 429)
Screenshot: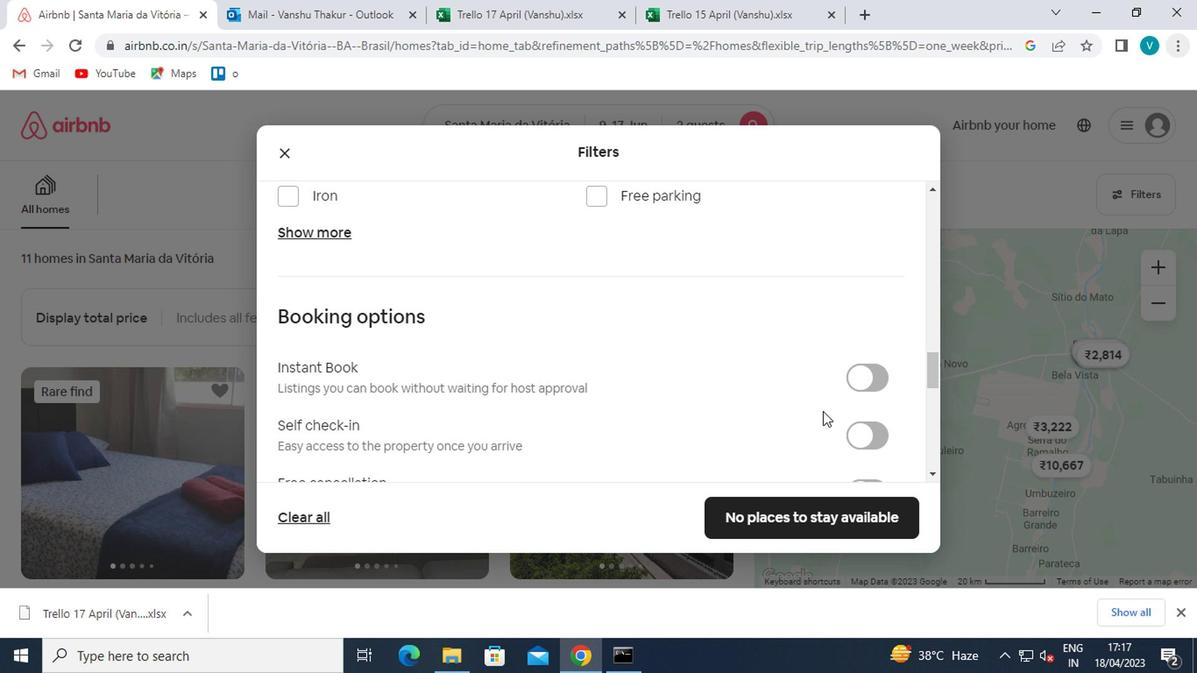 
Action: Mouse moved to (733, 429)
Screenshot: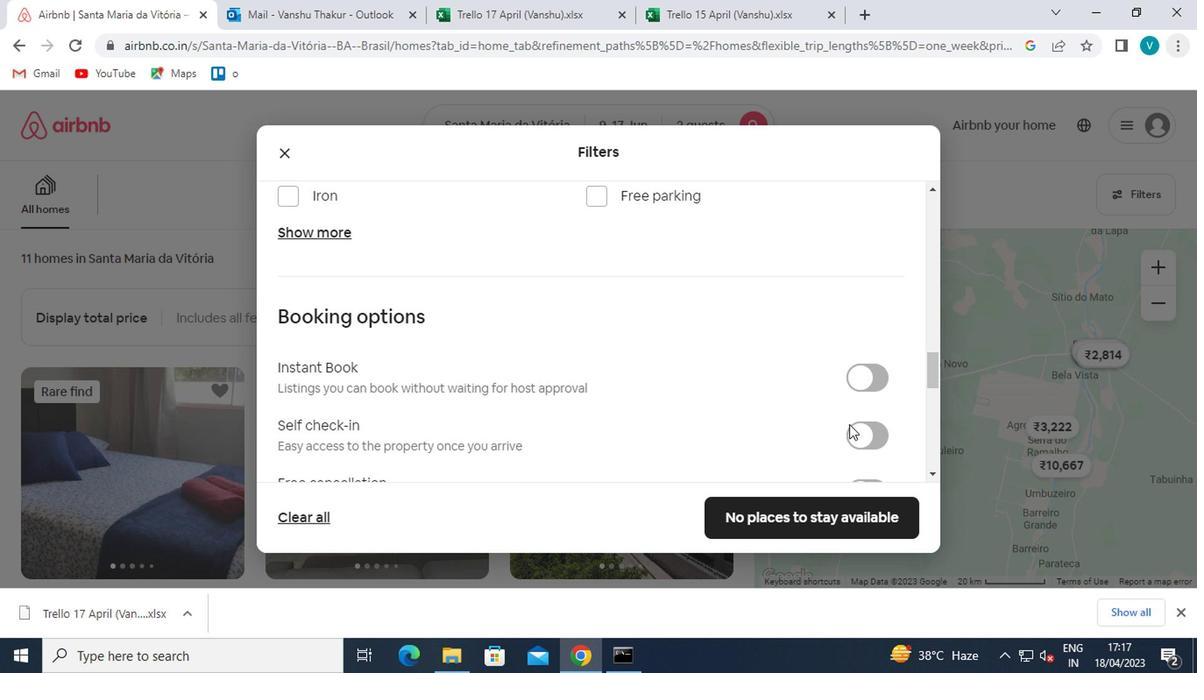 
Action: Mouse pressed left at (733, 429)
Screenshot: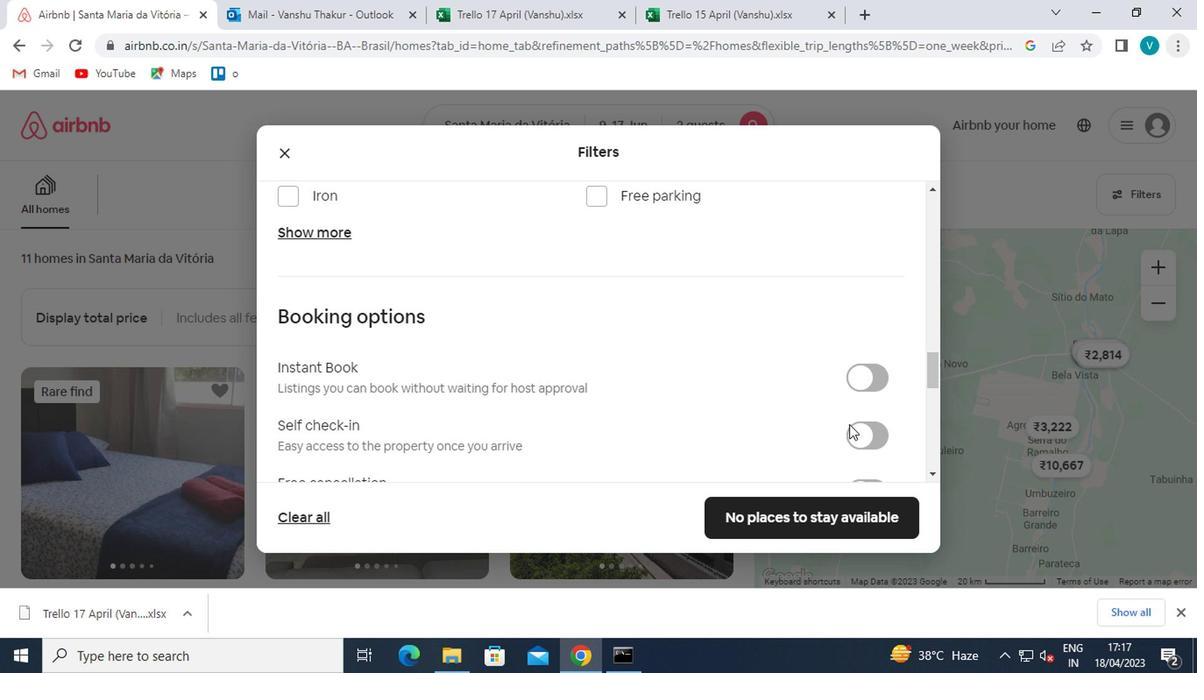
Action: Mouse moved to (671, 409)
Screenshot: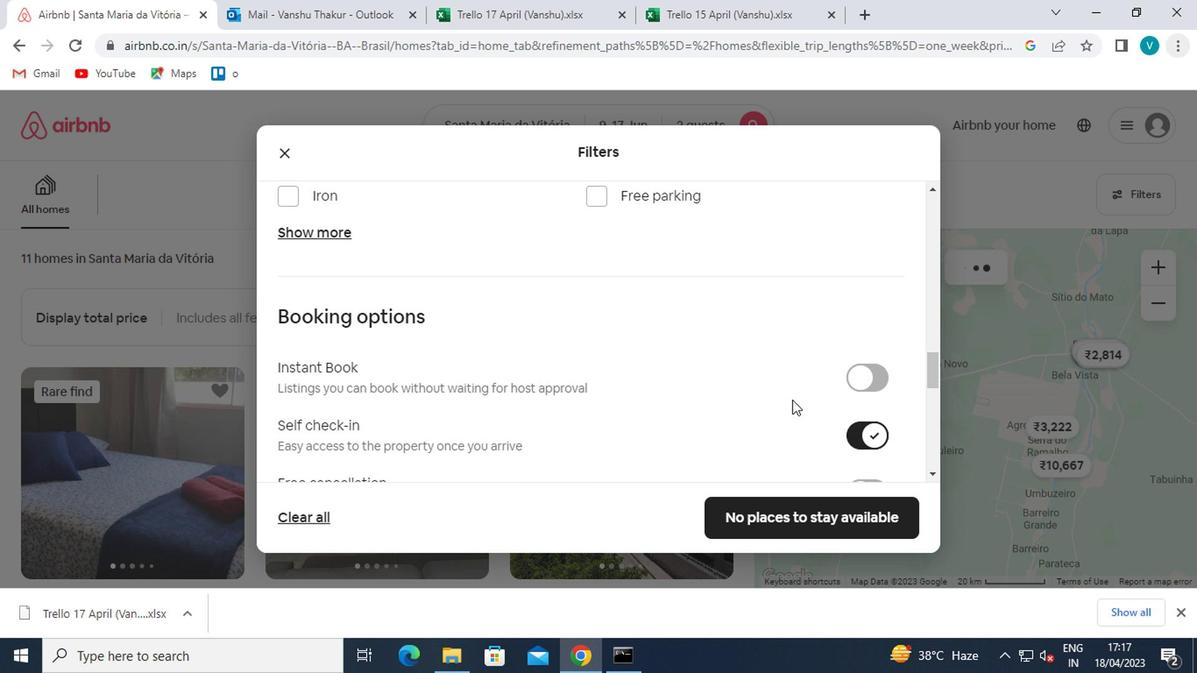 
Action: Mouse scrolled (671, 409) with delta (0, 0)
Screenshot: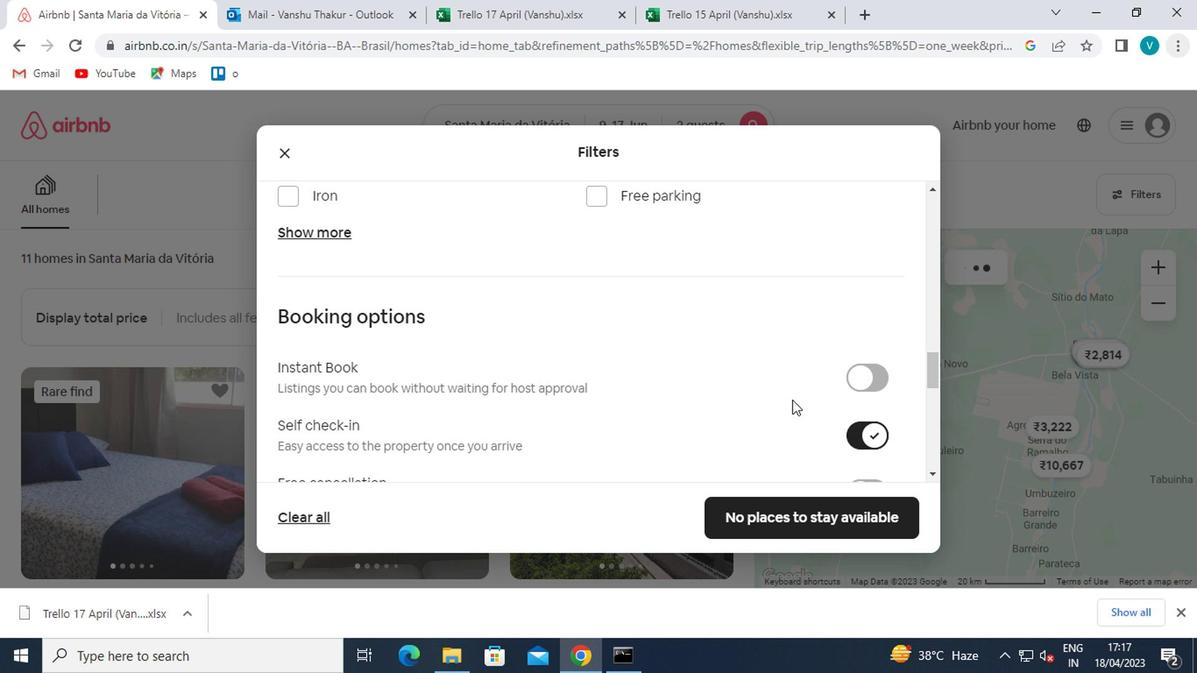 
Action: Mouse moved to (670, 409)
Screenshot: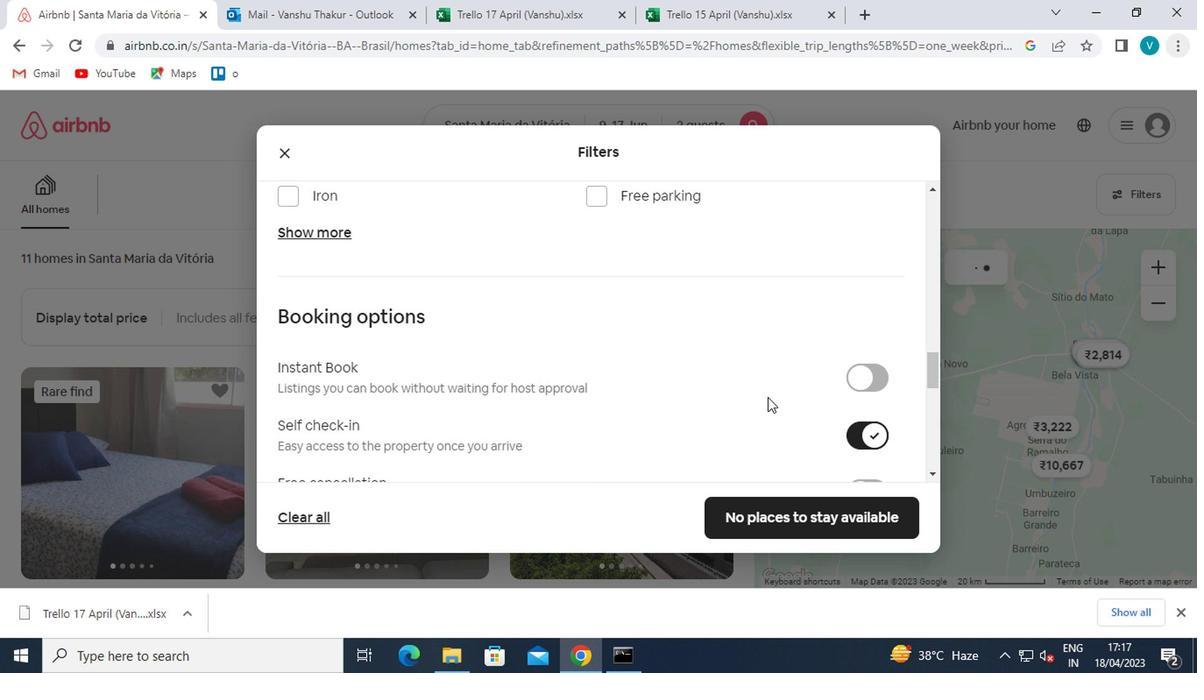 
Action: Mouse scrolled (670, 409) with delta (0, 0)
Screenshot: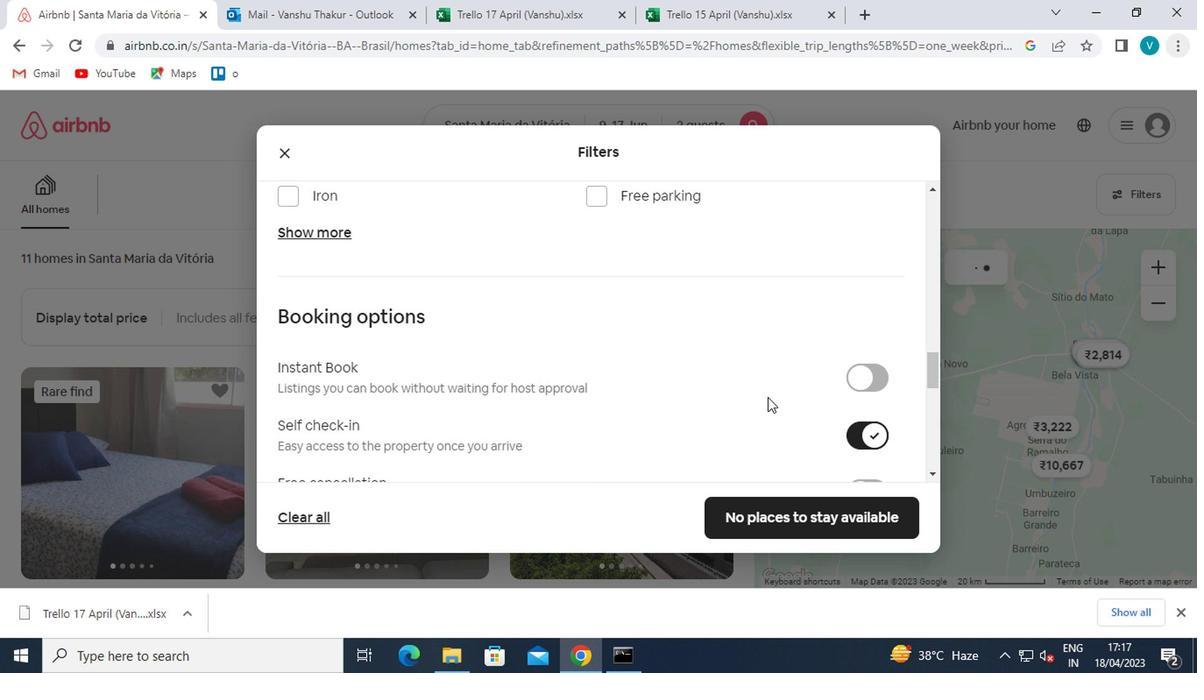 
Action: Mouse moved to (662, 409)
Screenshot: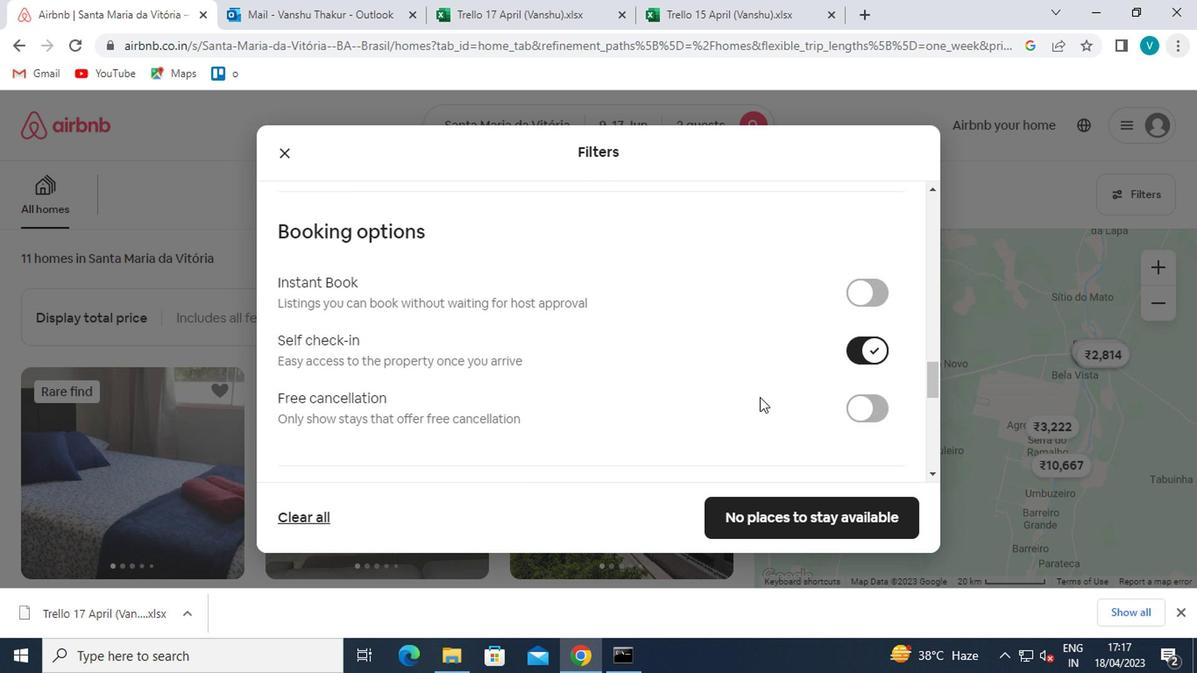 
Action: Mouse scrolled (662, 409) with delta (0, 0)
Screenshot: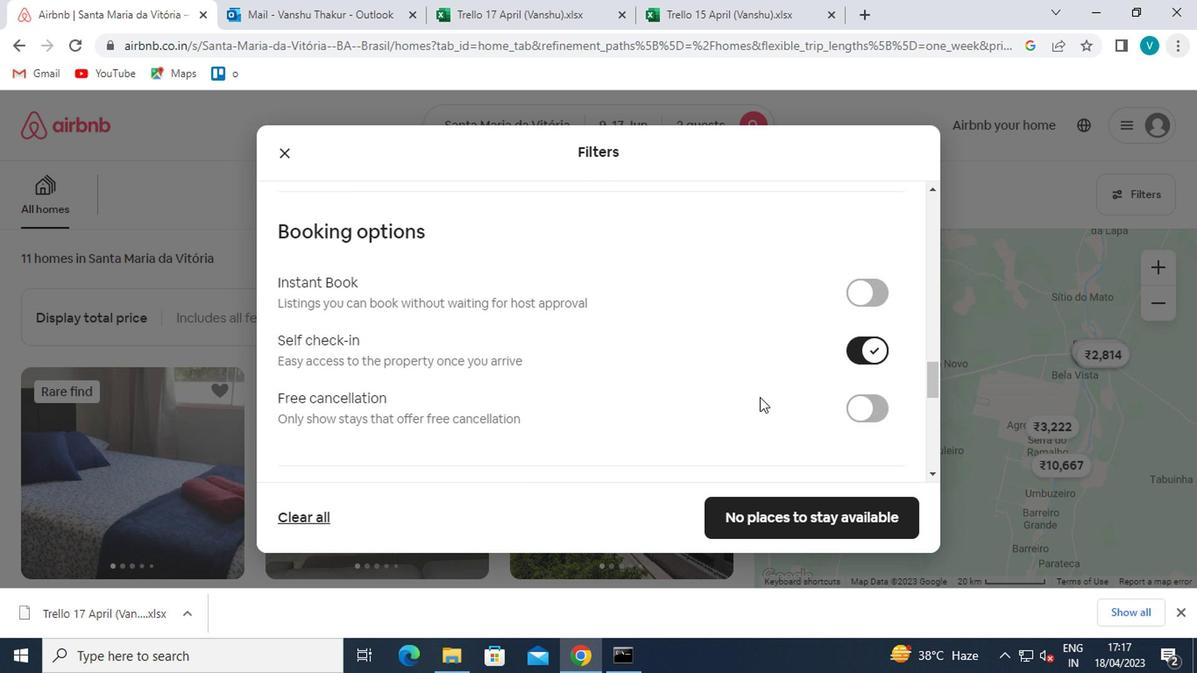 
Action: Mouse moved to (651, 407)
Screenshot: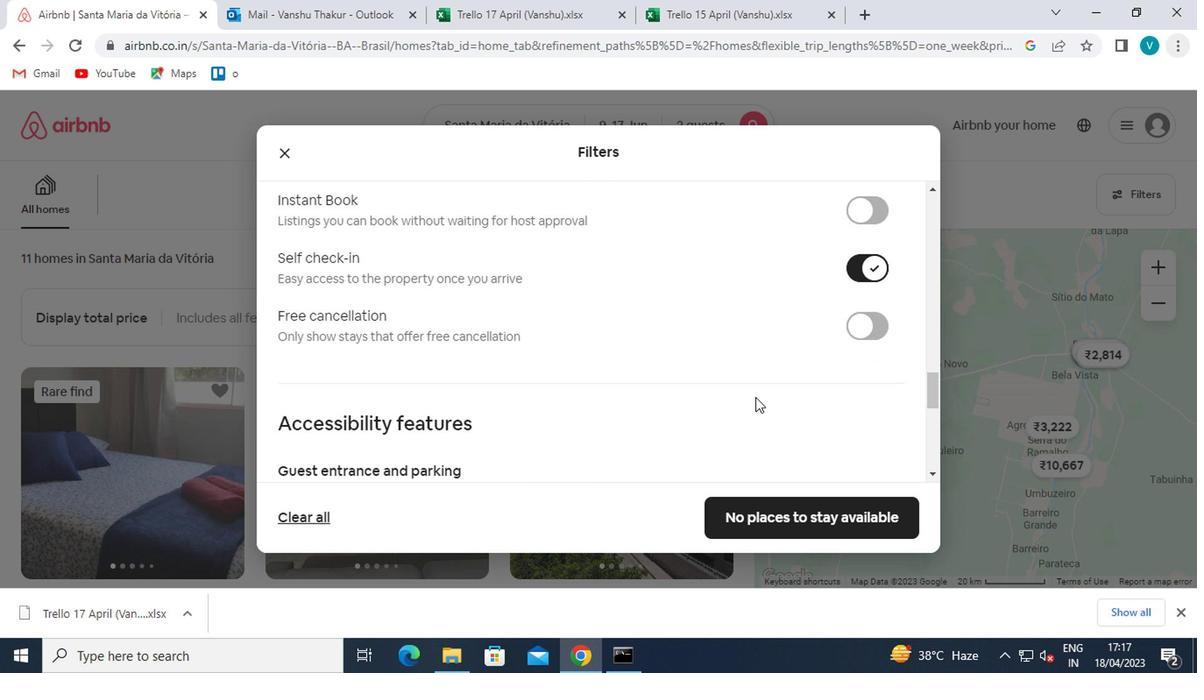 
Action: Mouse scrolled (651, 407) with delta (0, 0)
Screenshot: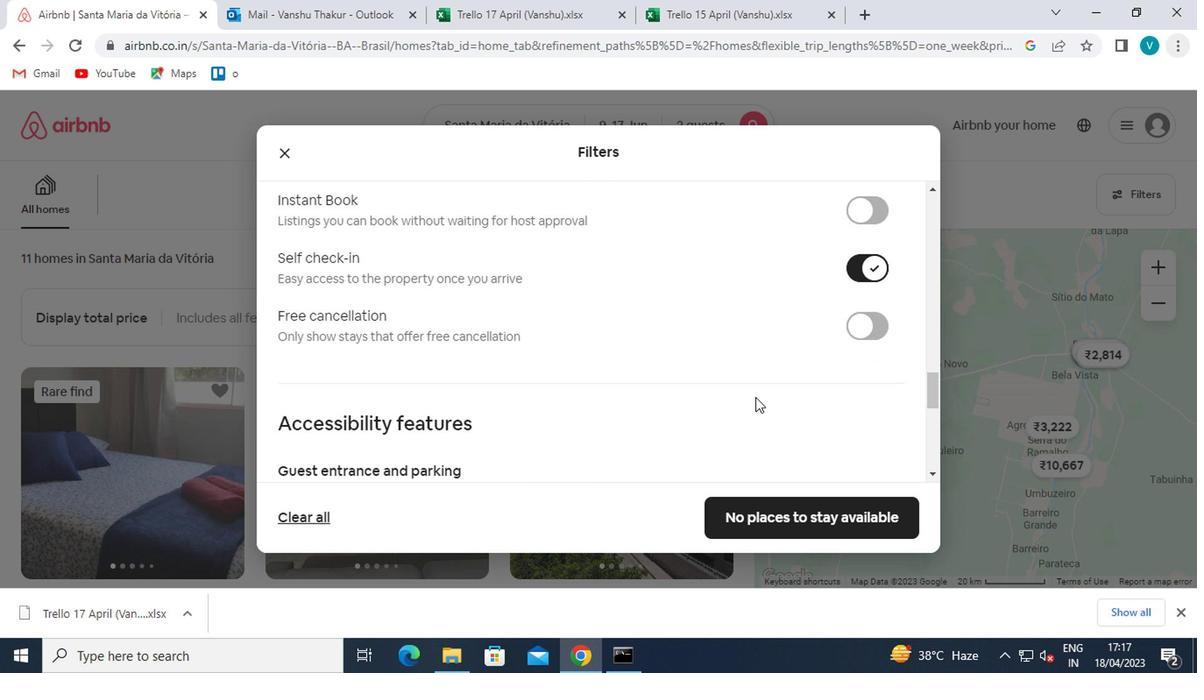 
Action: Mouse moved to (636, 405)
Screenshot: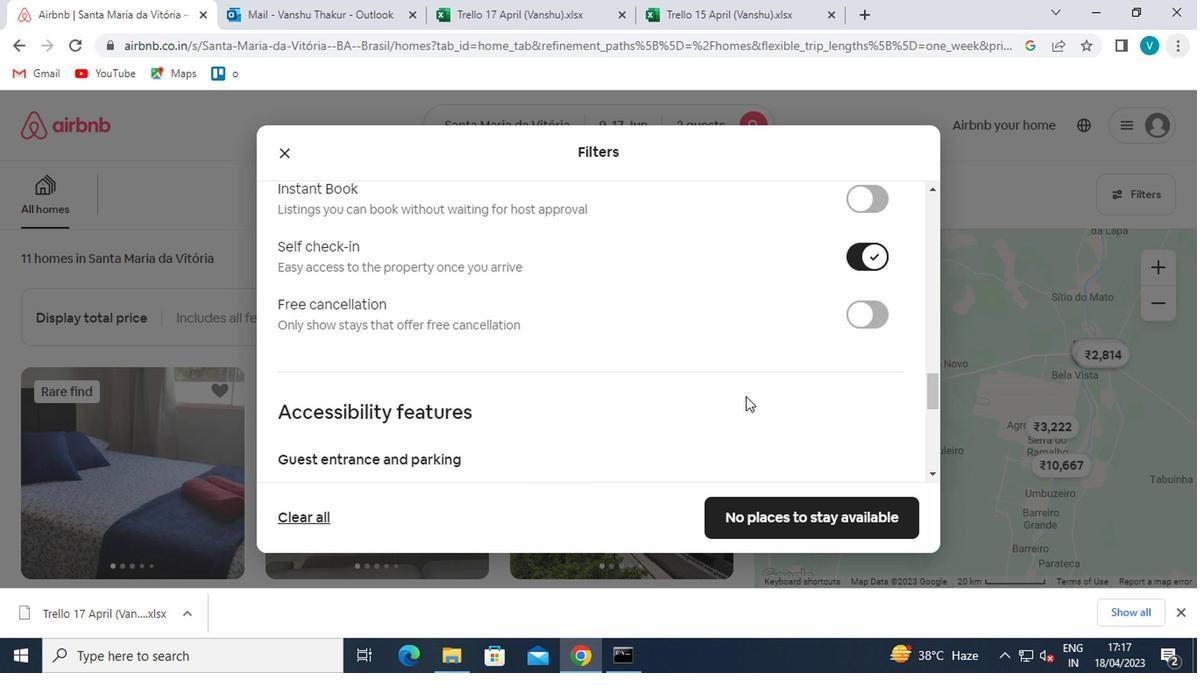 
Action: Mouse scrolled (636, 404) with delta (0, 0)
Screenshot: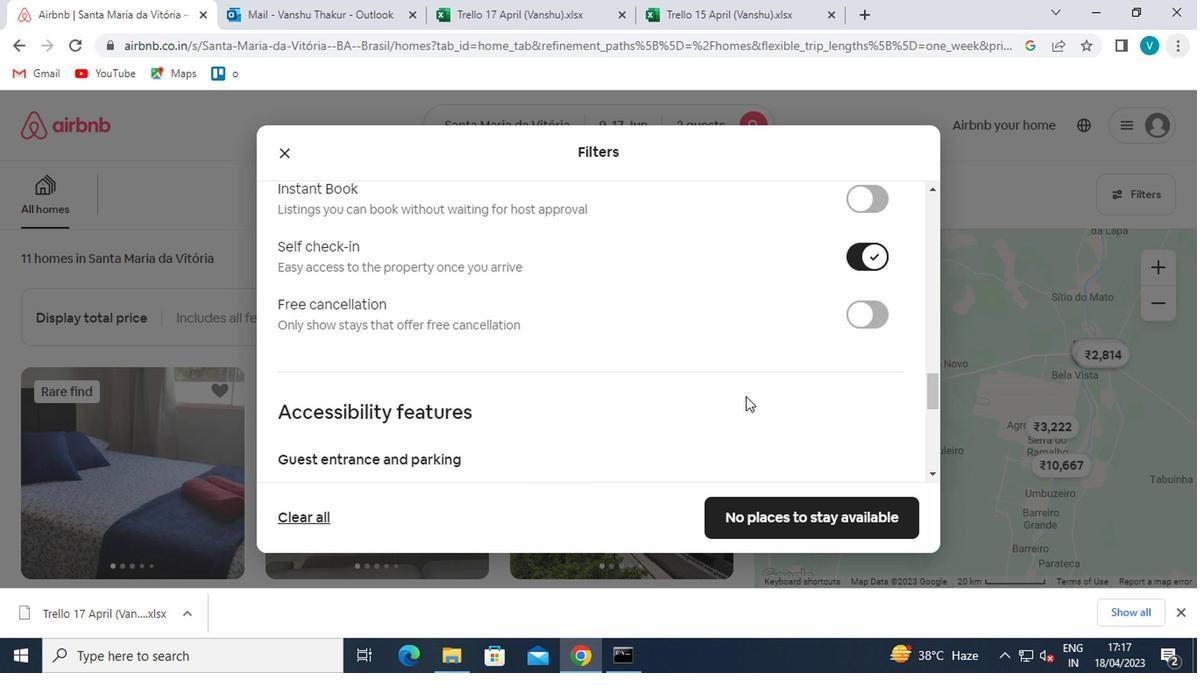 
Action: Mouse moved to (616, 401)
Screenshot: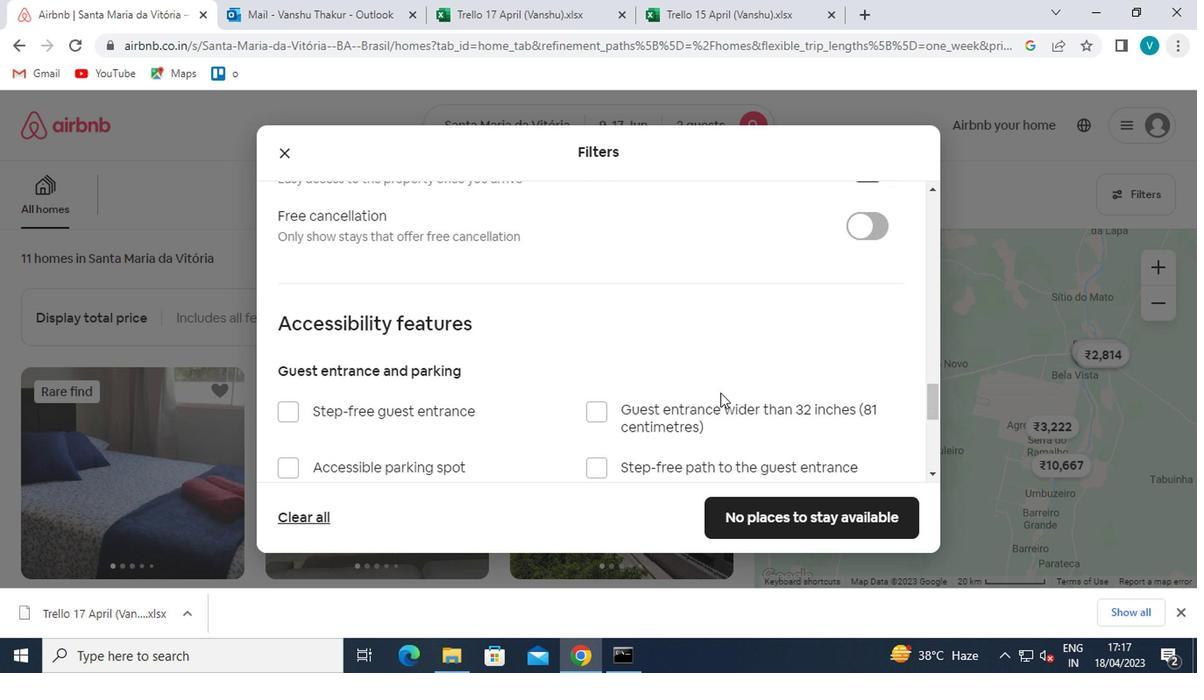 
Action: Mouse scrolled (616, 401) with delta (0, 0)
Screenshot: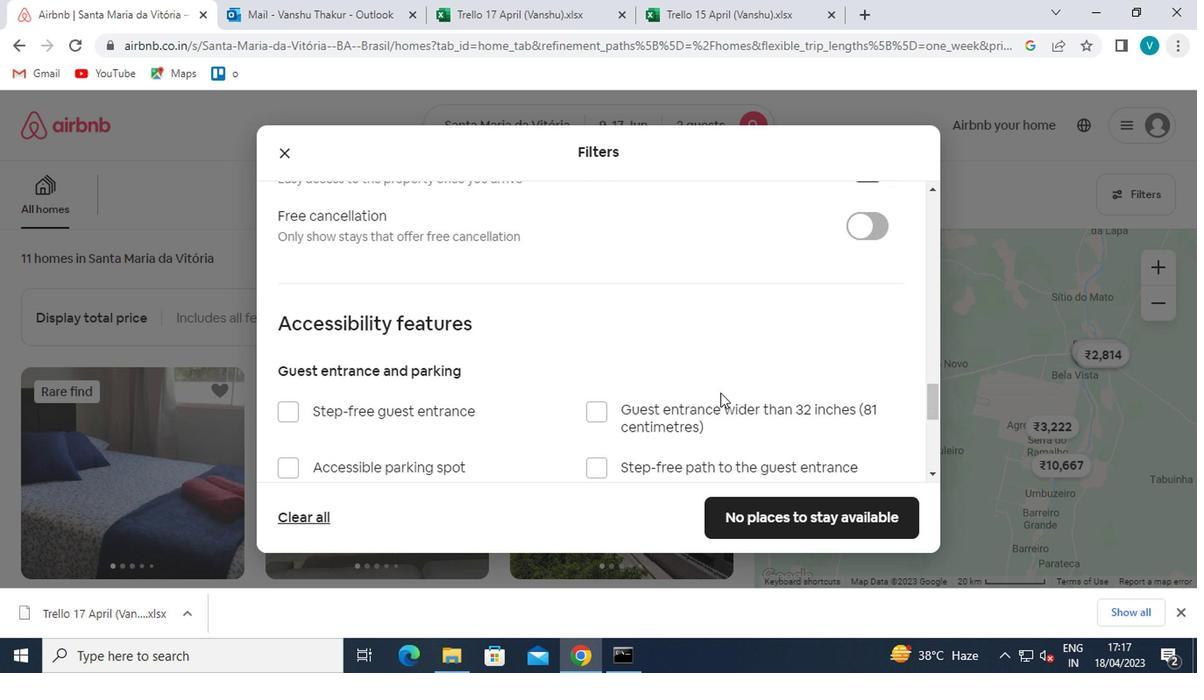 
Action: Mouse moved to (582, 401)
Screenshot: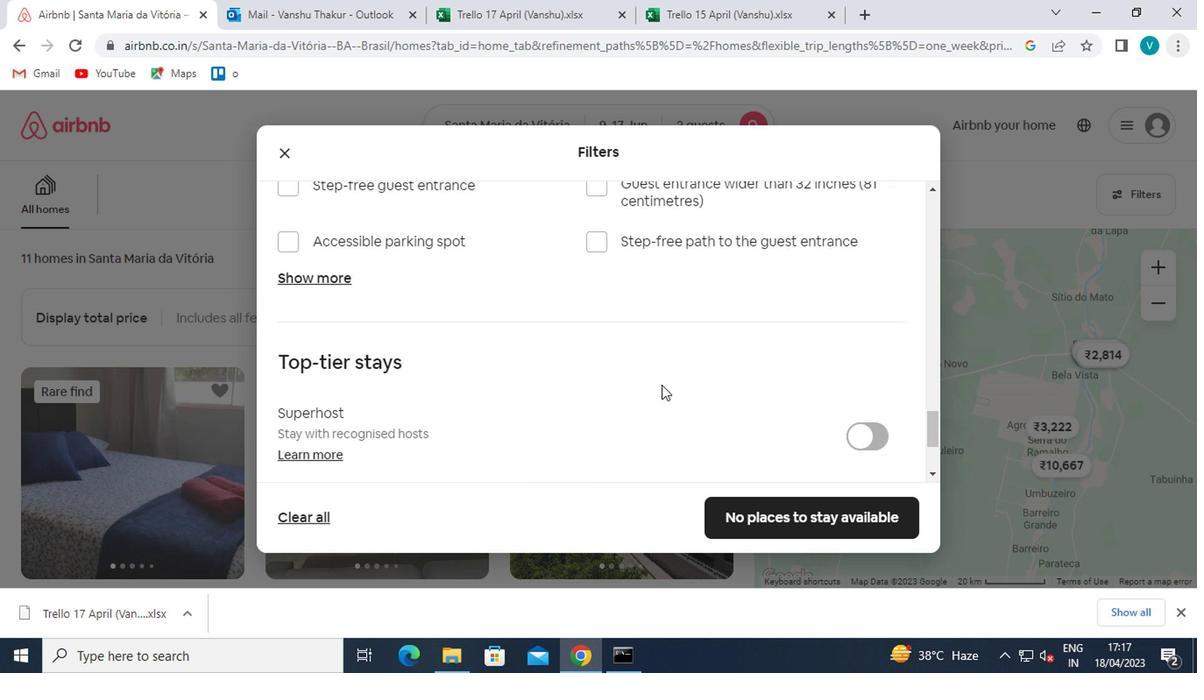 
Action: Mouse scrolled (582, 401) with delta (0, 0)
Screenshot: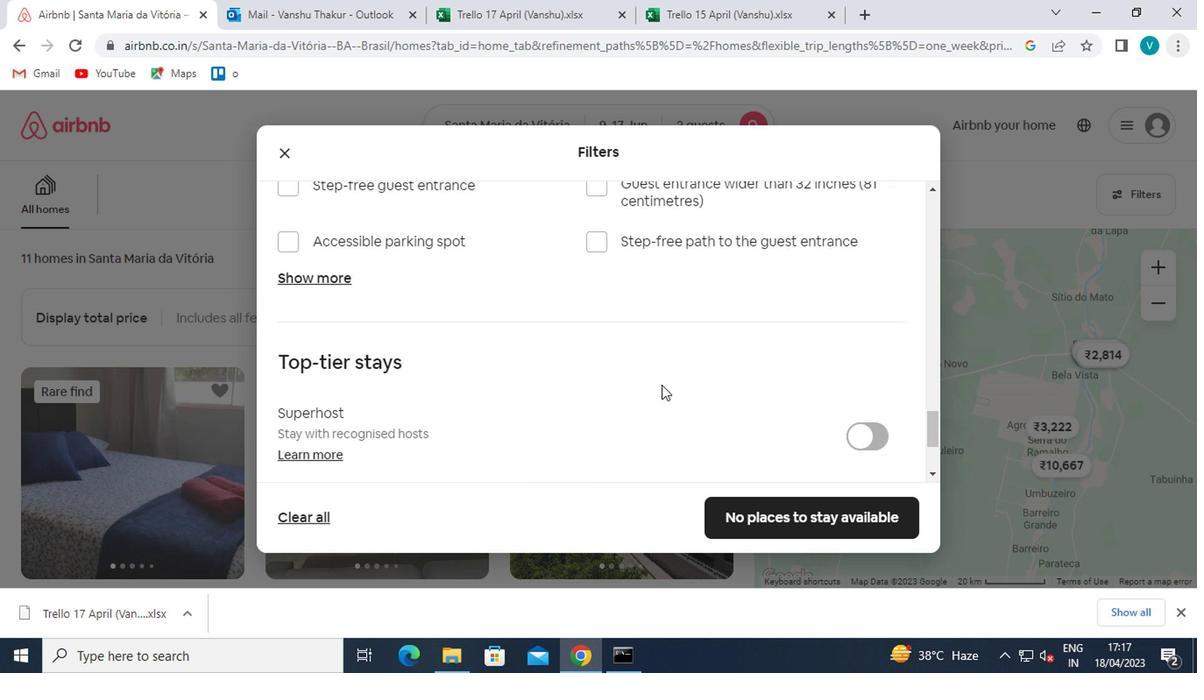 
Action: Mouse moved to (546, 436)
Screenshot: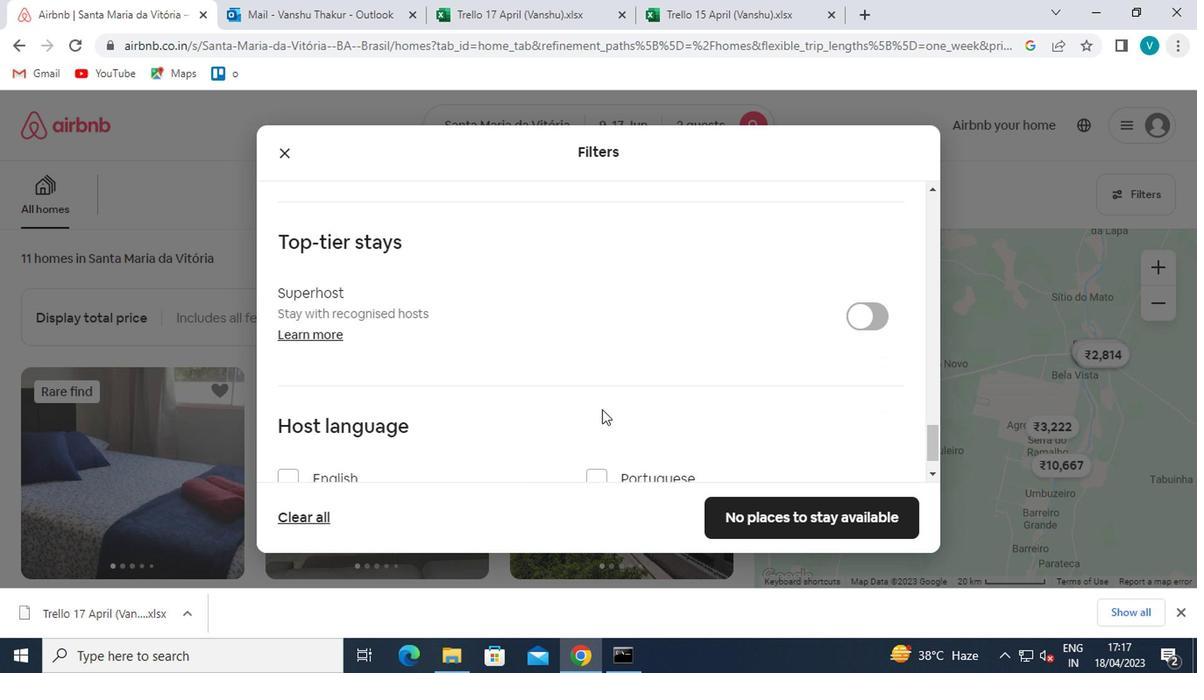 
Action: Mouse scrolled (546, 435) with delta (0, 0)
Screenshot: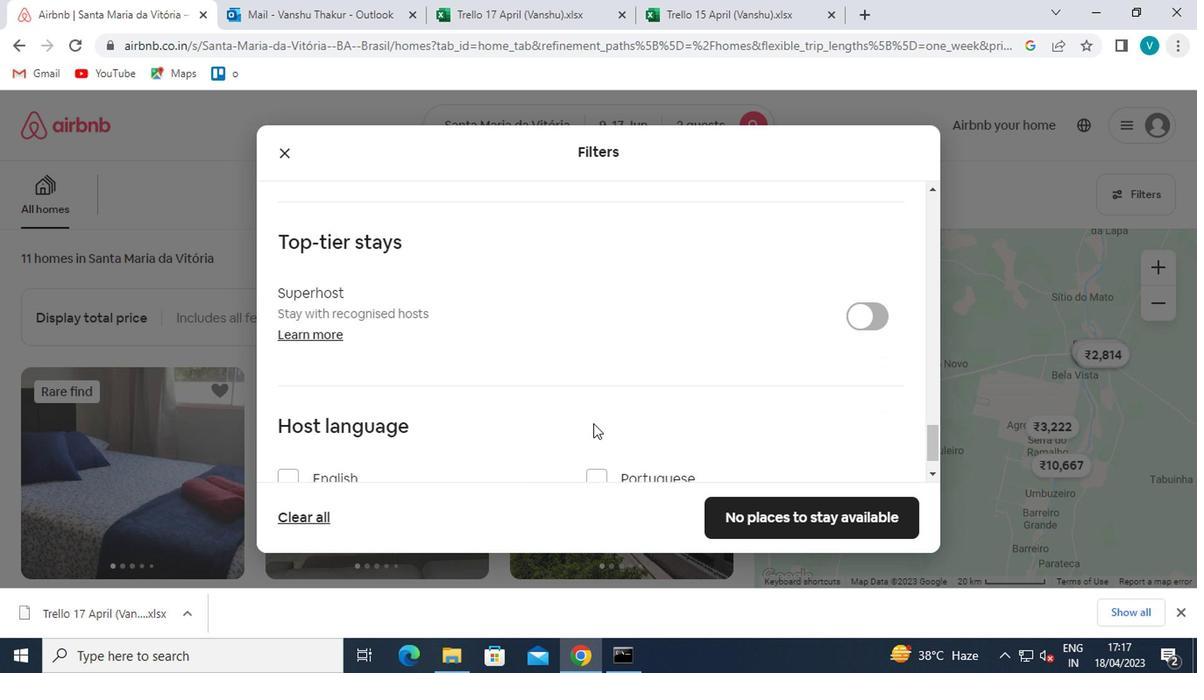 
Action: Mouse moved to (545, 436)
Screenshot: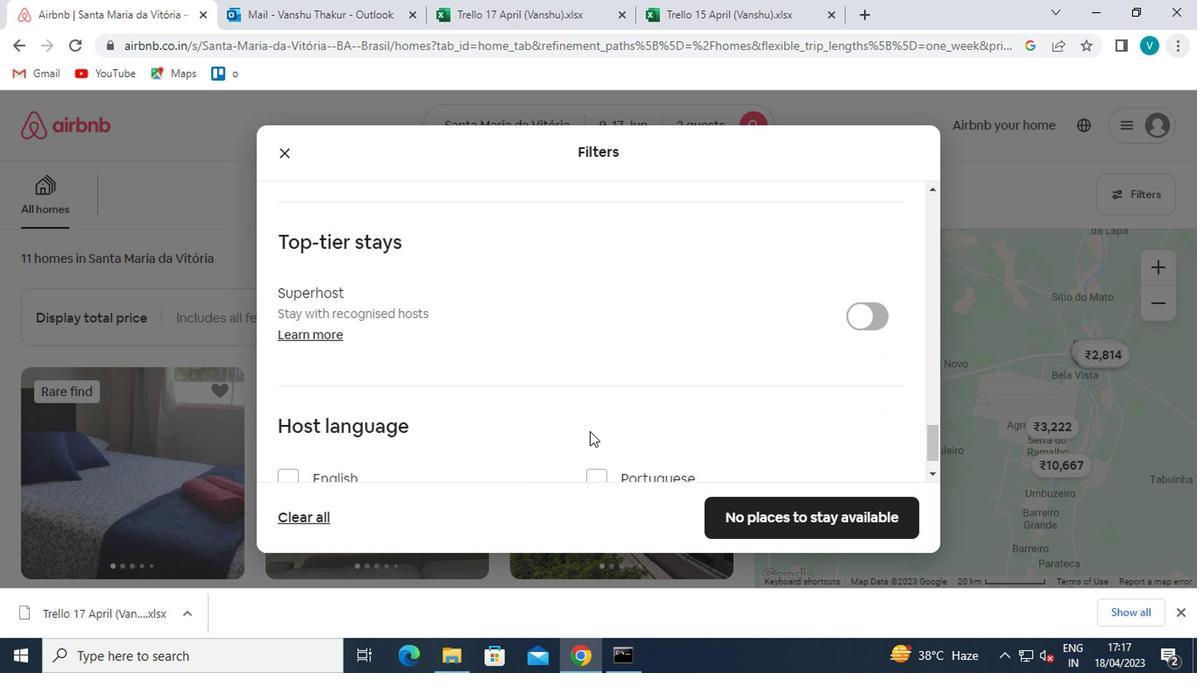 
Action: Mouse scrolled (545, 435) with delta (0, 0)
Screenshot: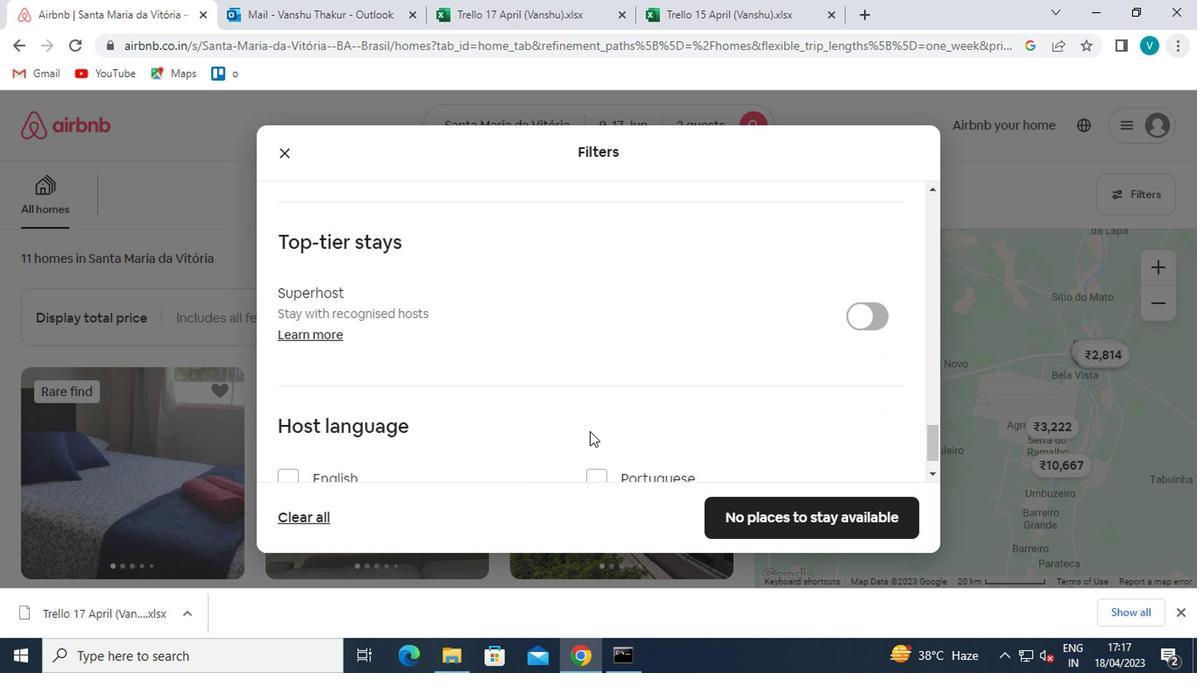 
Action: Mouse moved to (544, 436)
Screenshot: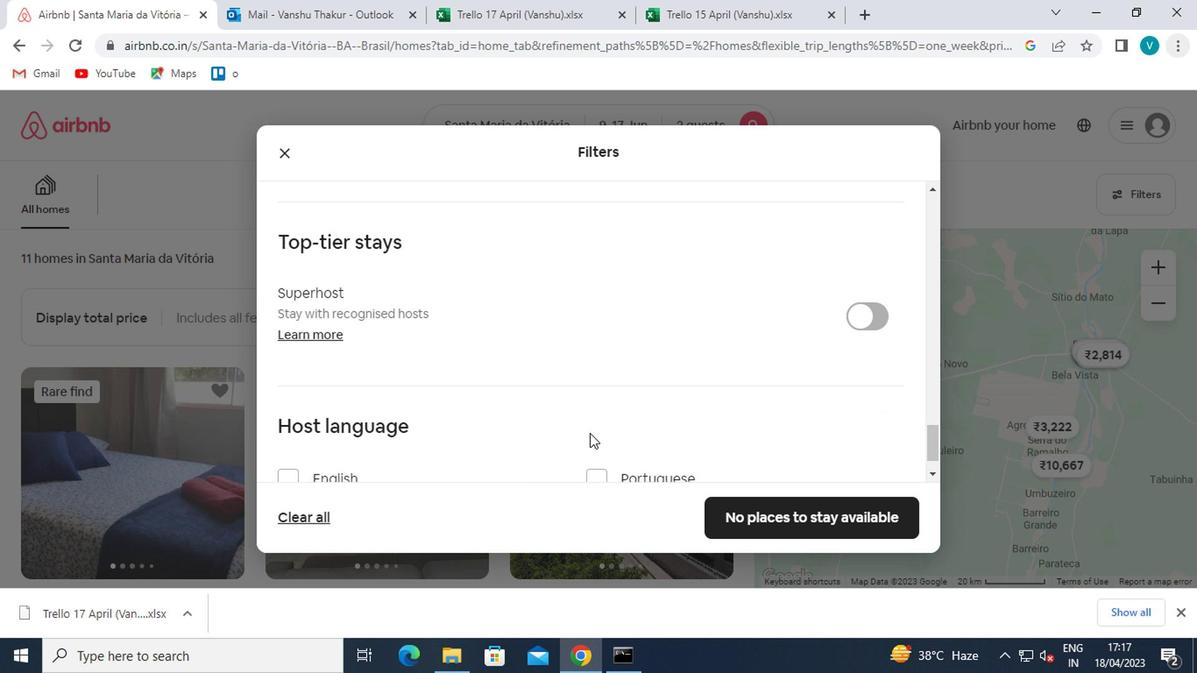 
Action: Mouse scrolled (544, 435) with delta (0, 0)
Screenshot: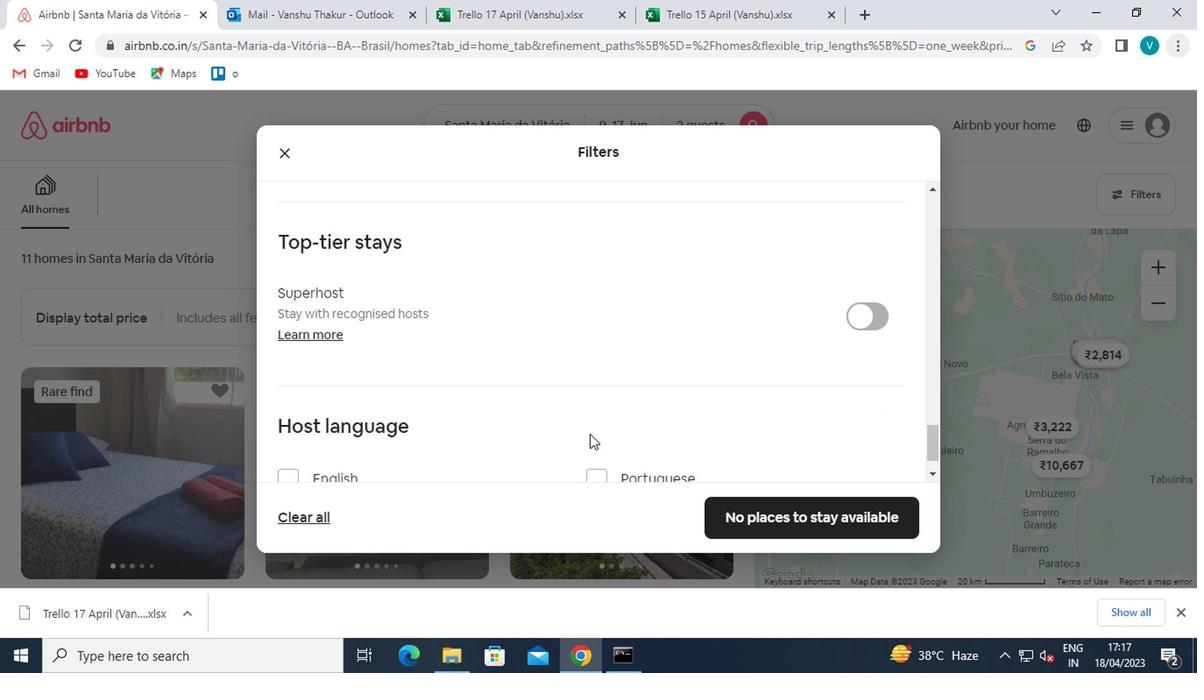 
Action: Mouse moved to (543, 436)
Screenshot: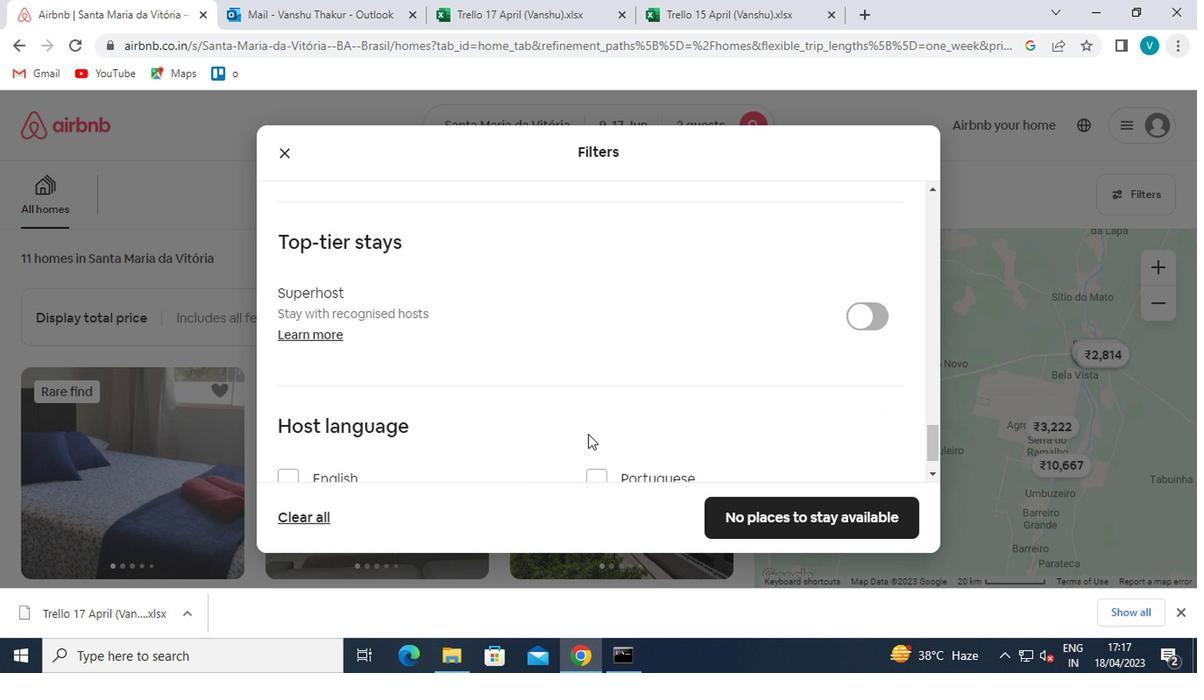 
Action: Mouse scrolled (543, 435) with delta (0, 0)
Screenshot: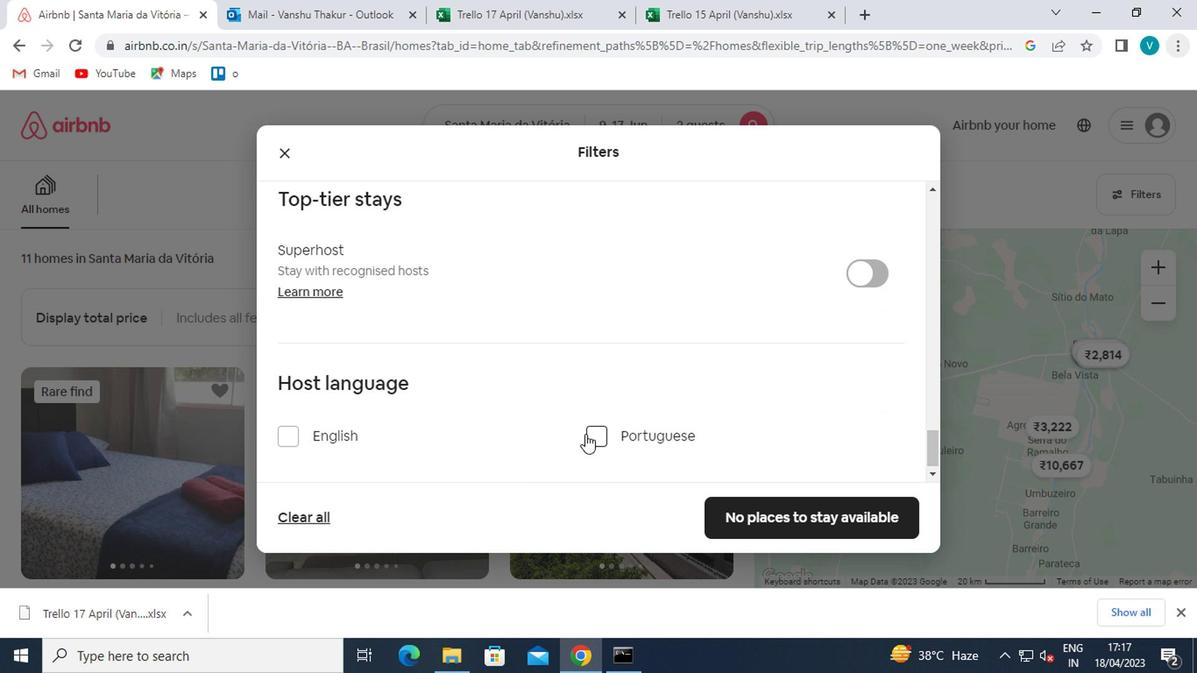 
Action: Mouse moved to (651, 495)
Screenshot: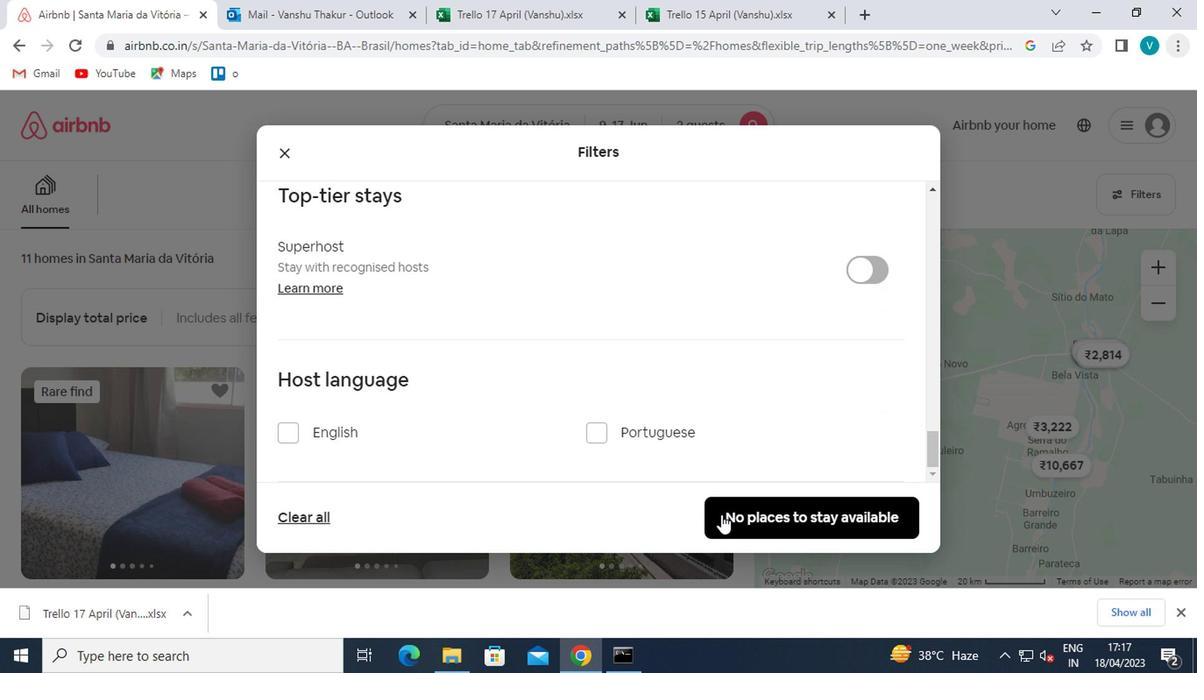 
Action: Mouse pressed left at (651, 495)
Screenshot: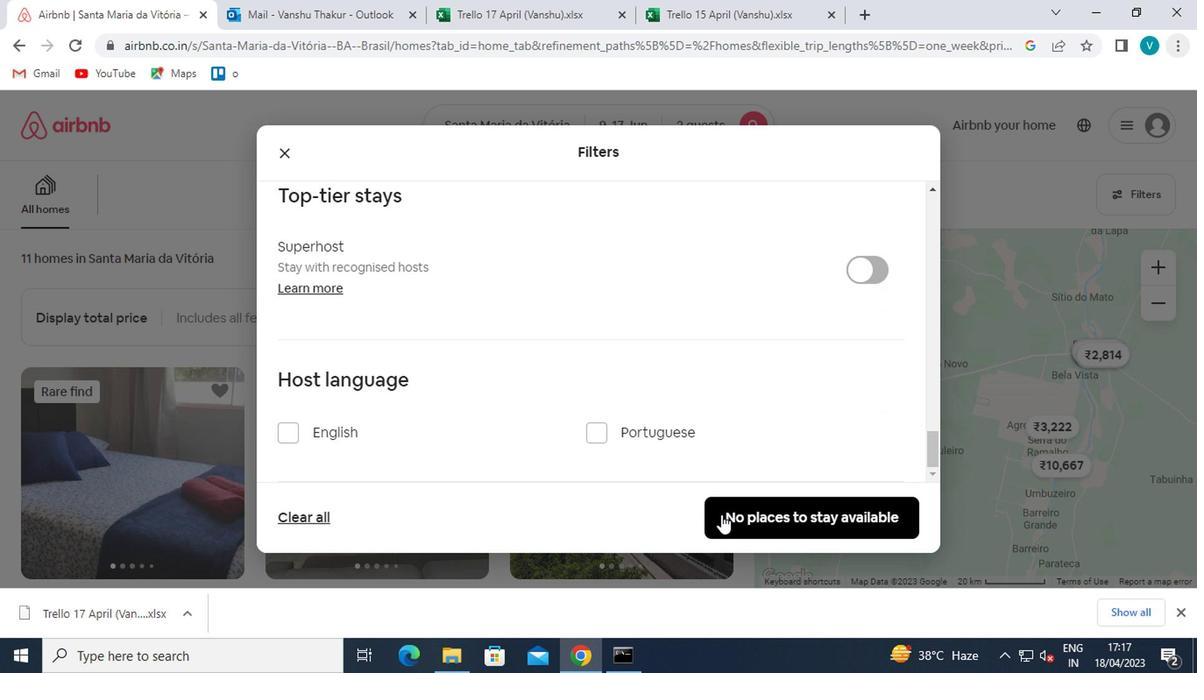 
Action: Mouse moved to (652, 496)
Screenshot: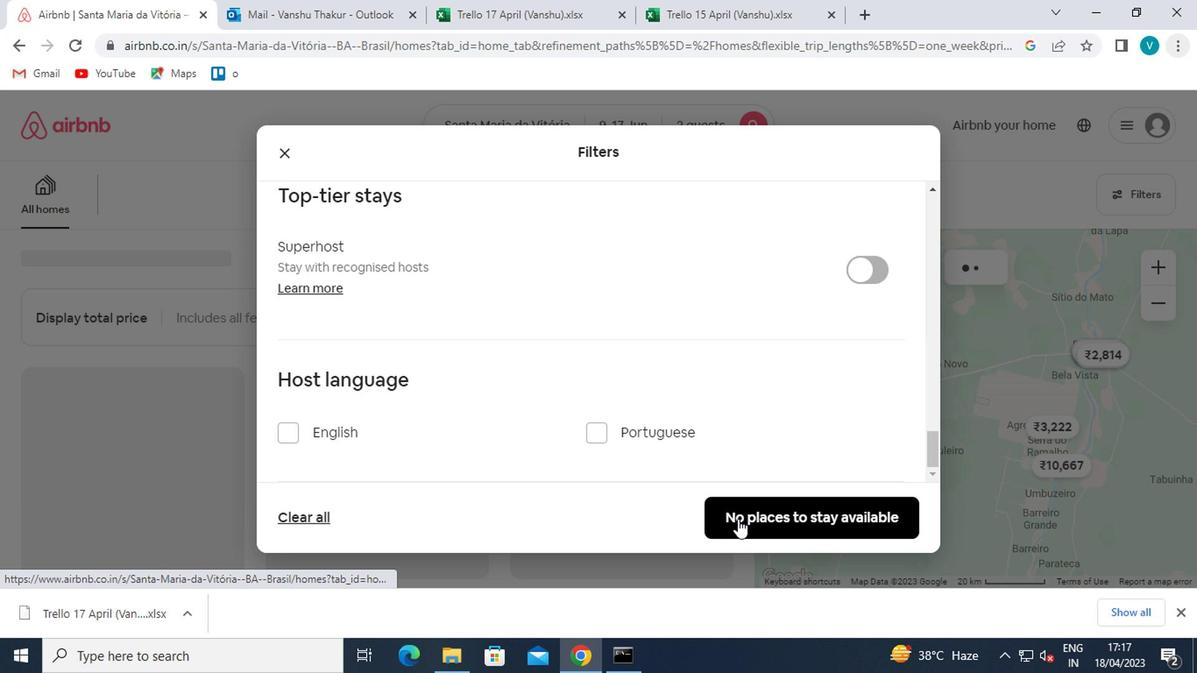 
